 Task: Find a house in Bourg-en-Bresse, France for 12 guests from 10th to 20th August with a price range of ₹10,000 to ₹14,000, including amenities like Wifi, Breakfast, TV, and Gym.
Action: Mouse moved to (463, 182)
Screenshot: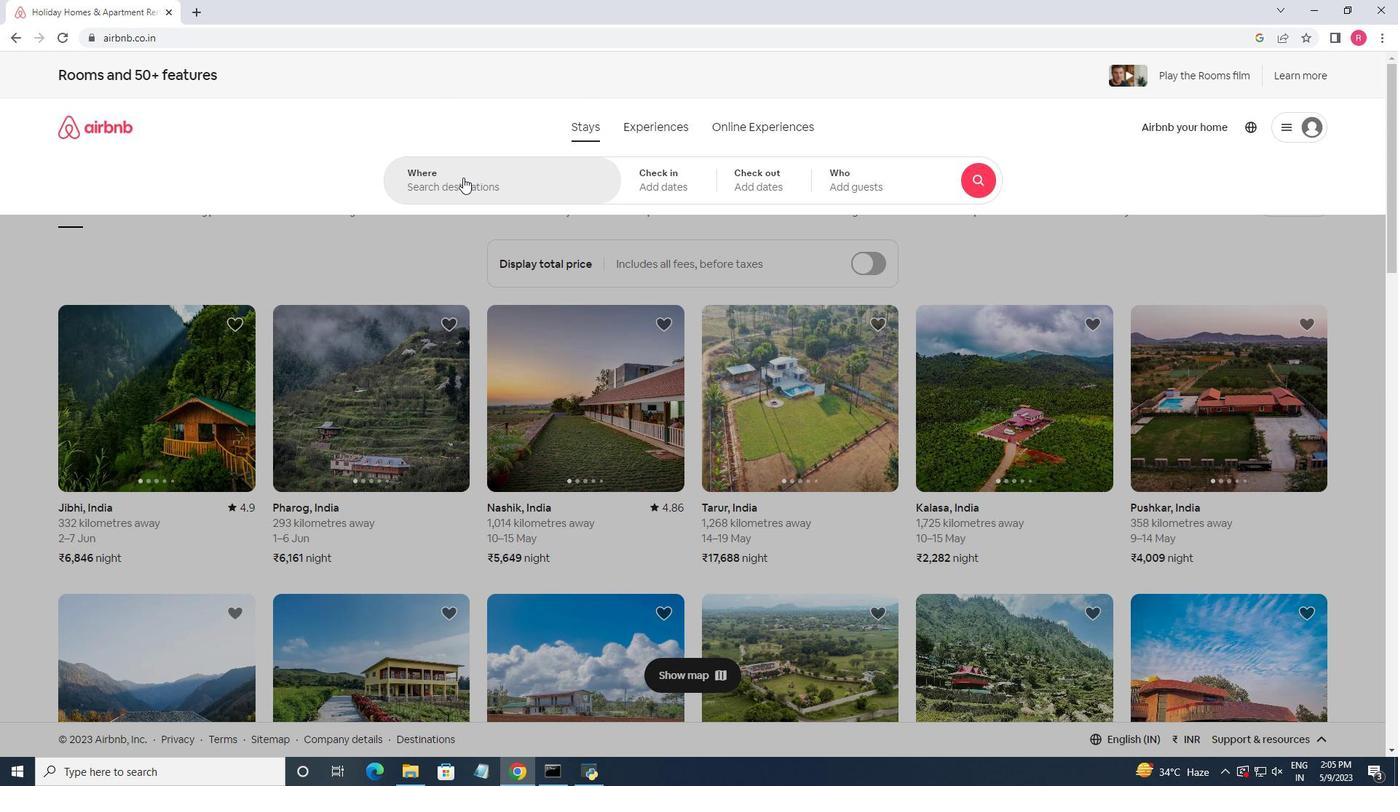 
Action: Mouse pressed left at (463, 182)
Screenshot: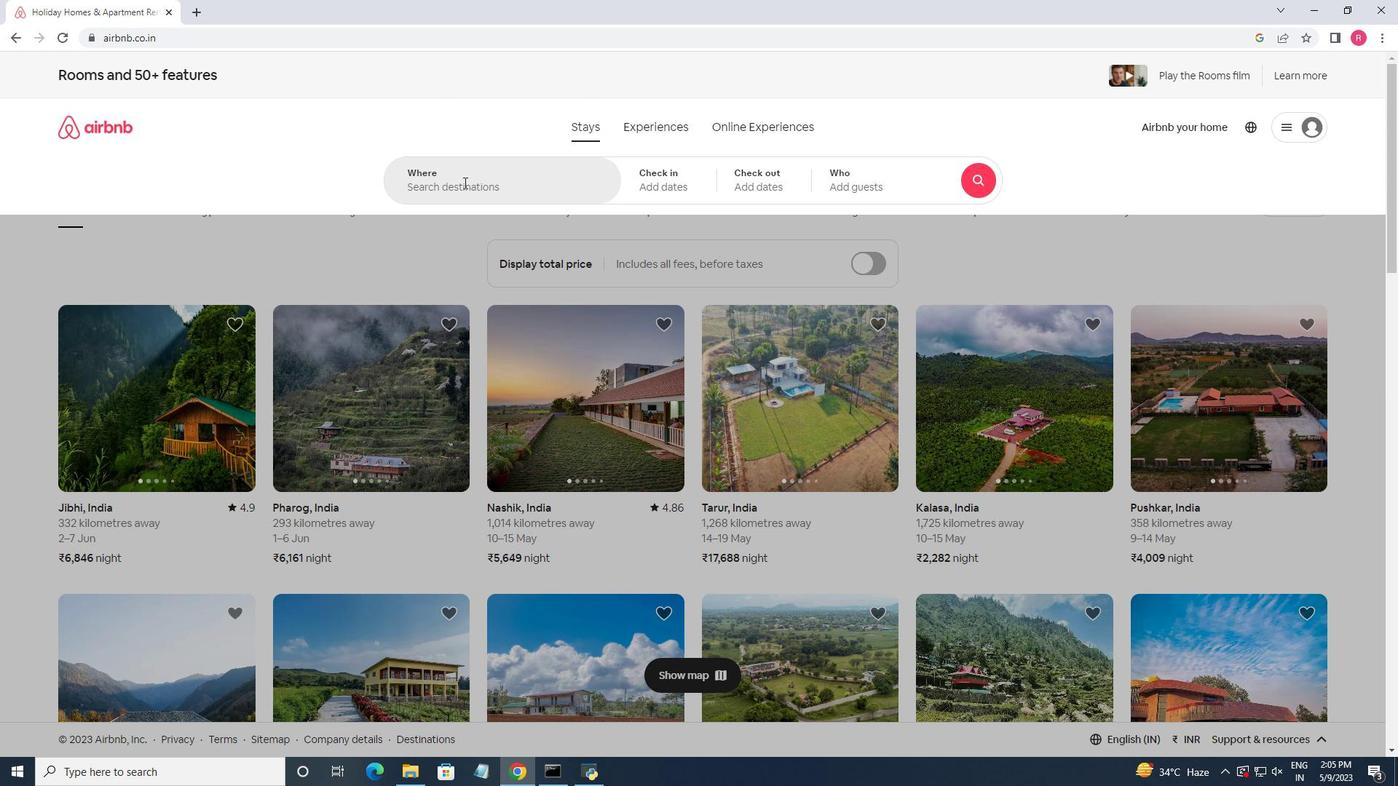 
Action: Key pressed <Key.shift>Bourg-en-<Key.shift>Be<Key.backspace>resse,<Key.space><Key.shift>France
Screenshot: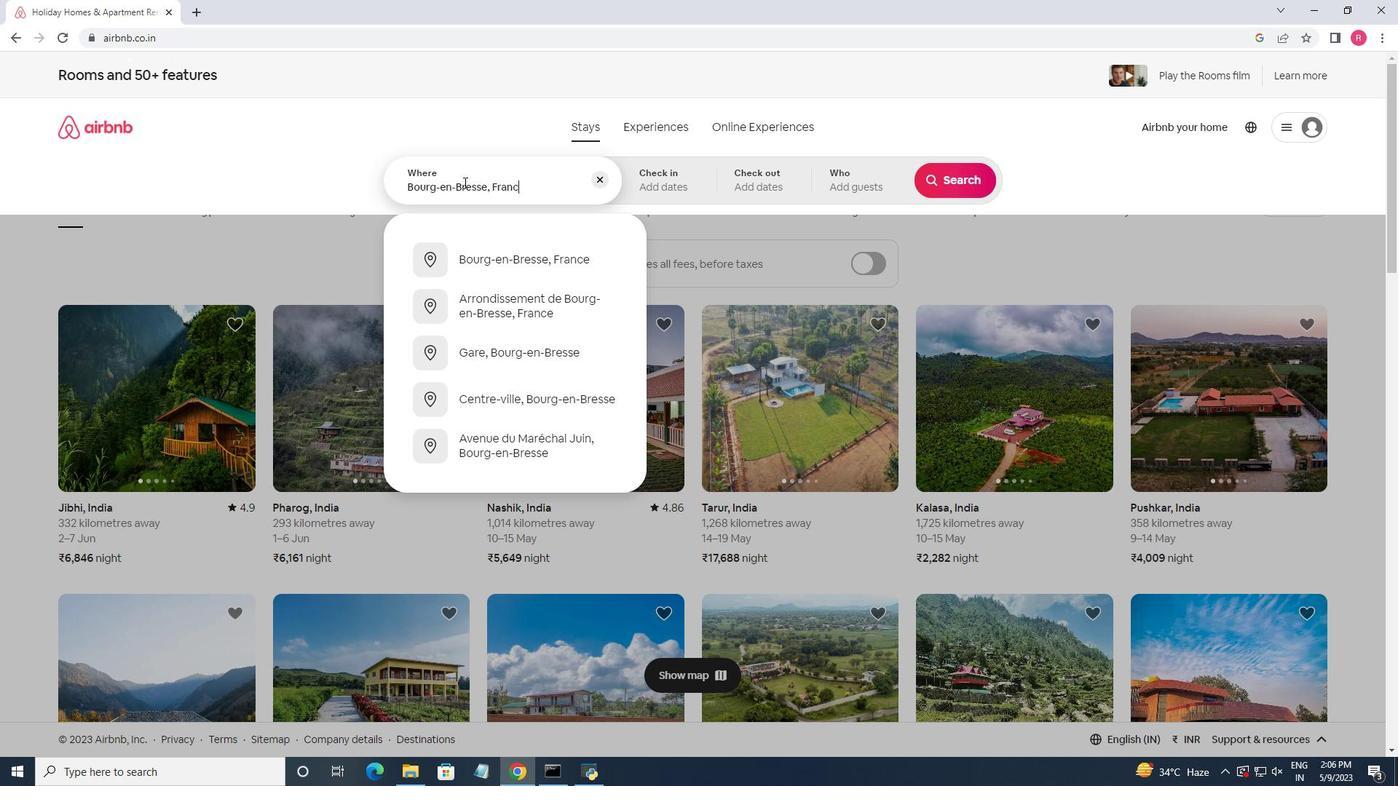 
Action: Mouse moved to (554, 258)
Screenshot: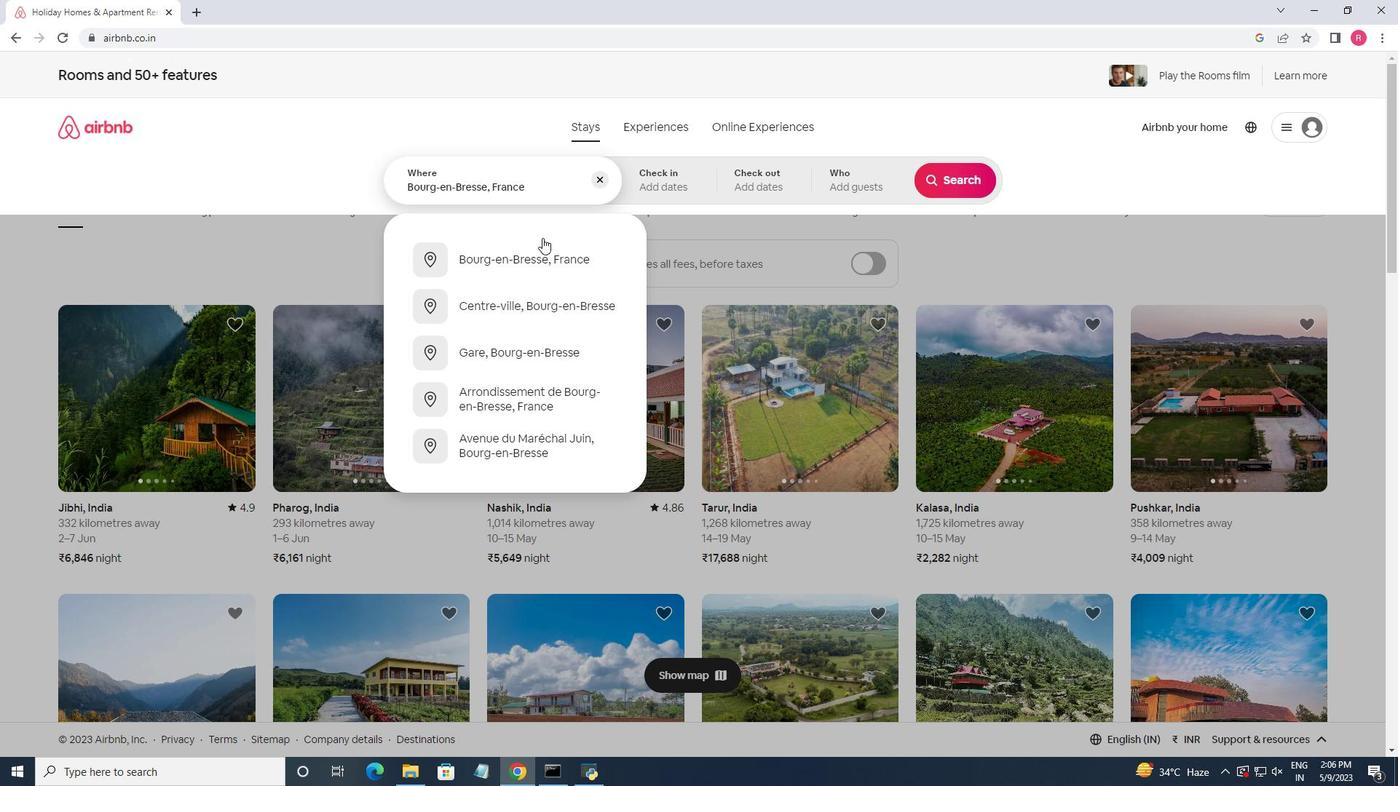
Action: Mouse pressed left at (554, 258)
Screenshot: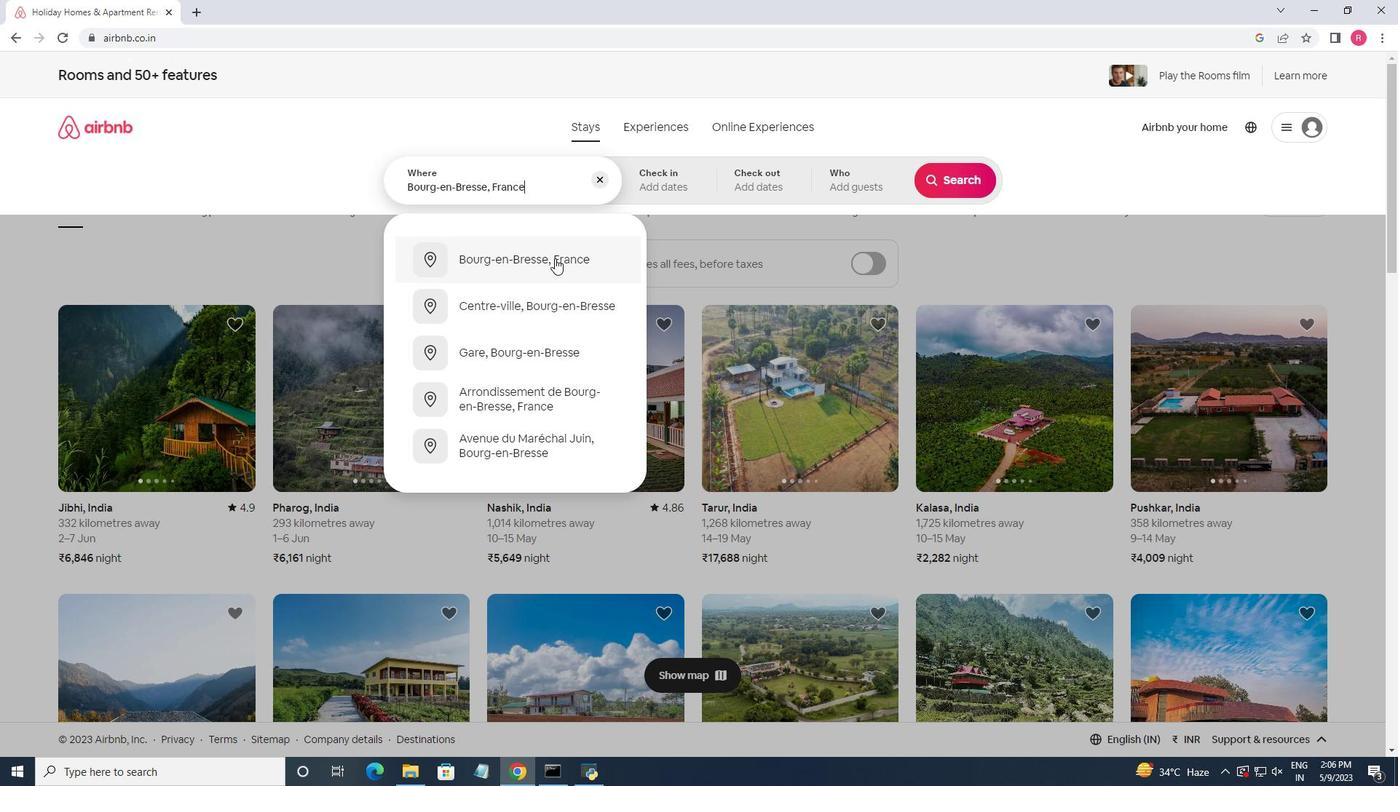 
Action: Mouse moved to (959, 294)
Screenshot: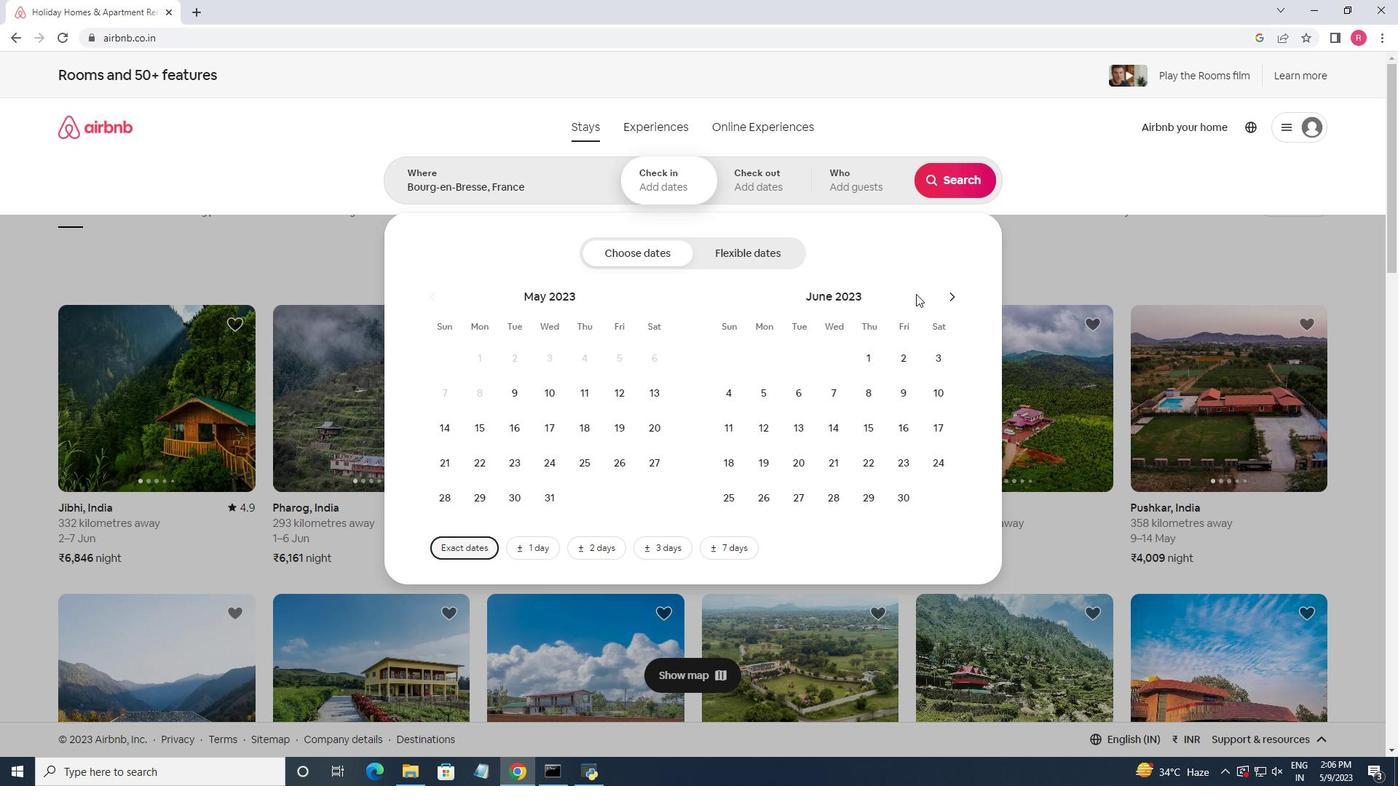 
Action: Mouse pressed left at (959, 294)
Screenshot: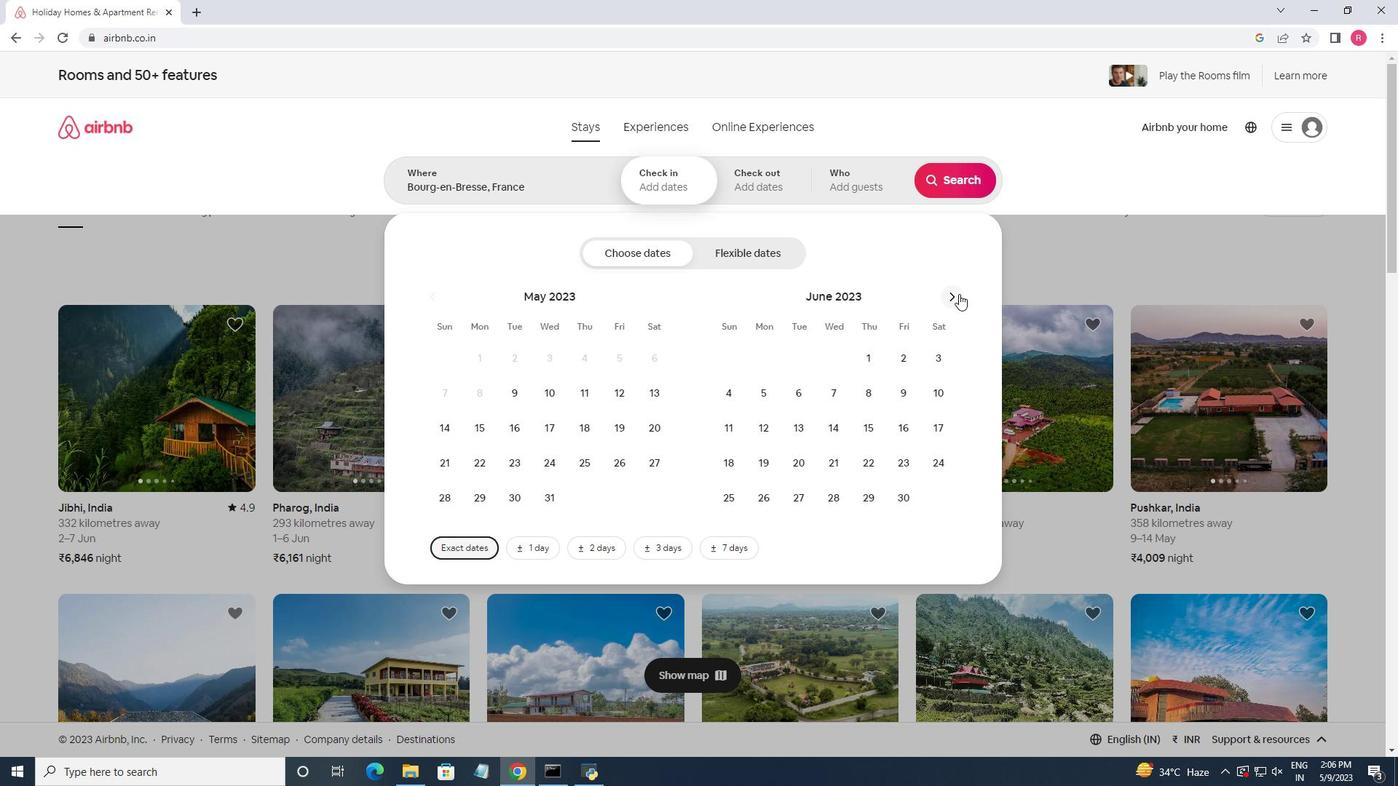
Action: Mouse pressed left at (959, 294)
Screenshot: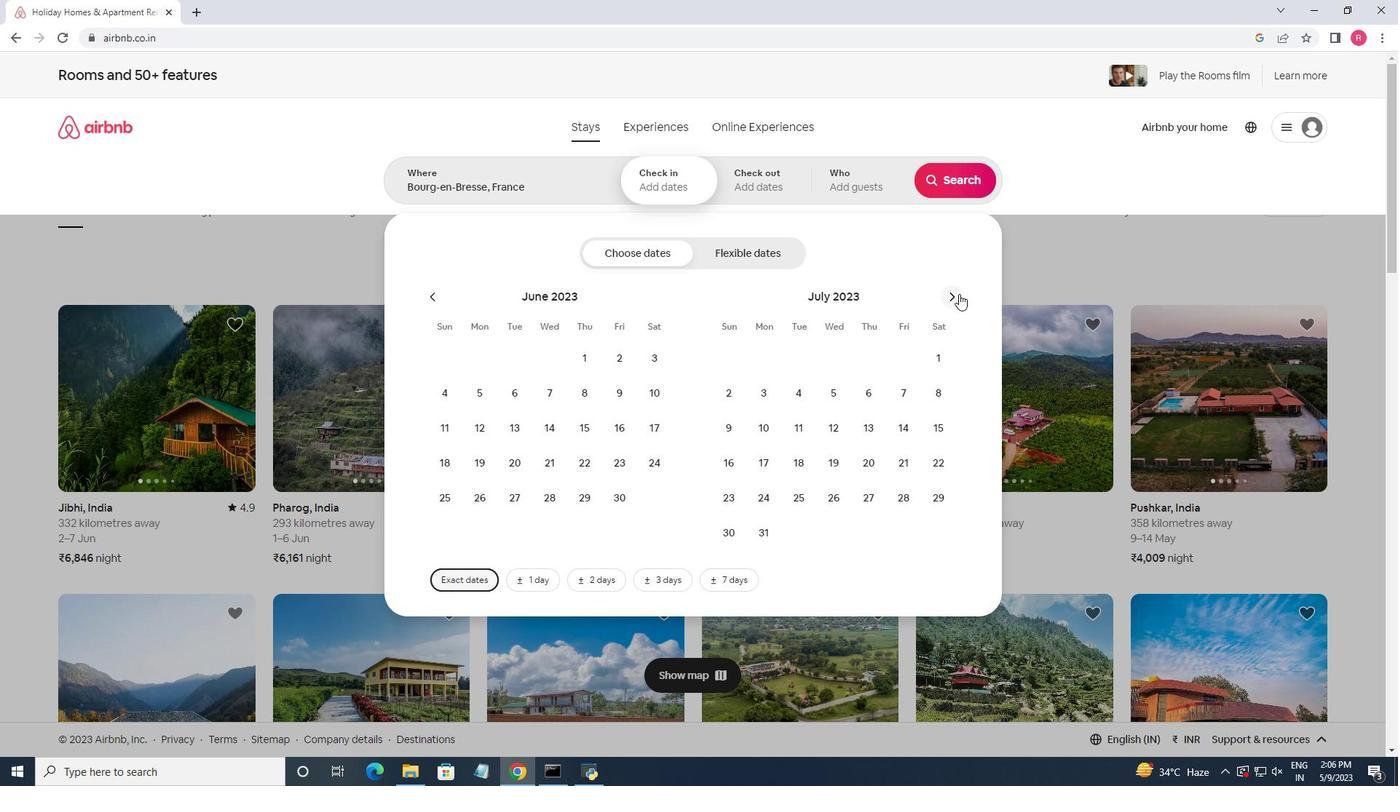 
Action: Mouse moved to (868, 399)
Screenshot: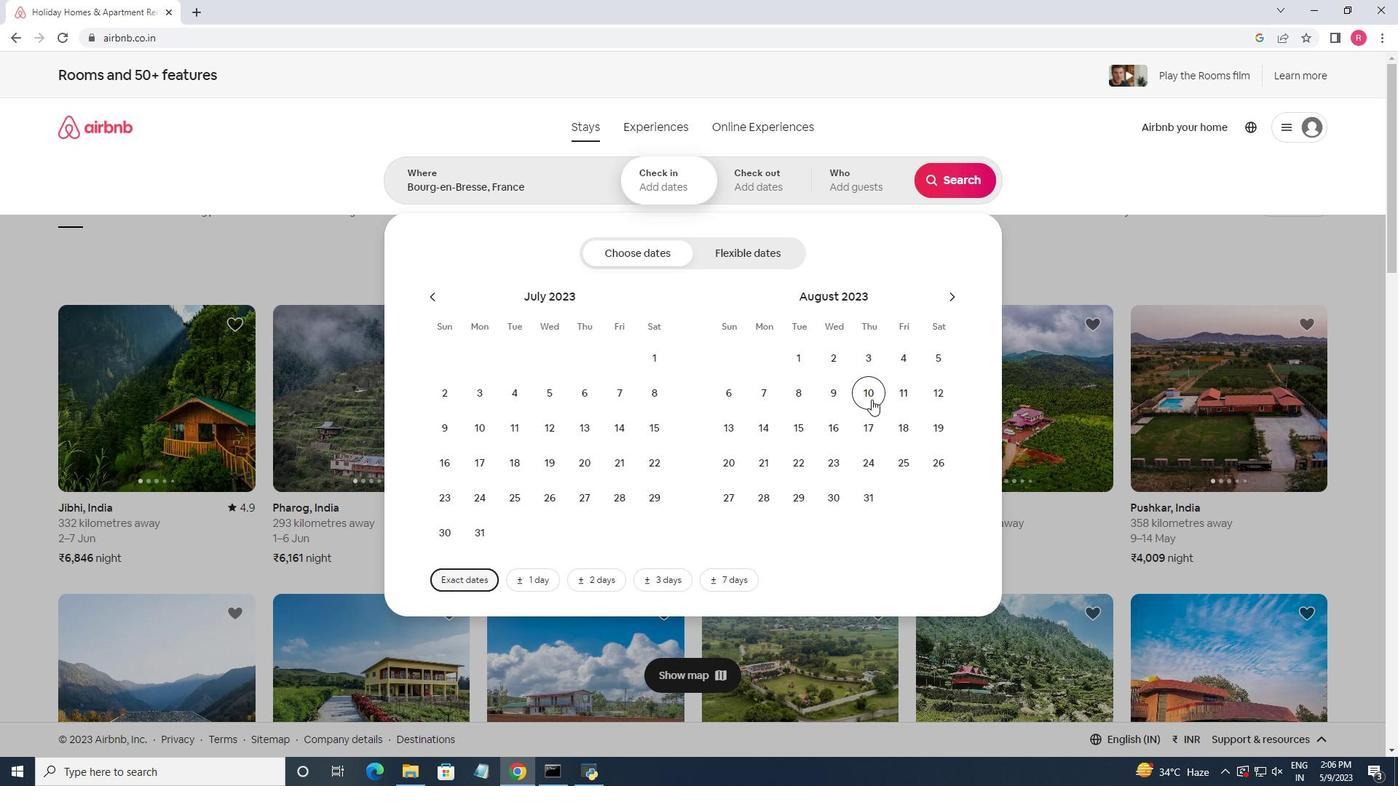 
Action: Mouse pressed left at (868, 399)
Screenshot: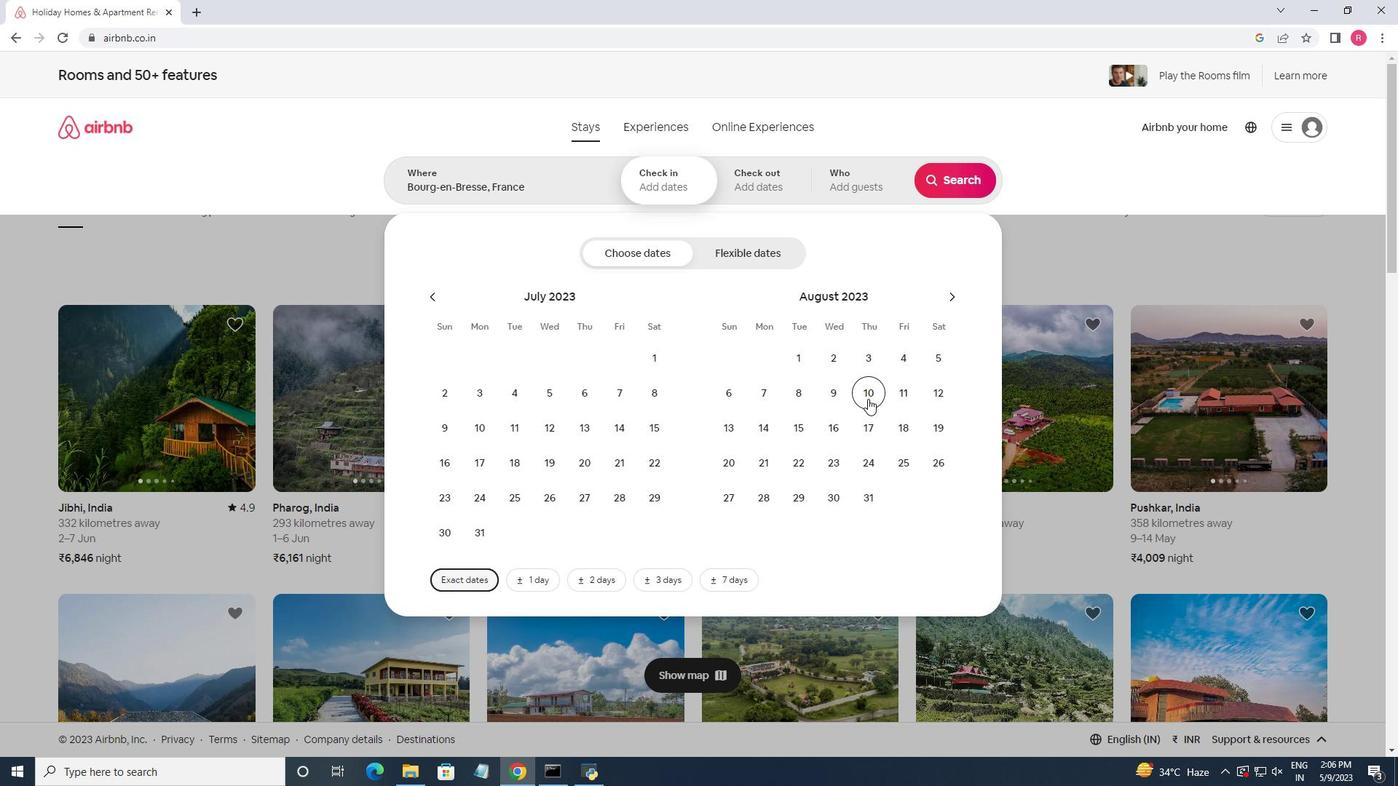 
Action: Mouse moved to (721, 461)
Screenshot: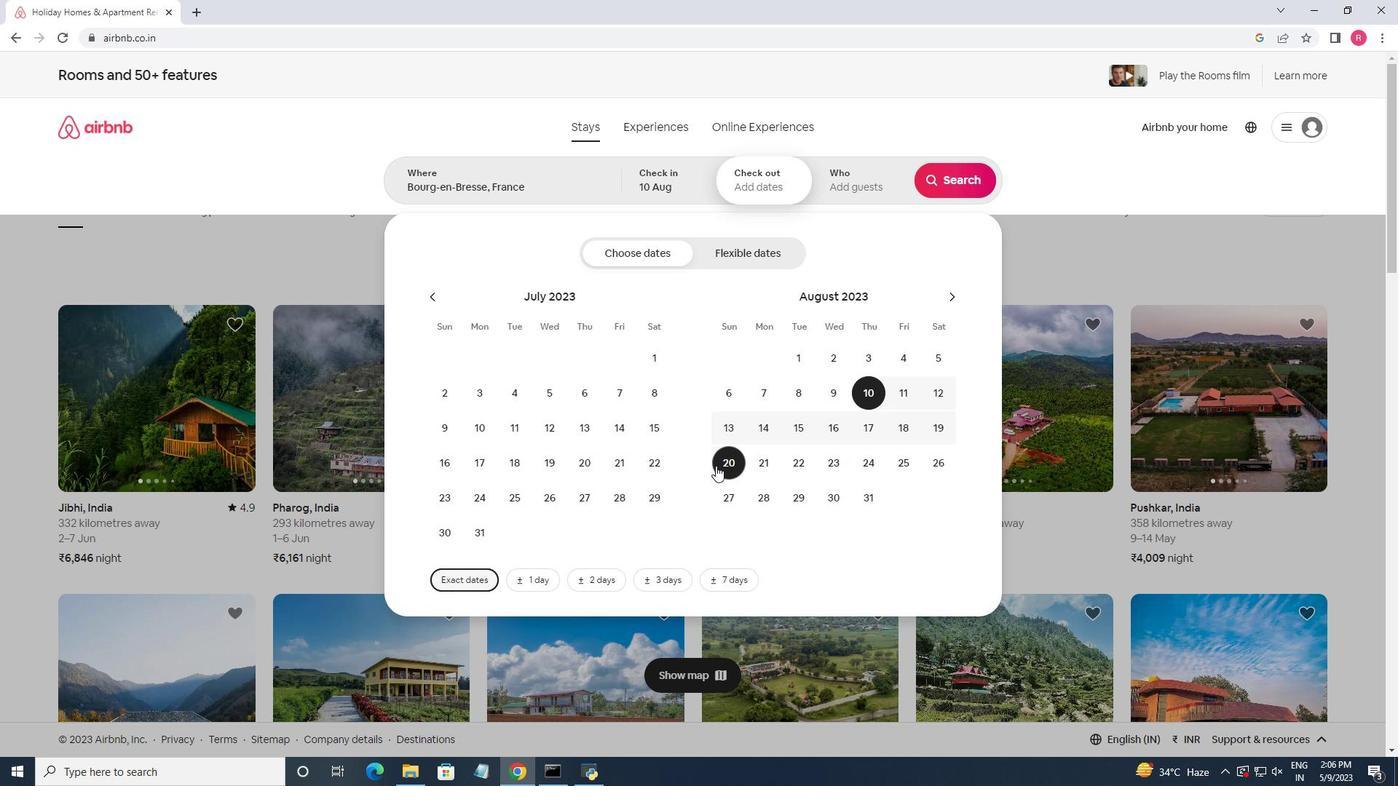
Action: Mouse pressed left at (721, 461)
Screenshot: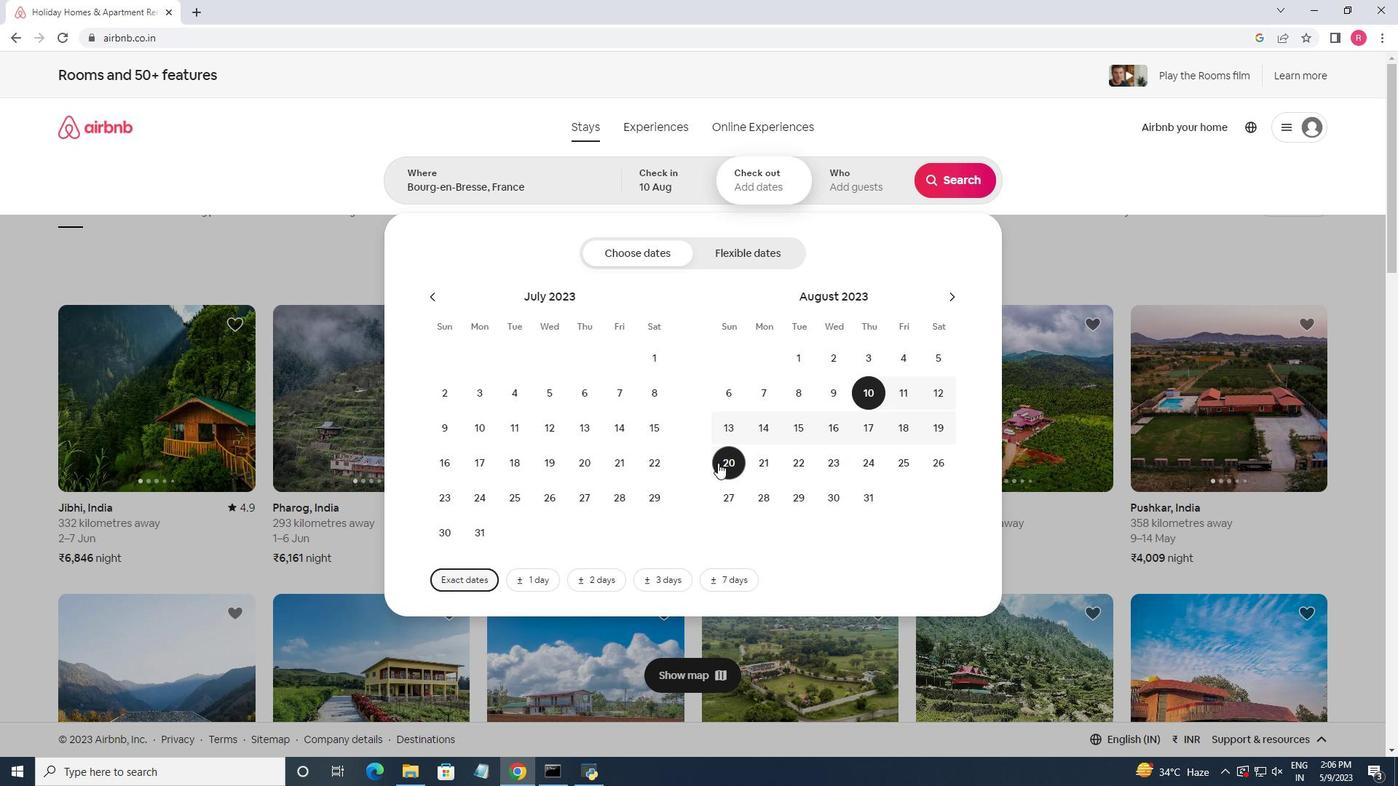 
Action: Mouse moved to (872, 180)
Screenshot: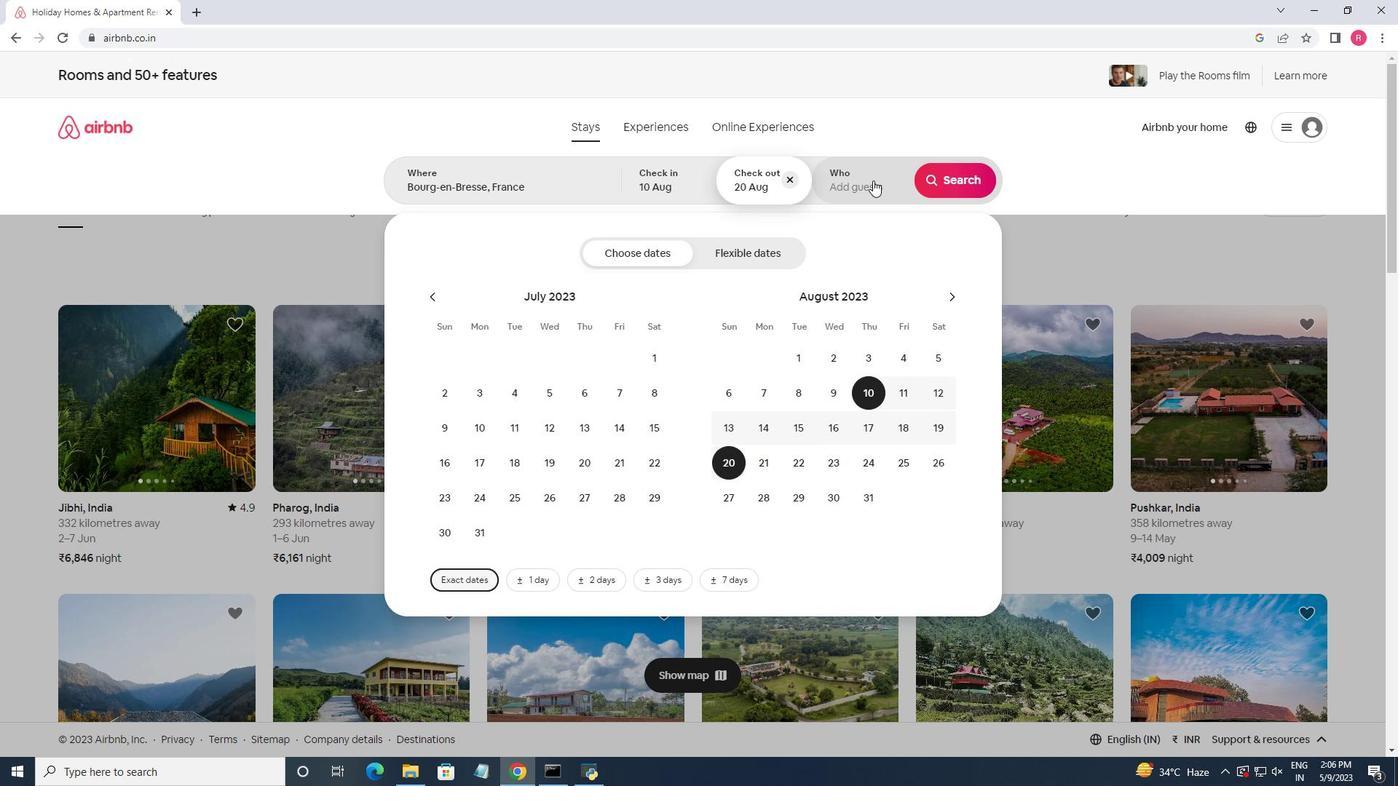 
Action: Mouse pressed left at (872, 180)
Screenshot: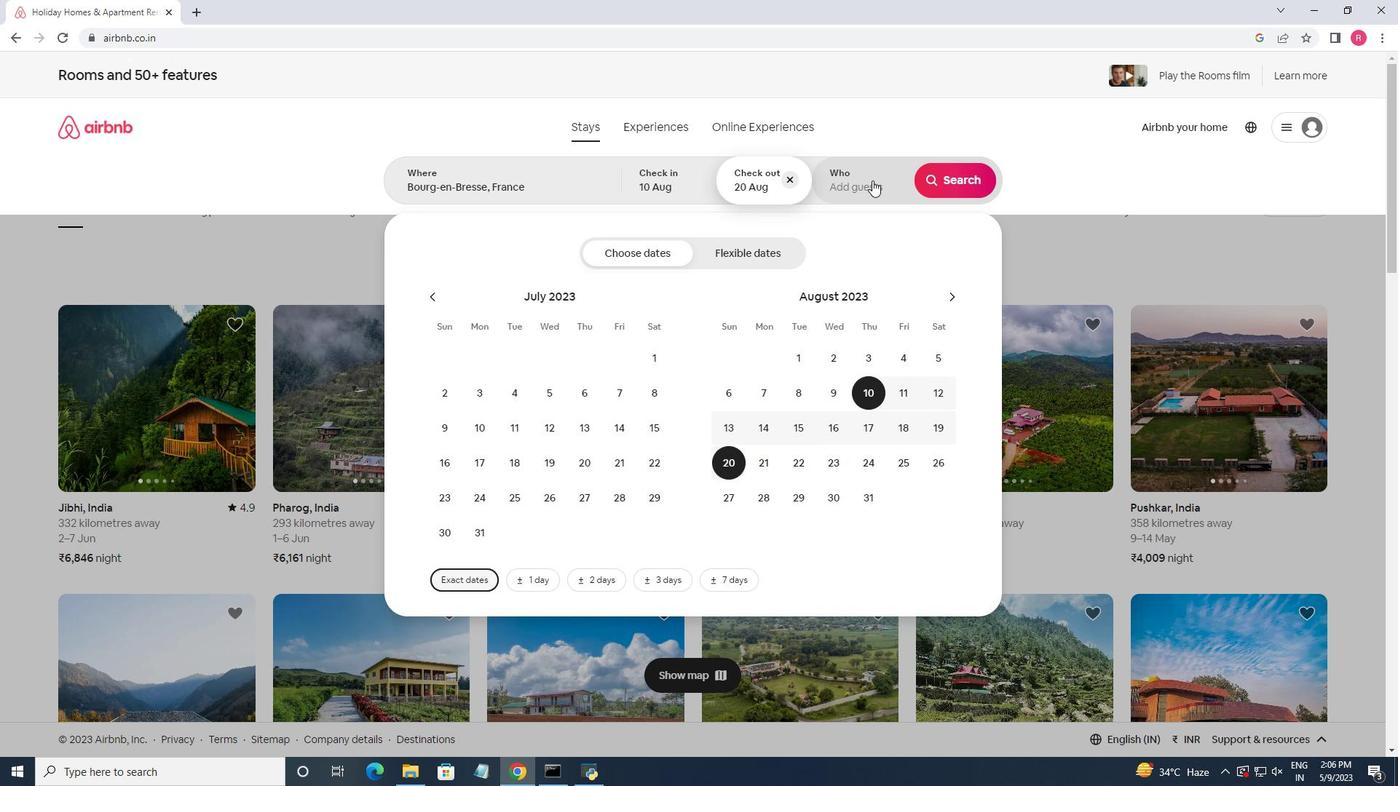 
Action: Mouse moved to (954, 259)
Screenshot: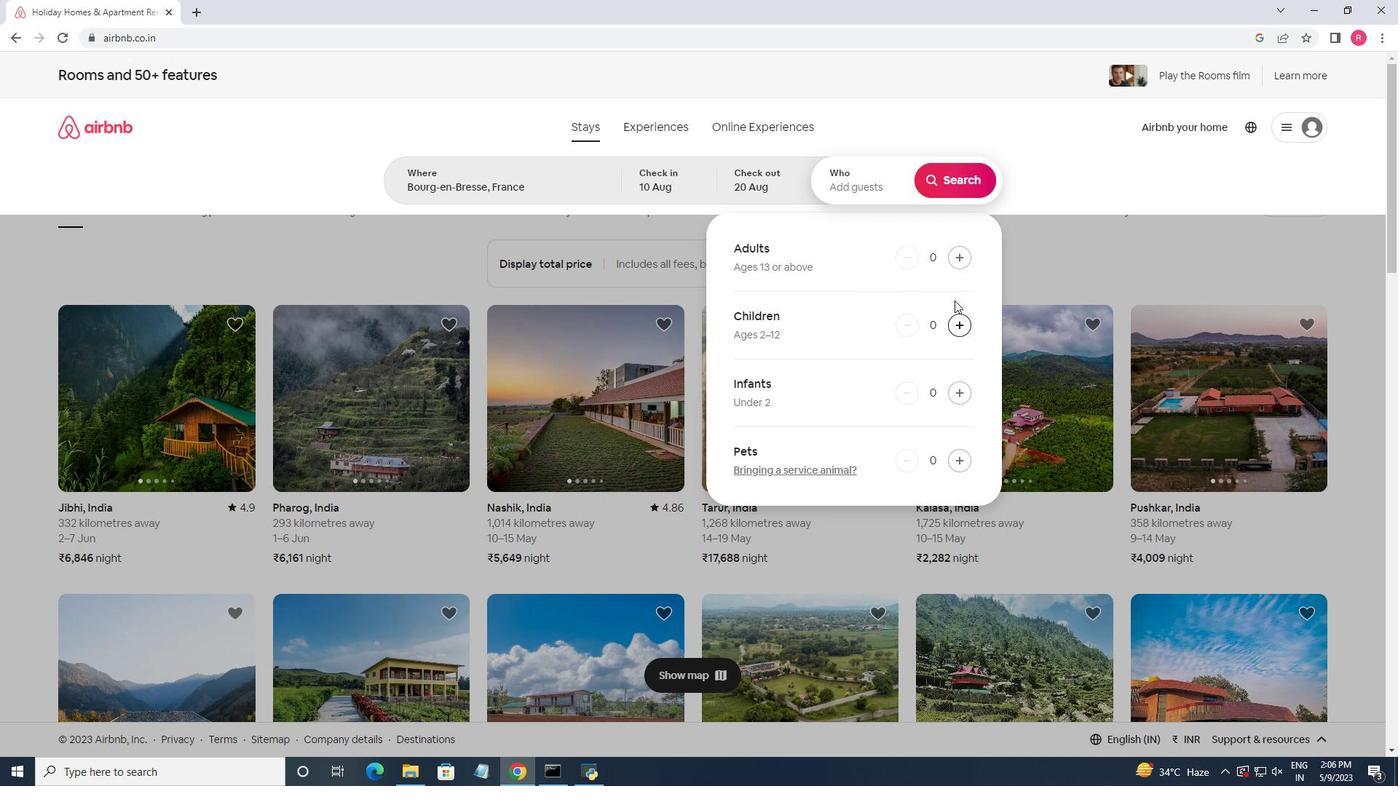 
Action: Mouse pressed left at (954, 259)
Screenshot: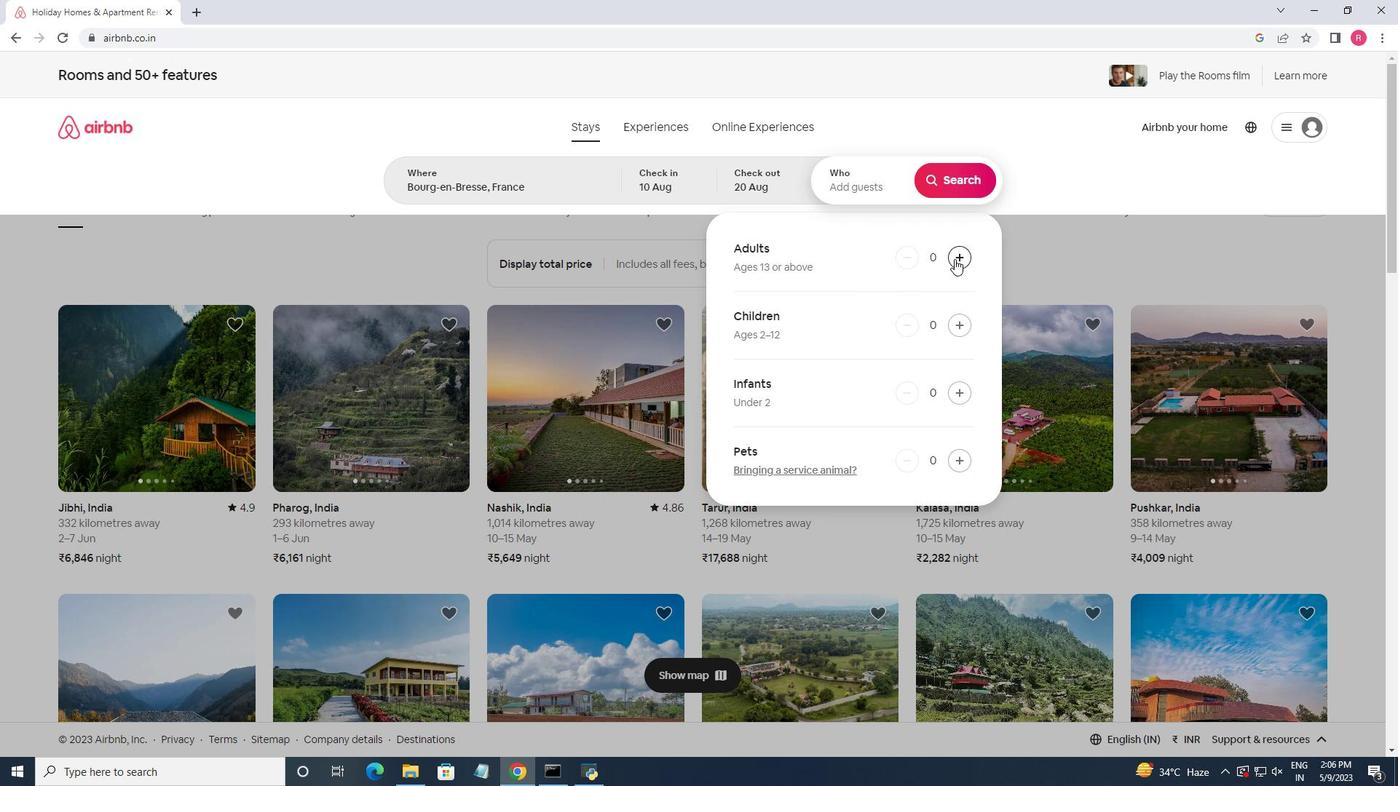 
Action: Mouse pressed left at (954, 259)
Screenshot: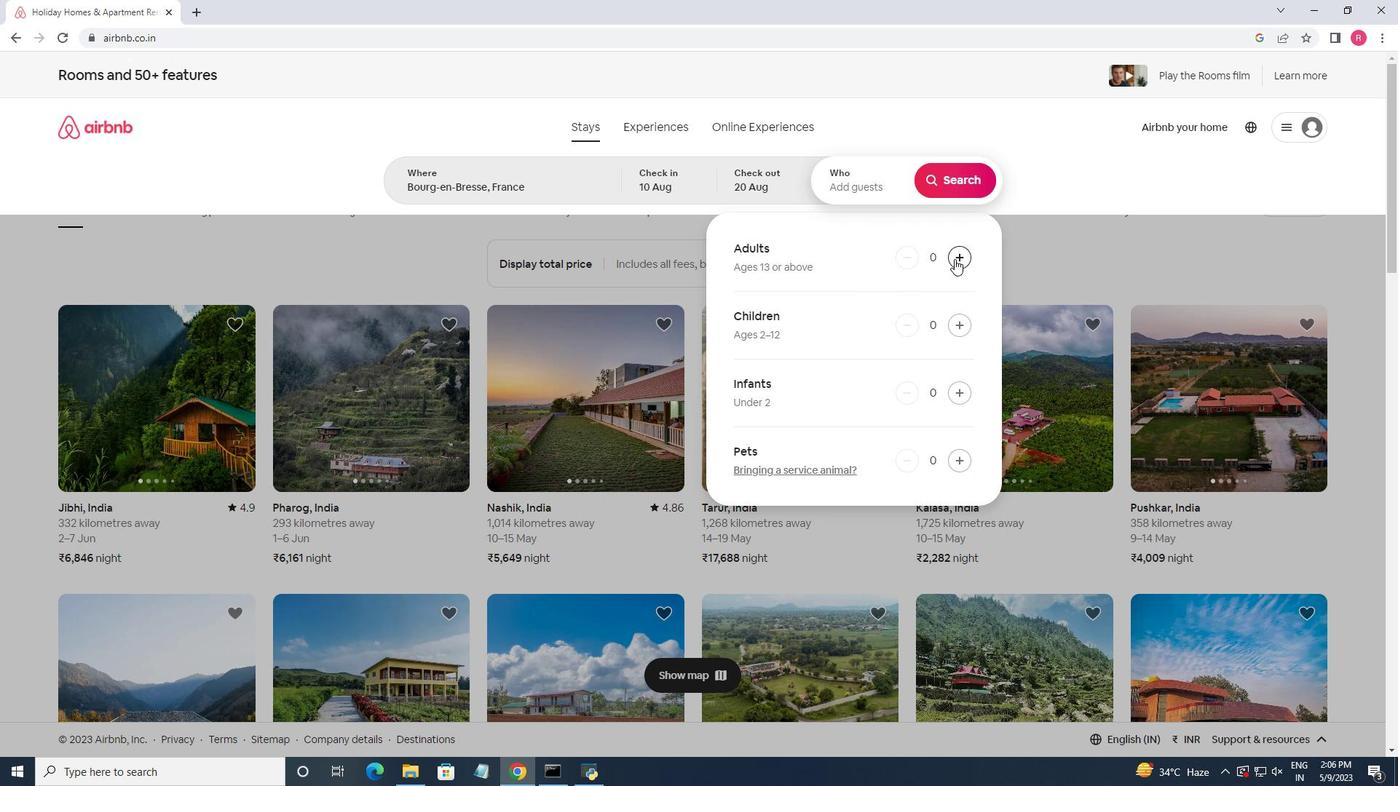 
Action: Mouse pressed left at (954, 259)
Screenshot: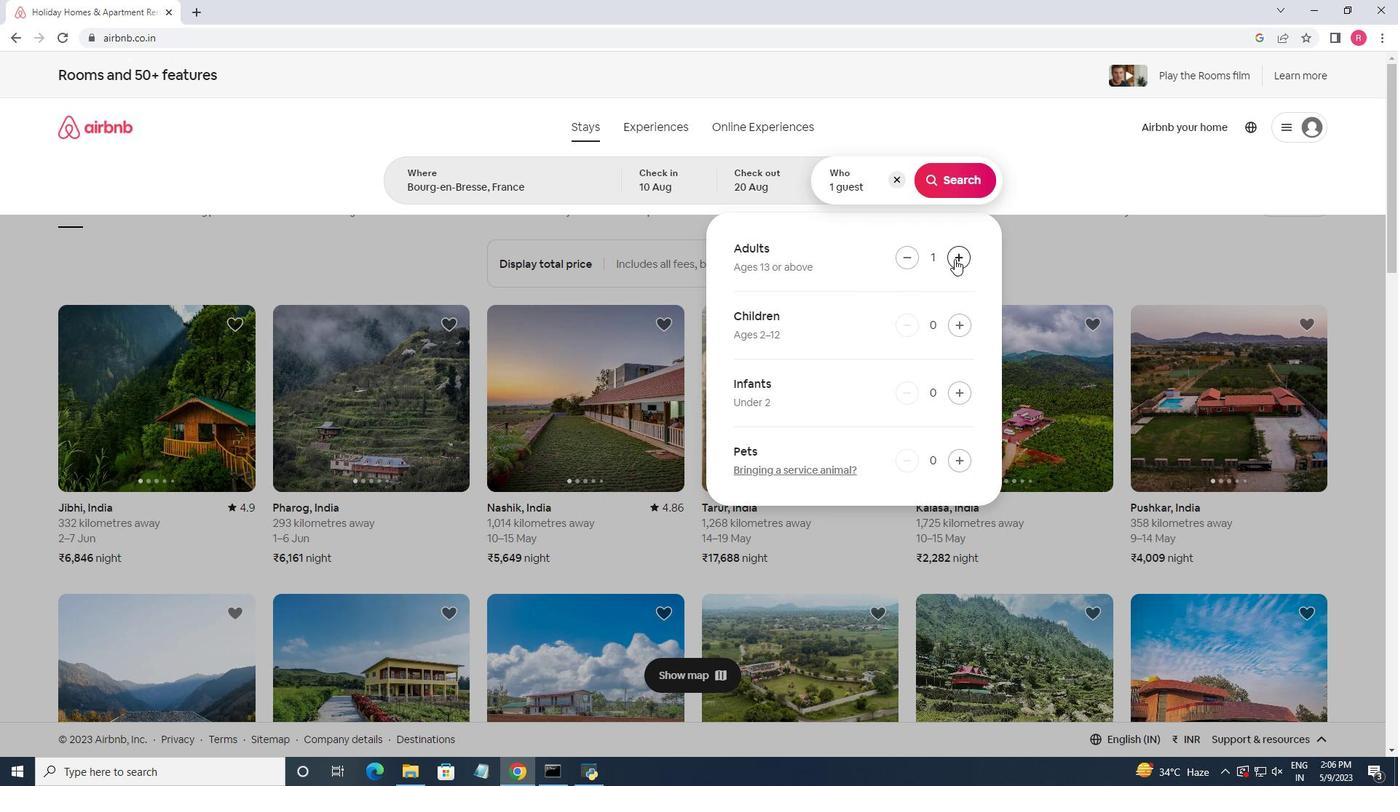 
Action: Mouse pressed left at (954, 259)
Screenshot: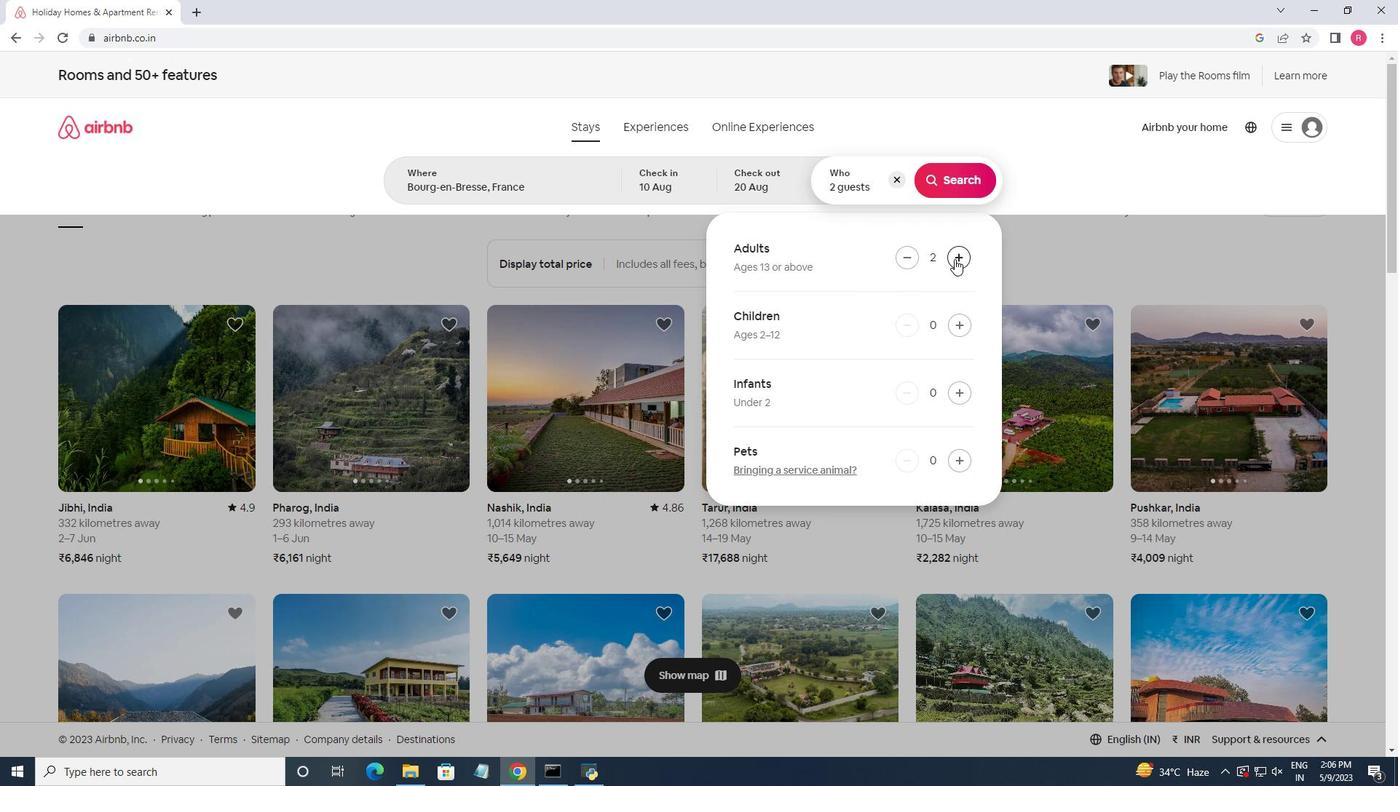 
Action: Mouse pressed left at (954, 259)
Screenshot: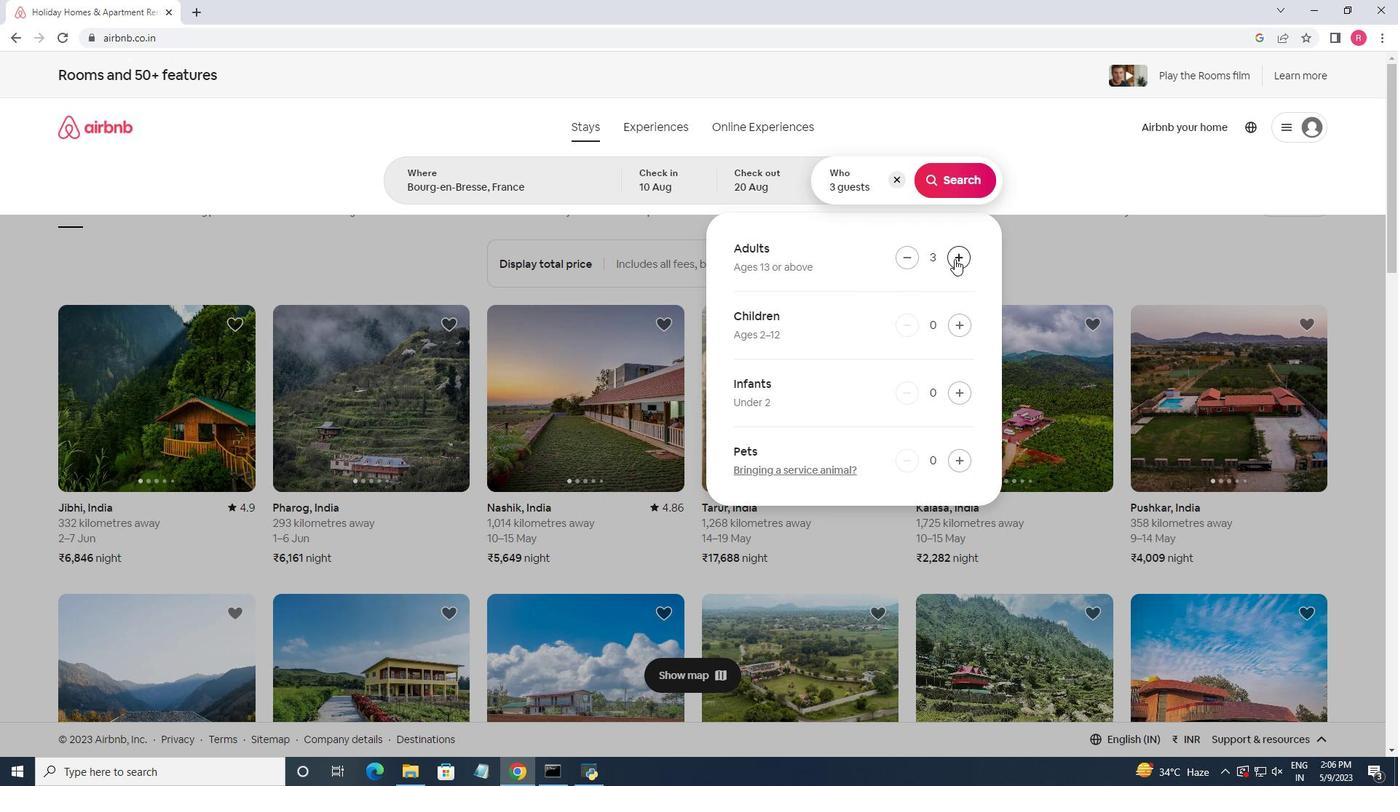 
Action: Mouse pressed left at (954, 259)
Screenshot: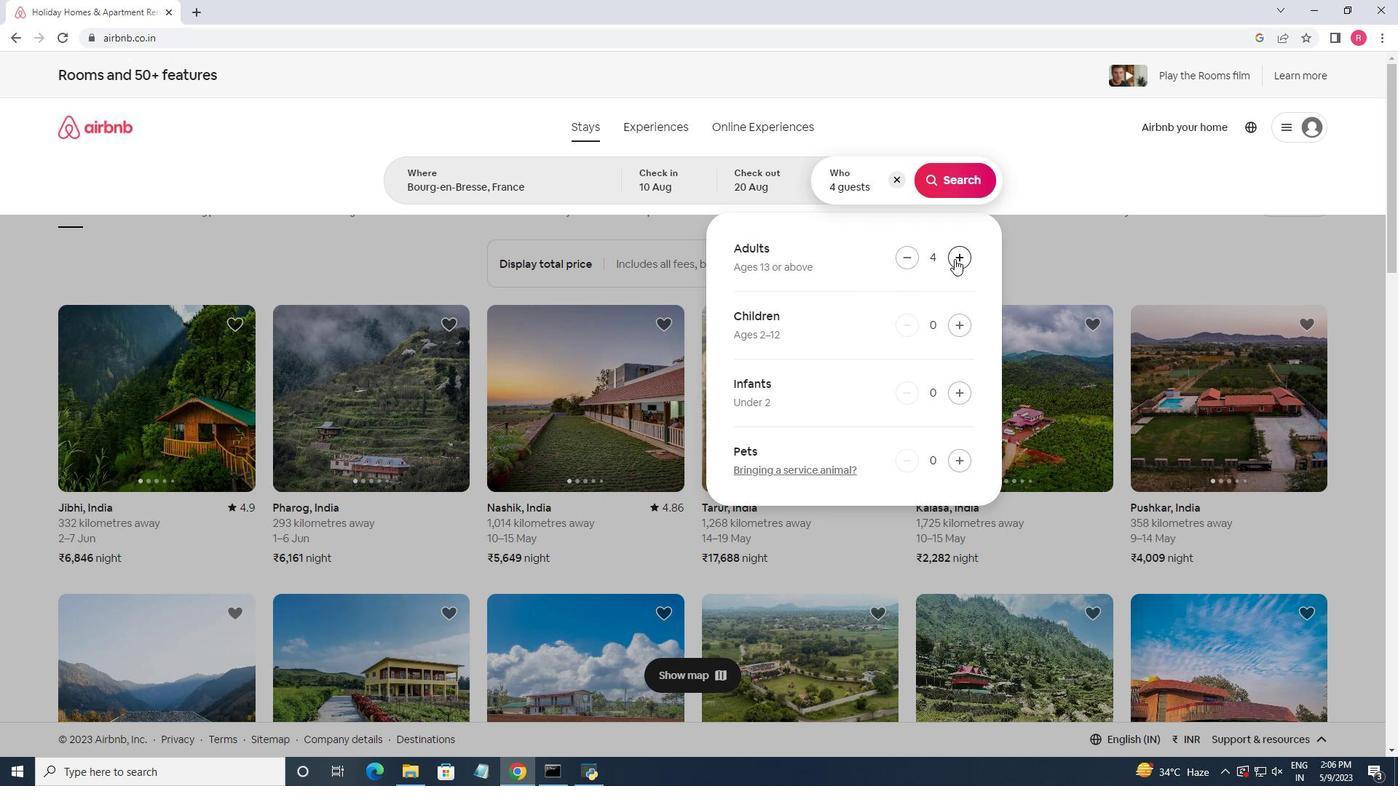 
Action: Mouse pressed left at (954, 259)
Screenshot: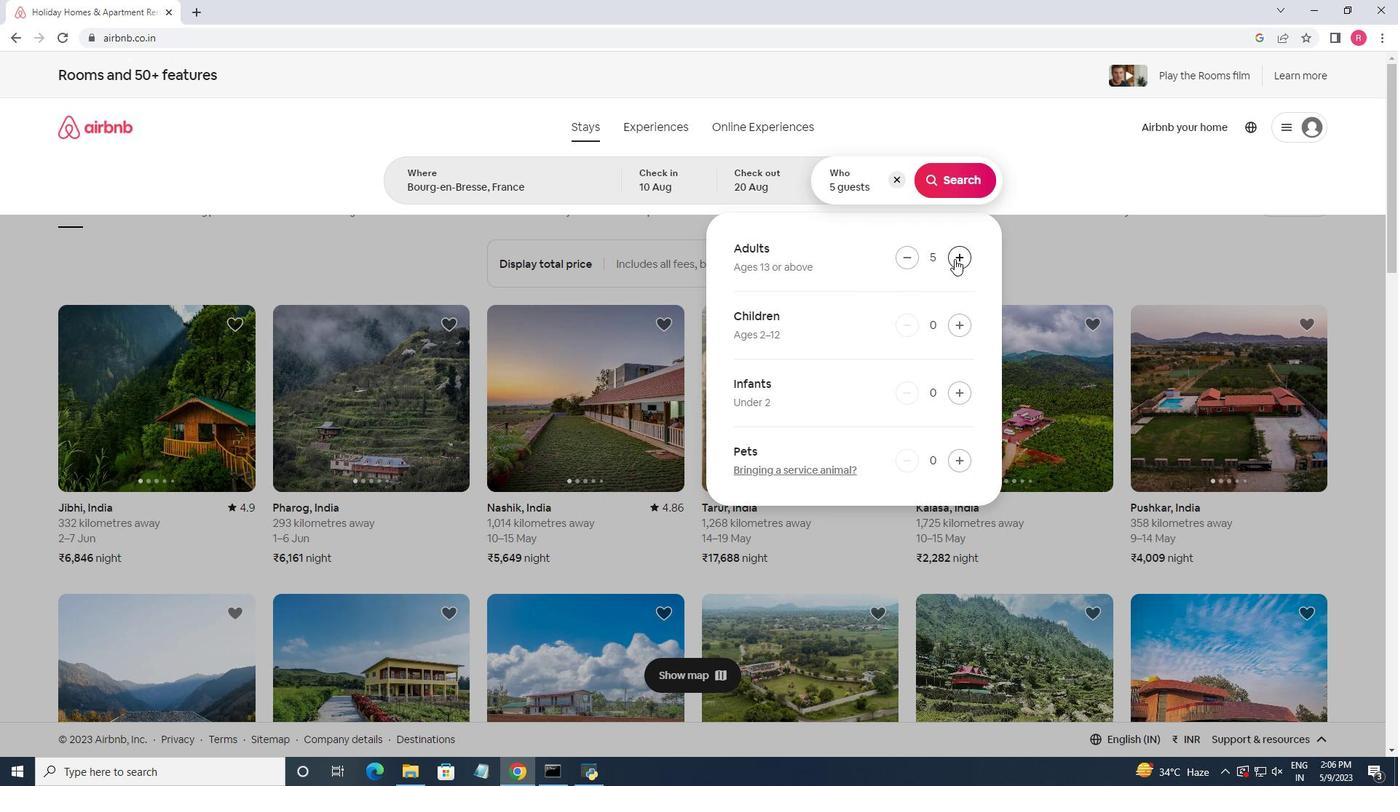 
Action: Mouse pressed left at (954, 259)
Screenshot: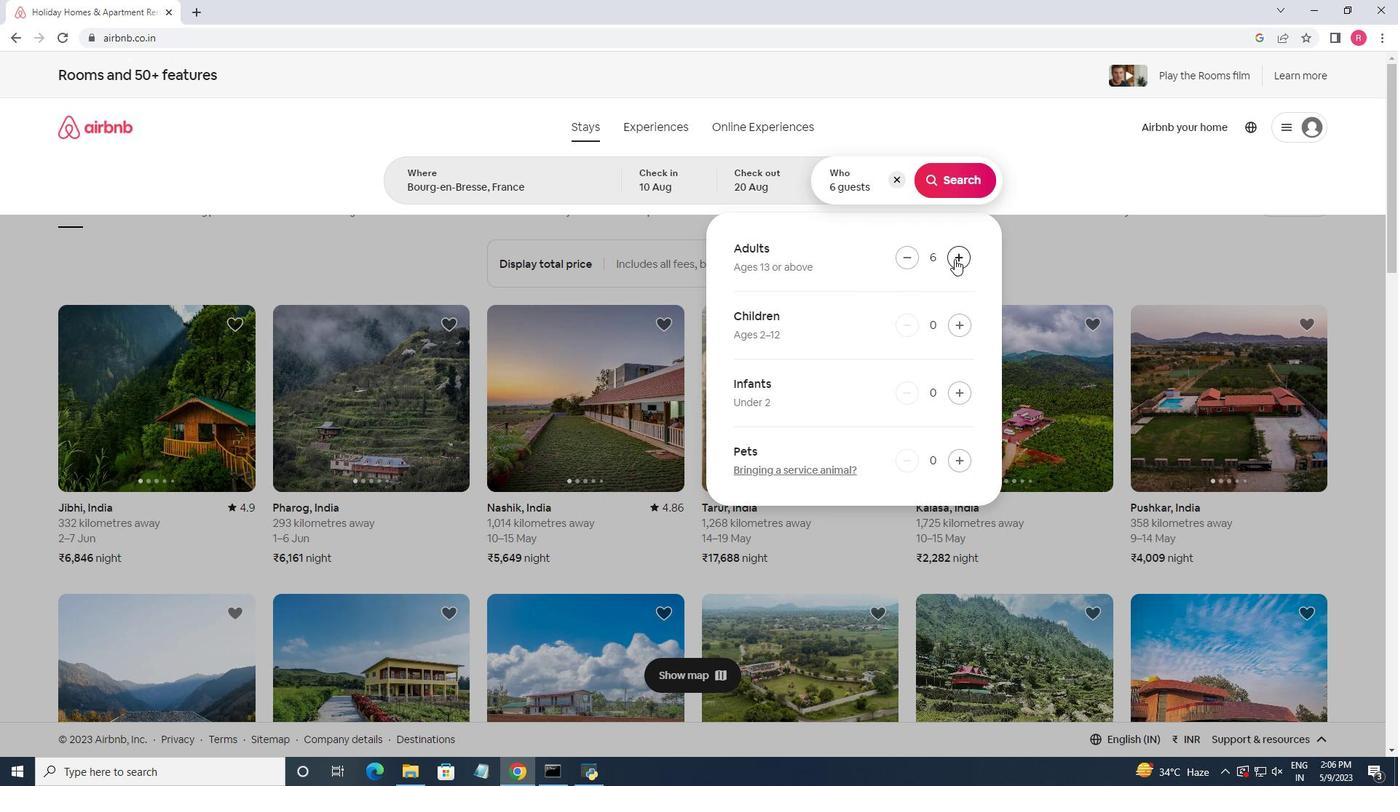 
Action: Mouse pressed left at (954, 259)
Screenshot: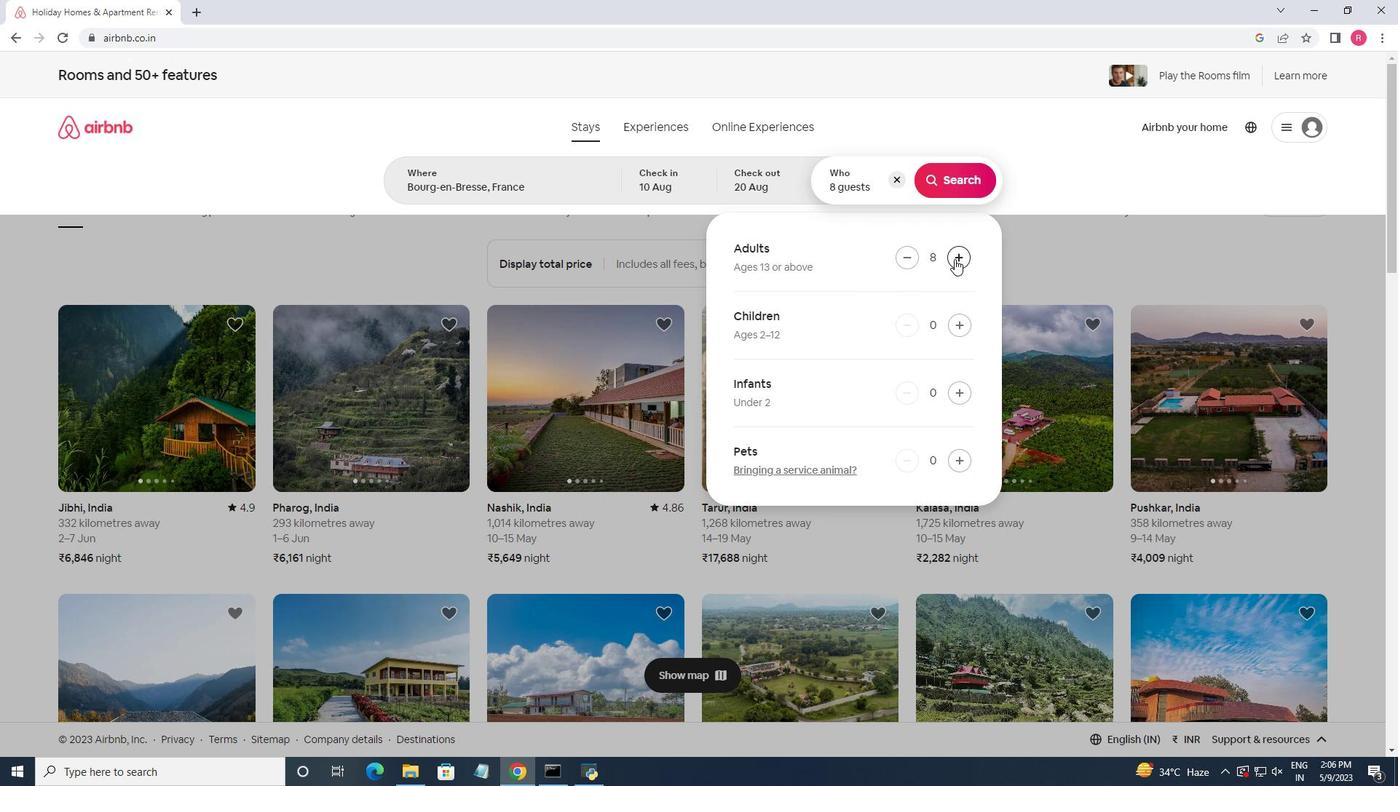 
Action: Mouse pressed left at (954, 259)
Screenshot: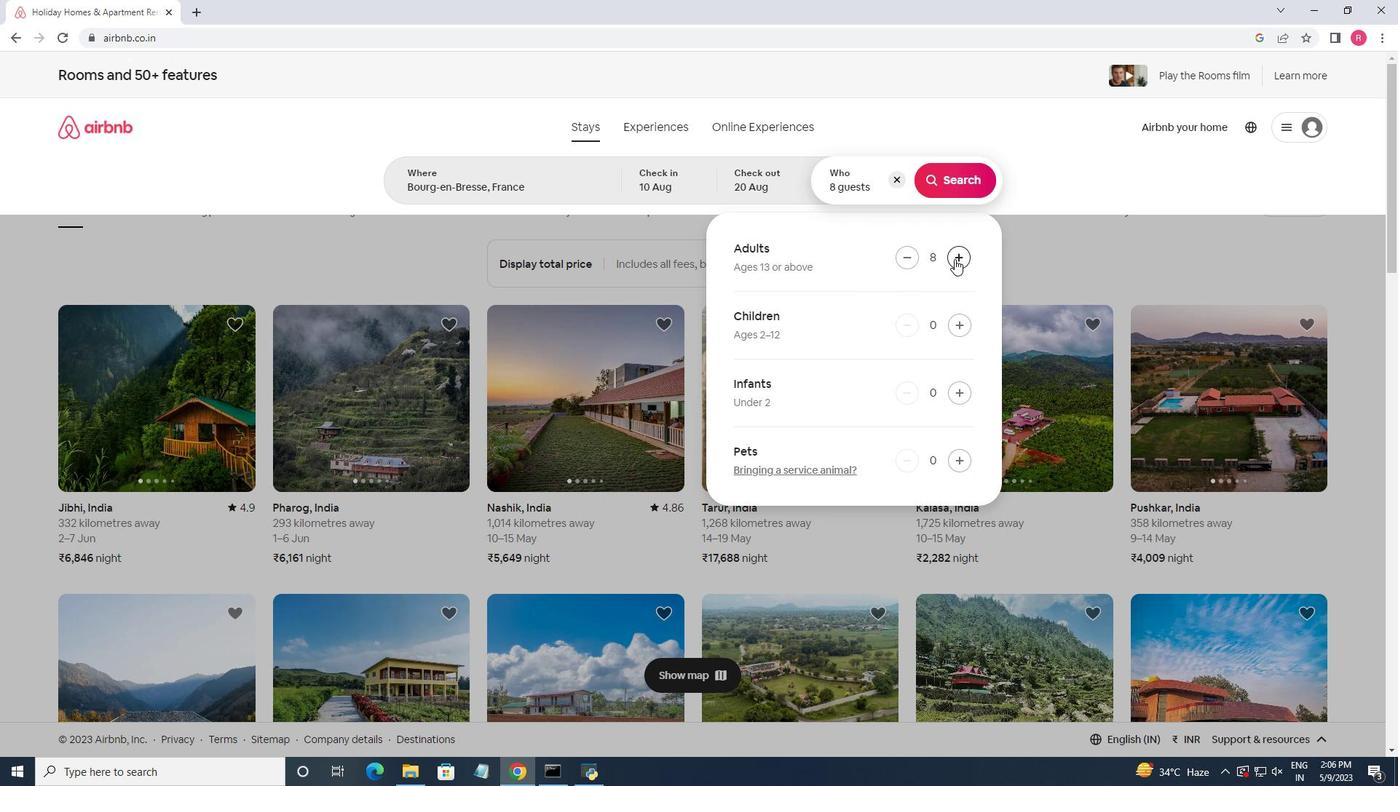 
Action: Mouse pressed left at (954, 259)
Screenshot: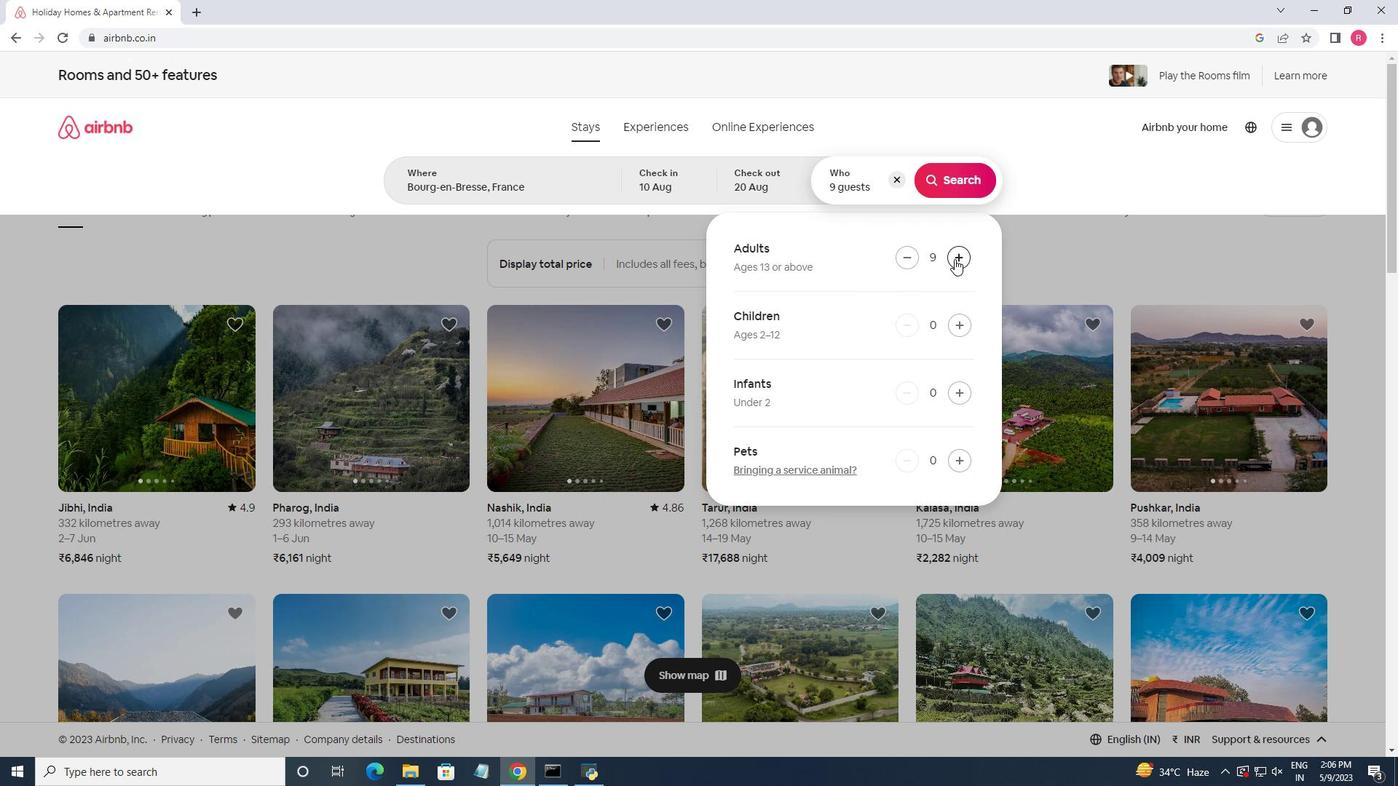
Action: Mouse pressed left at (954, 259)
Screenshot: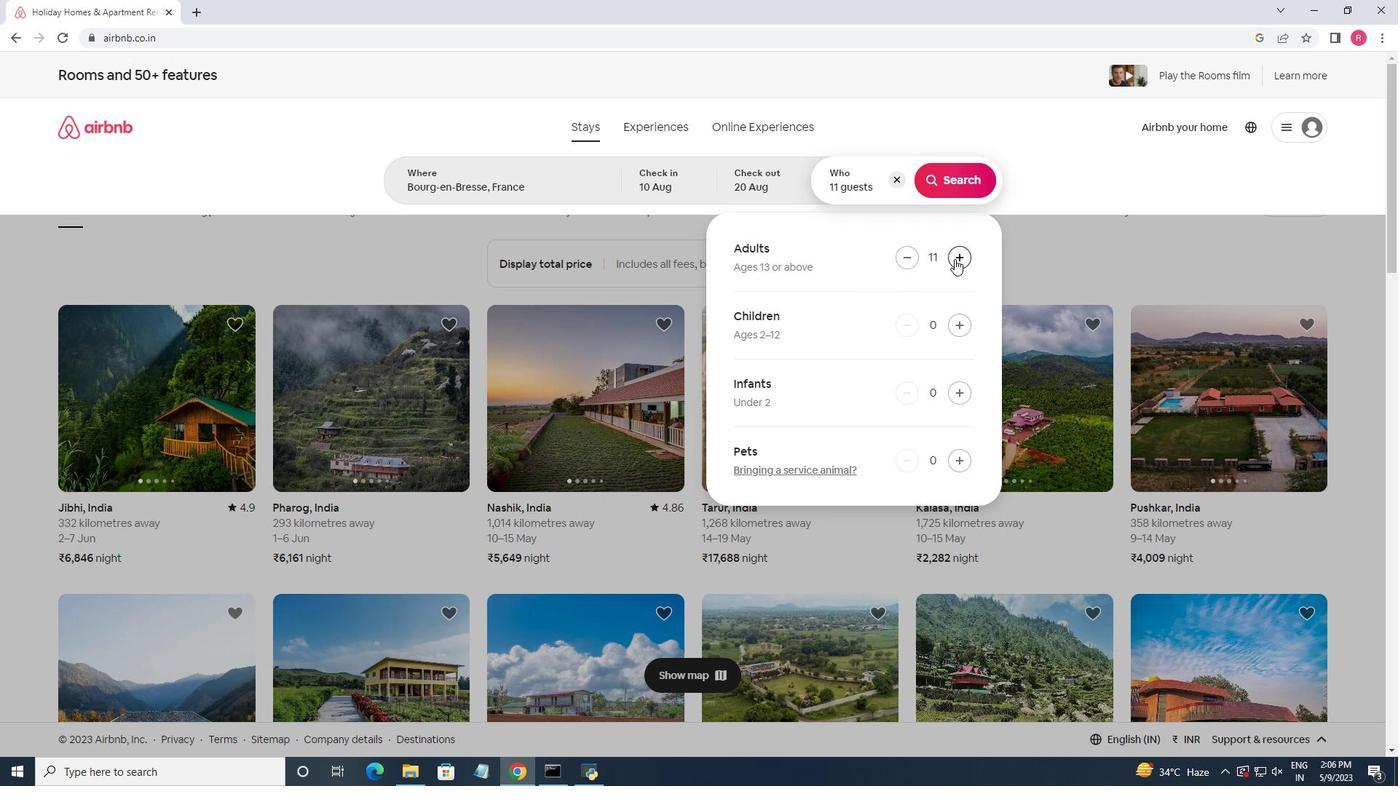 
Action: Mouse moved to (944, 176)
Screenshot: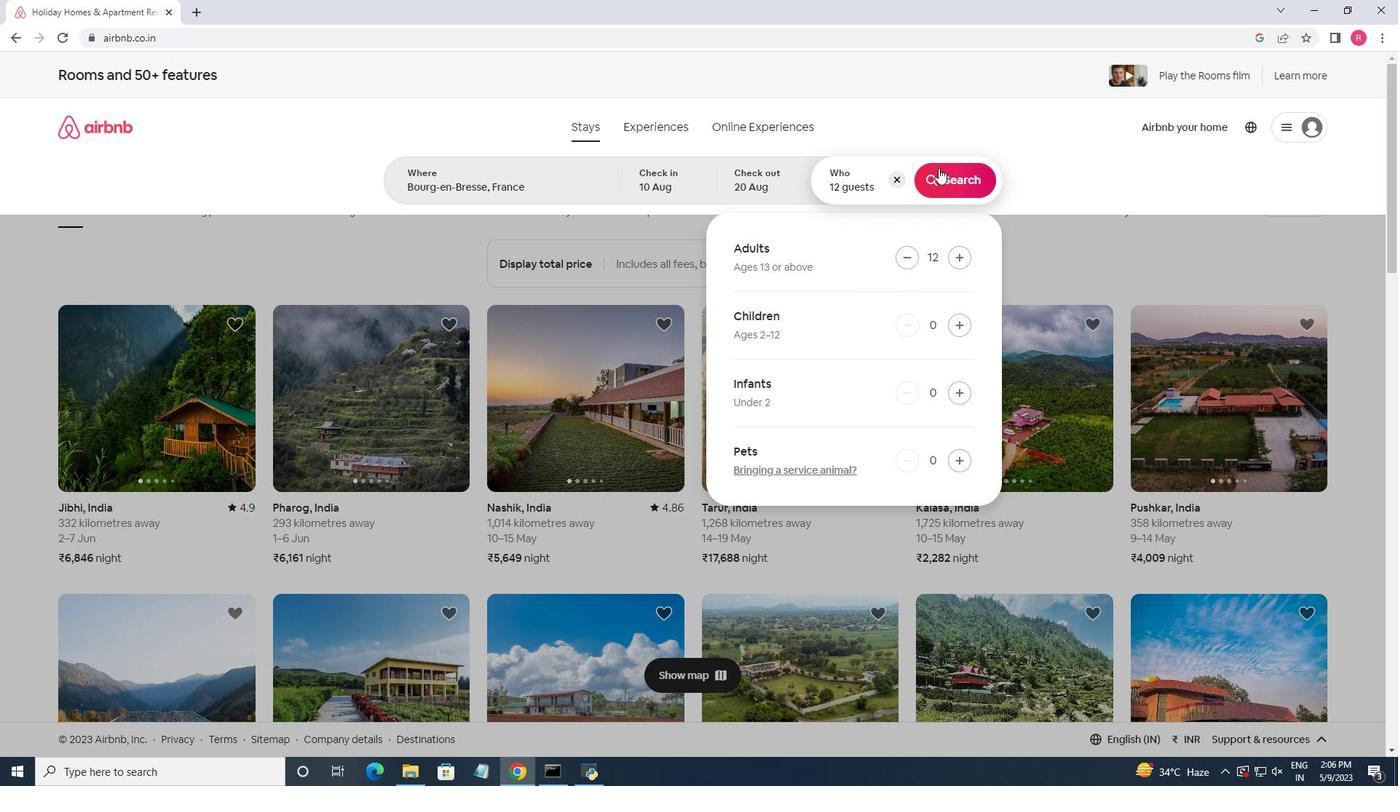 
Action: Mouse pressed left at (944, 176)
Screenshot: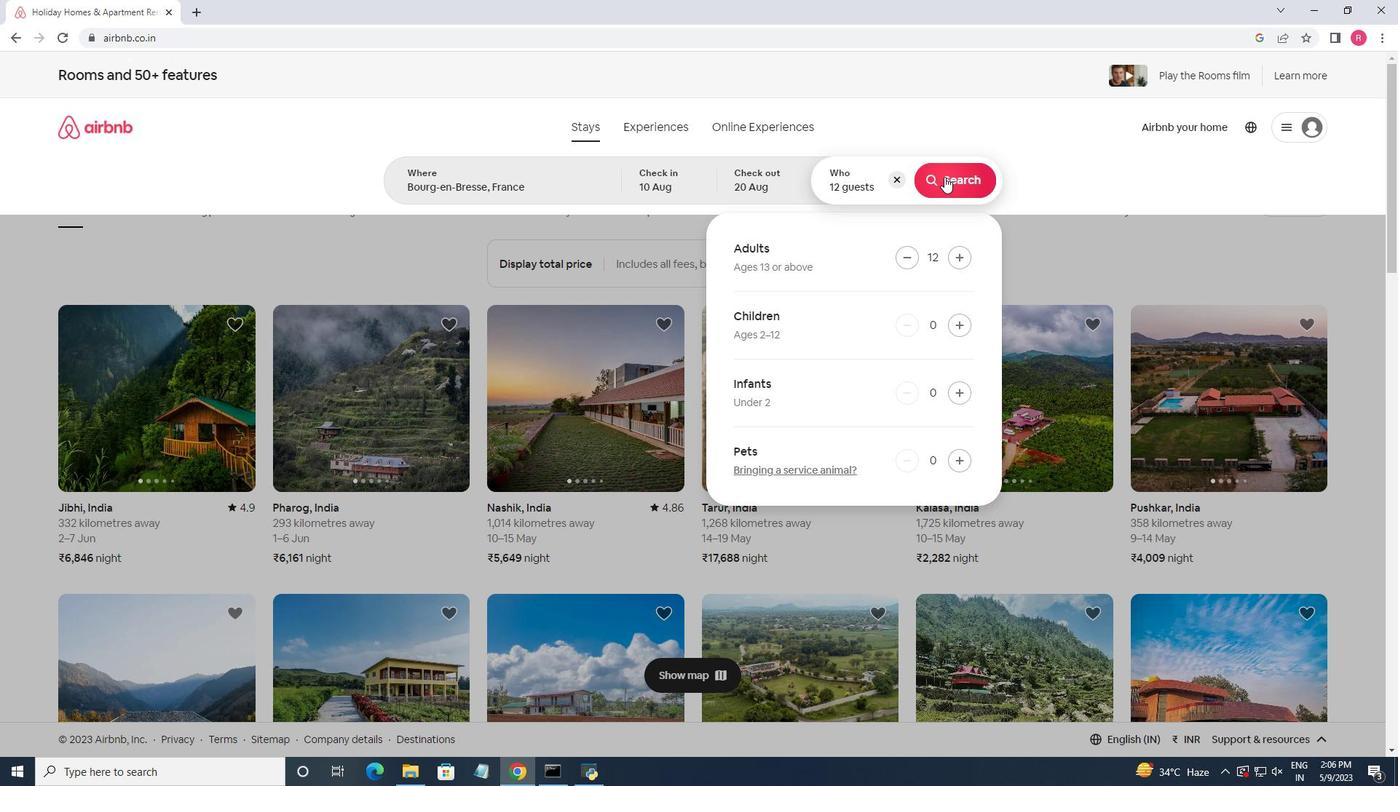 
Action: Mouse moved to (1318, 136)
Screenshot: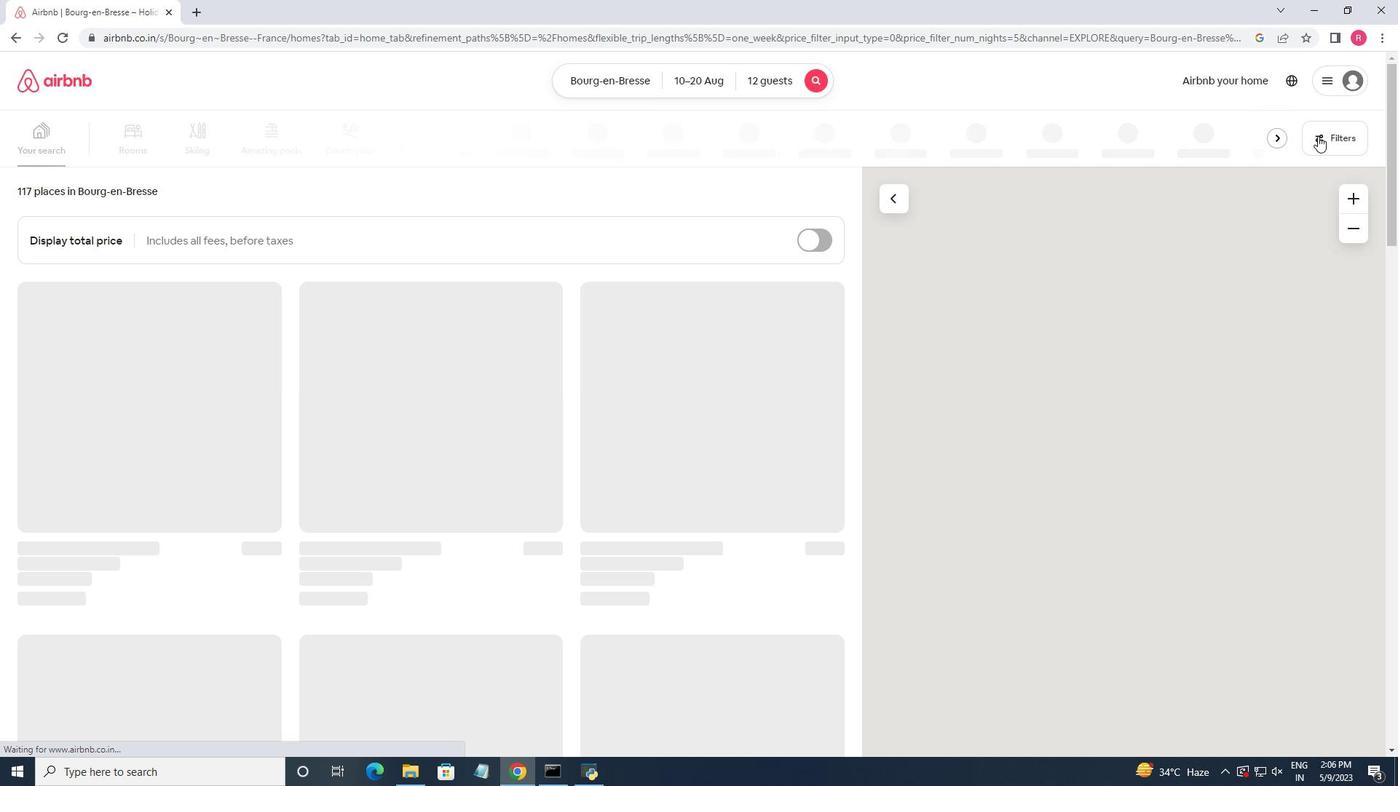 
Action: Mouse pressed left at (1318, 136)
Screenshot: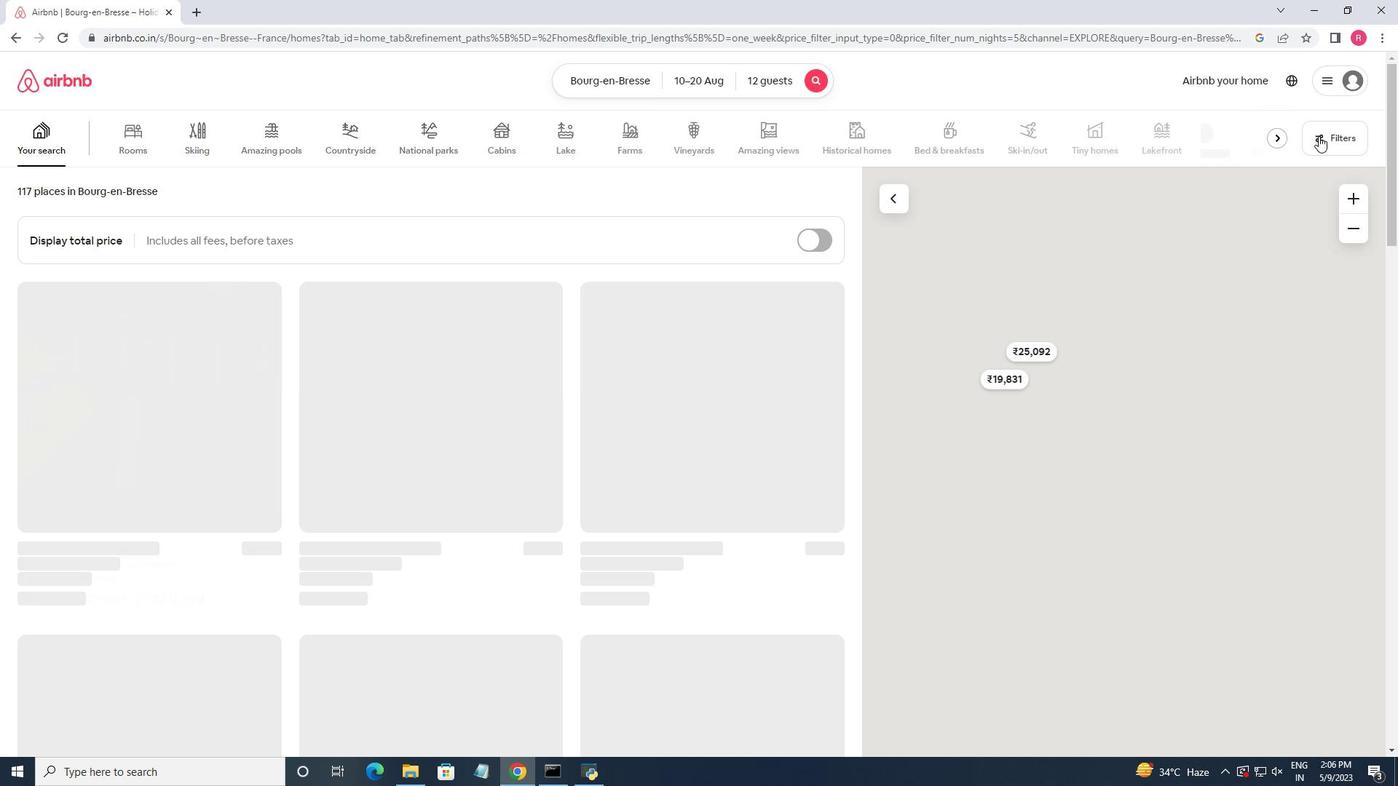 
Action: Mouse moved to (538, 497)
Screenshot: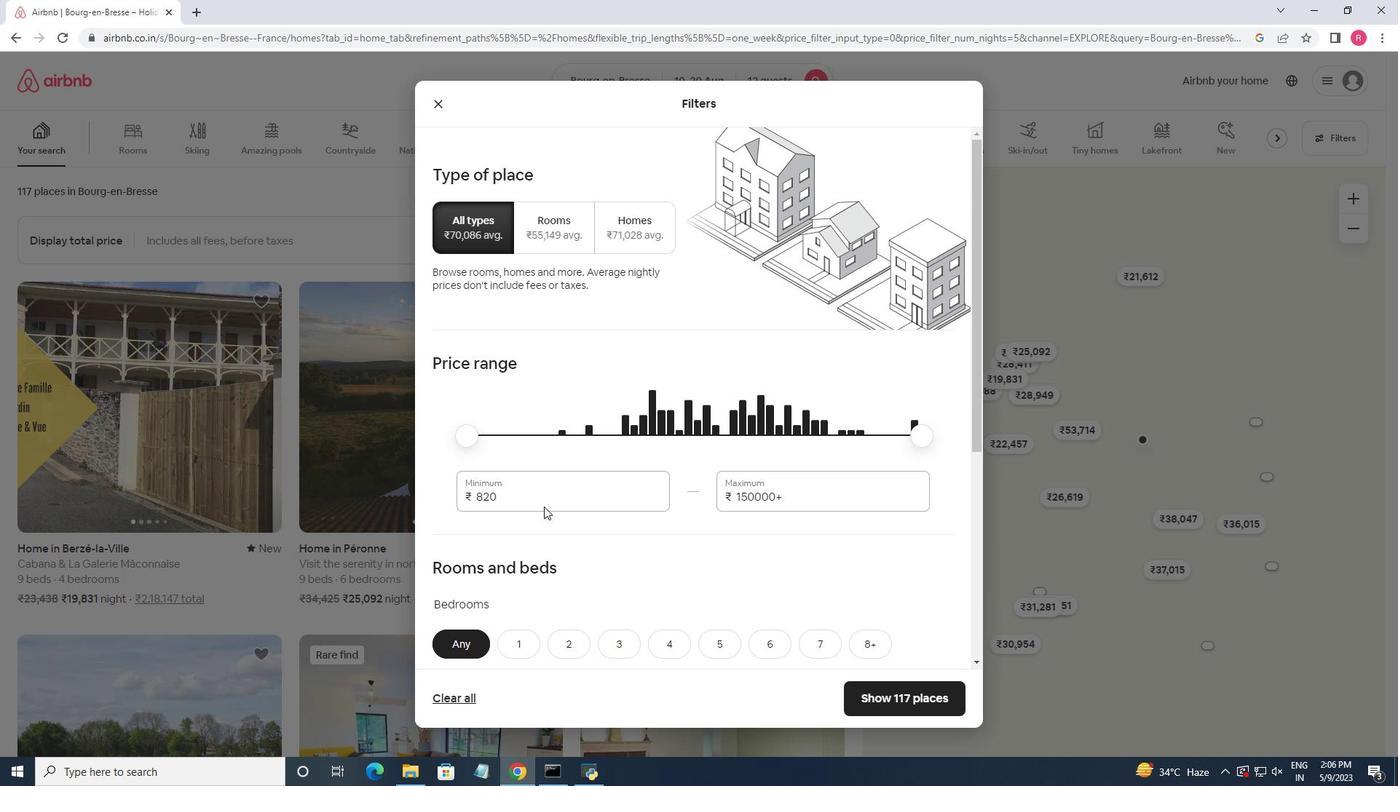 
Action: Mouse pressed left at (538, 497)
Screenshot: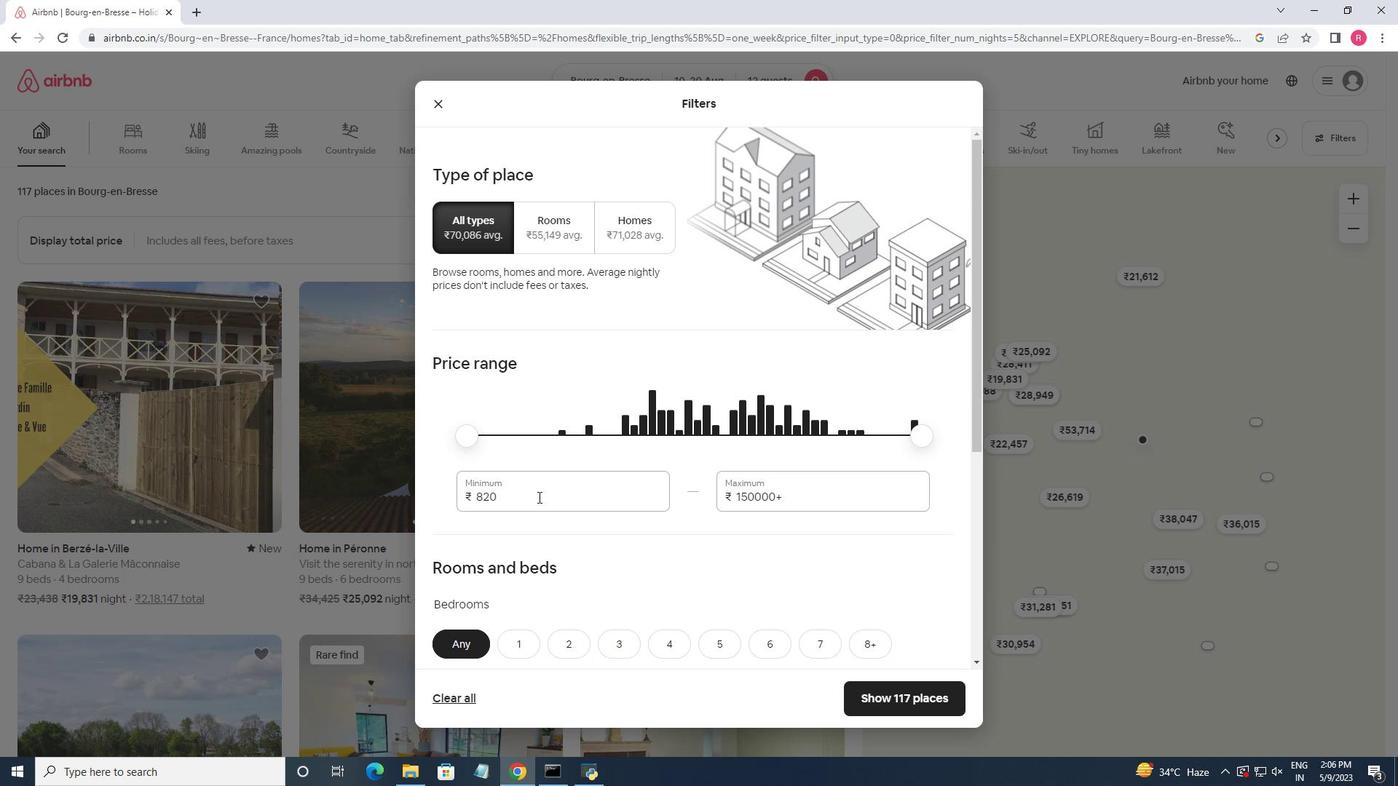 
Action: Mouse pressed left at (538, 497)
Screenshot: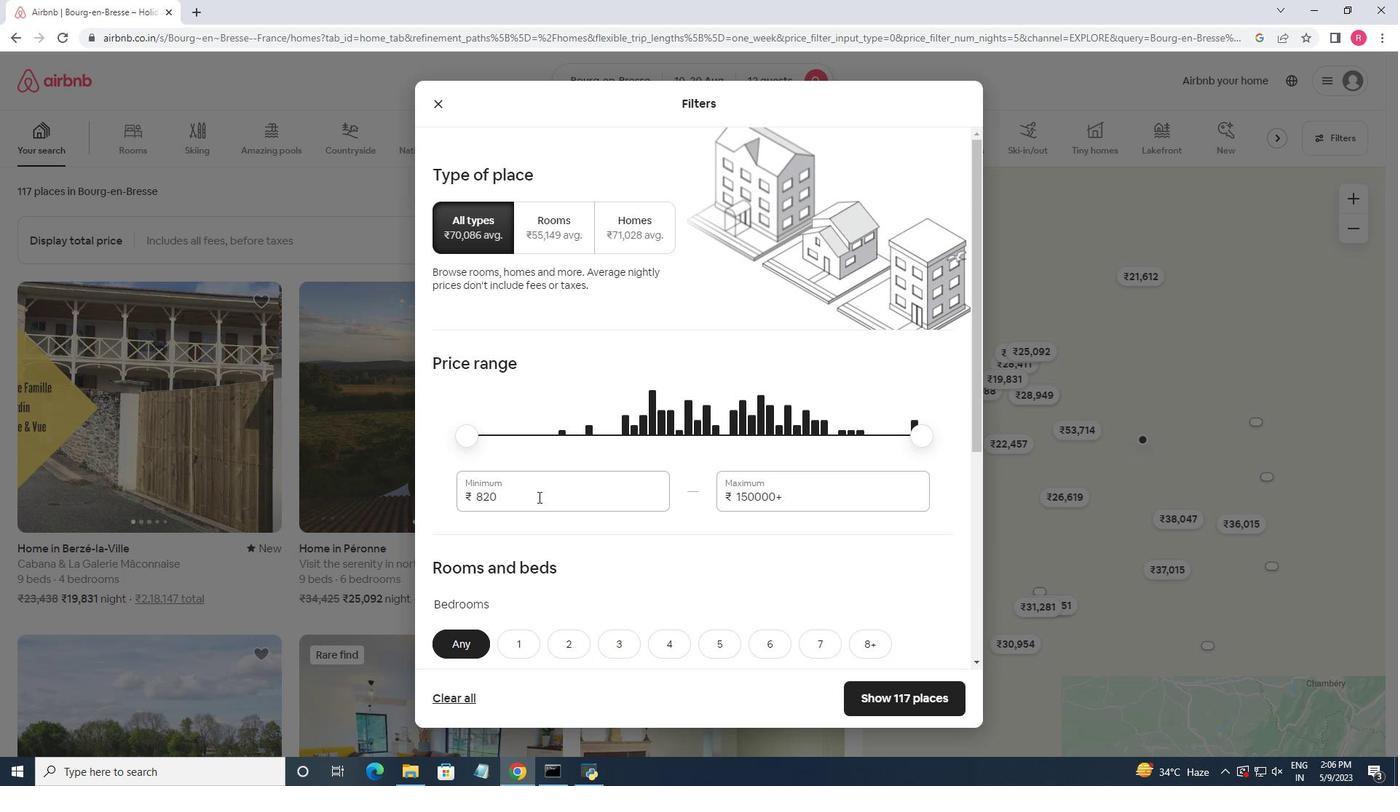 
Action: Key pressed <Key.backspace>10000<Key.tab>14000
Screenshot: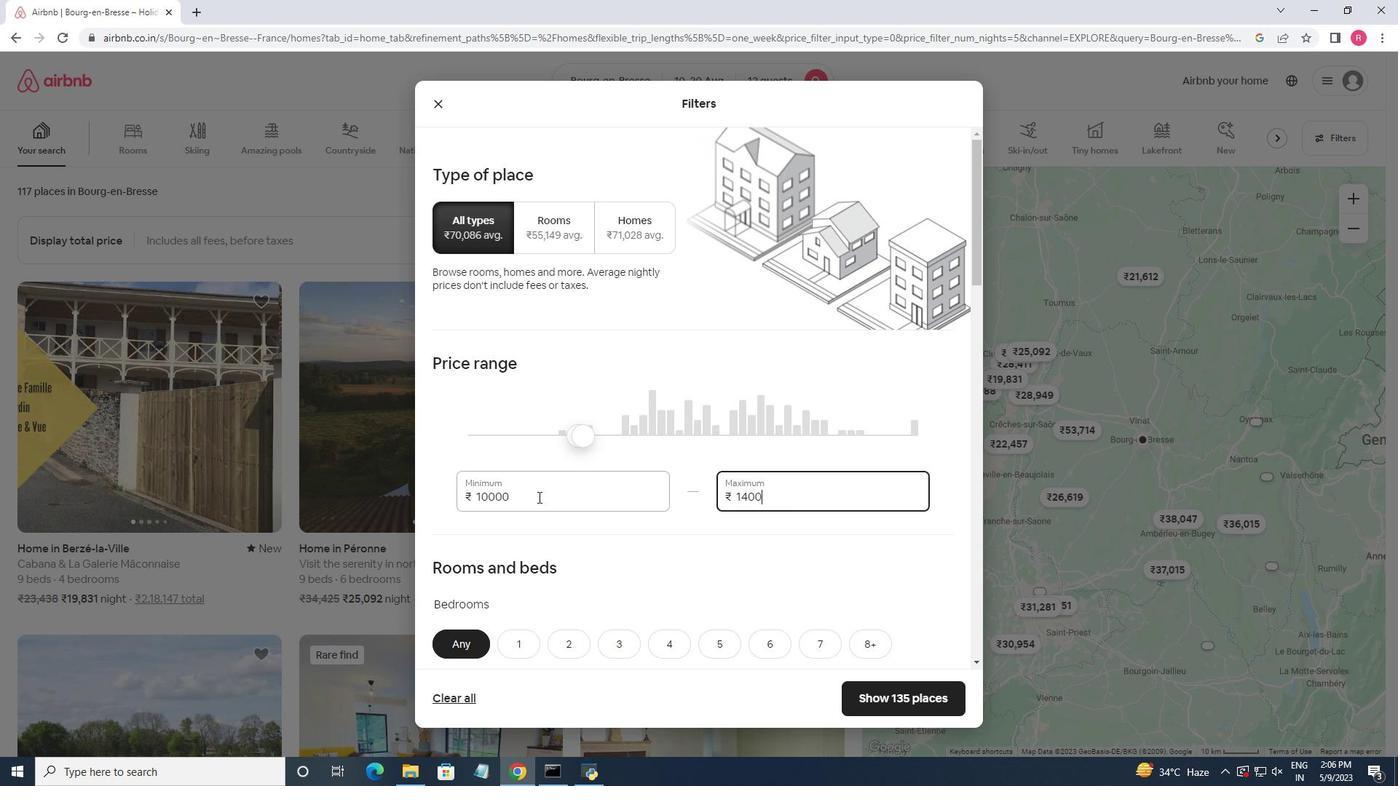 
Action: Mouse moved to (629, 519)
Screenshot: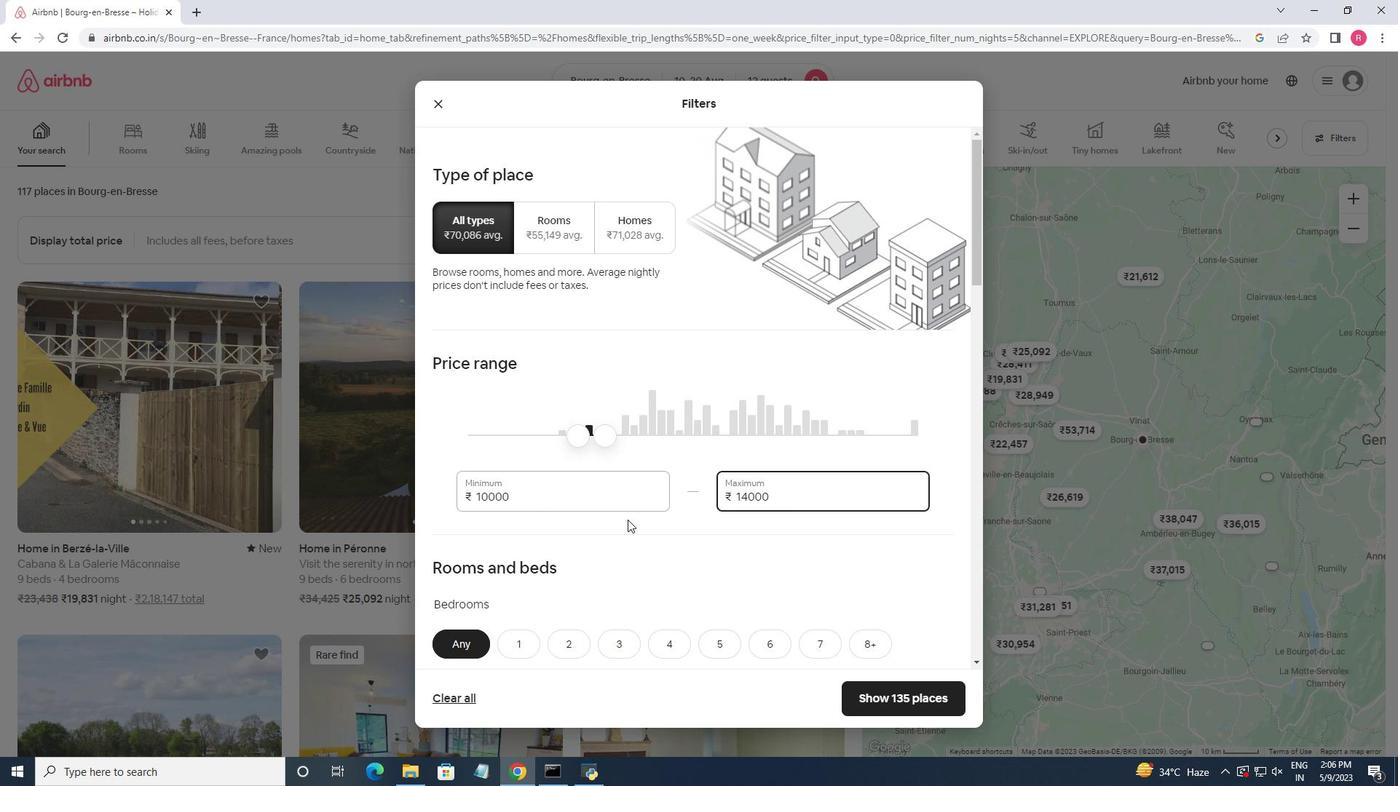 
Action: Mouse scrolled (629, 519) with delta (0, 0)
Screenshot: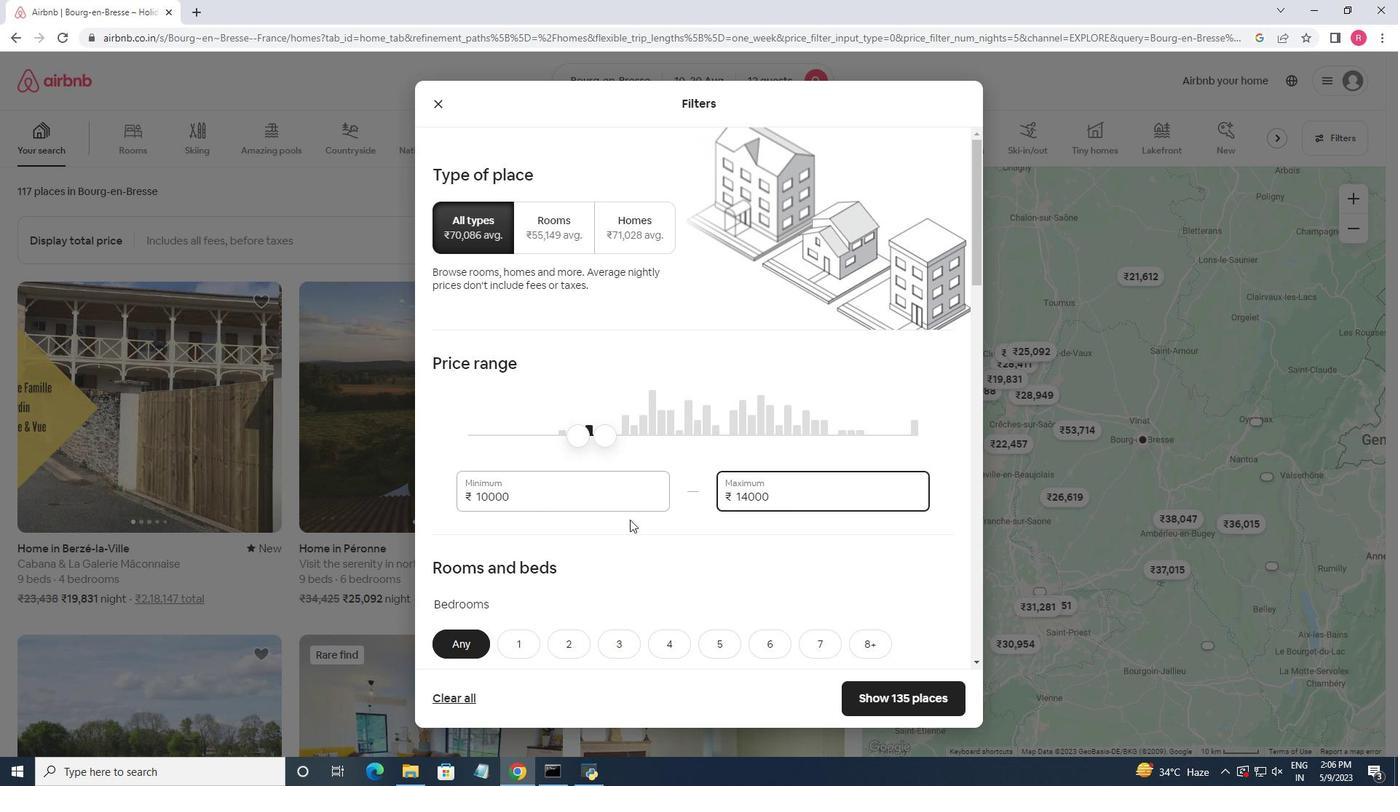 
Action: Mouse scrolled (629, 519) with delta (0, 0)
Screenshot: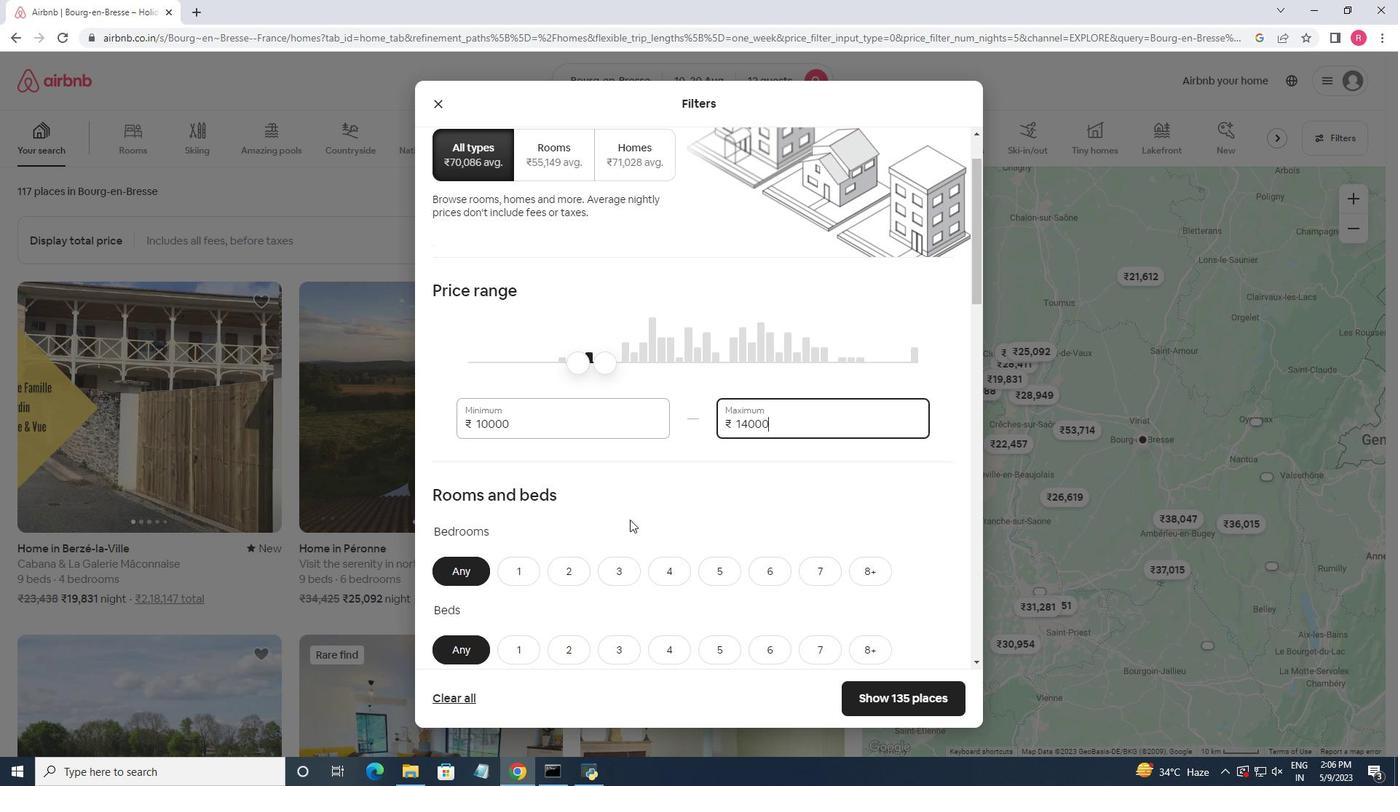 
Action: Mouse moved to (785, 503)
Screenshot: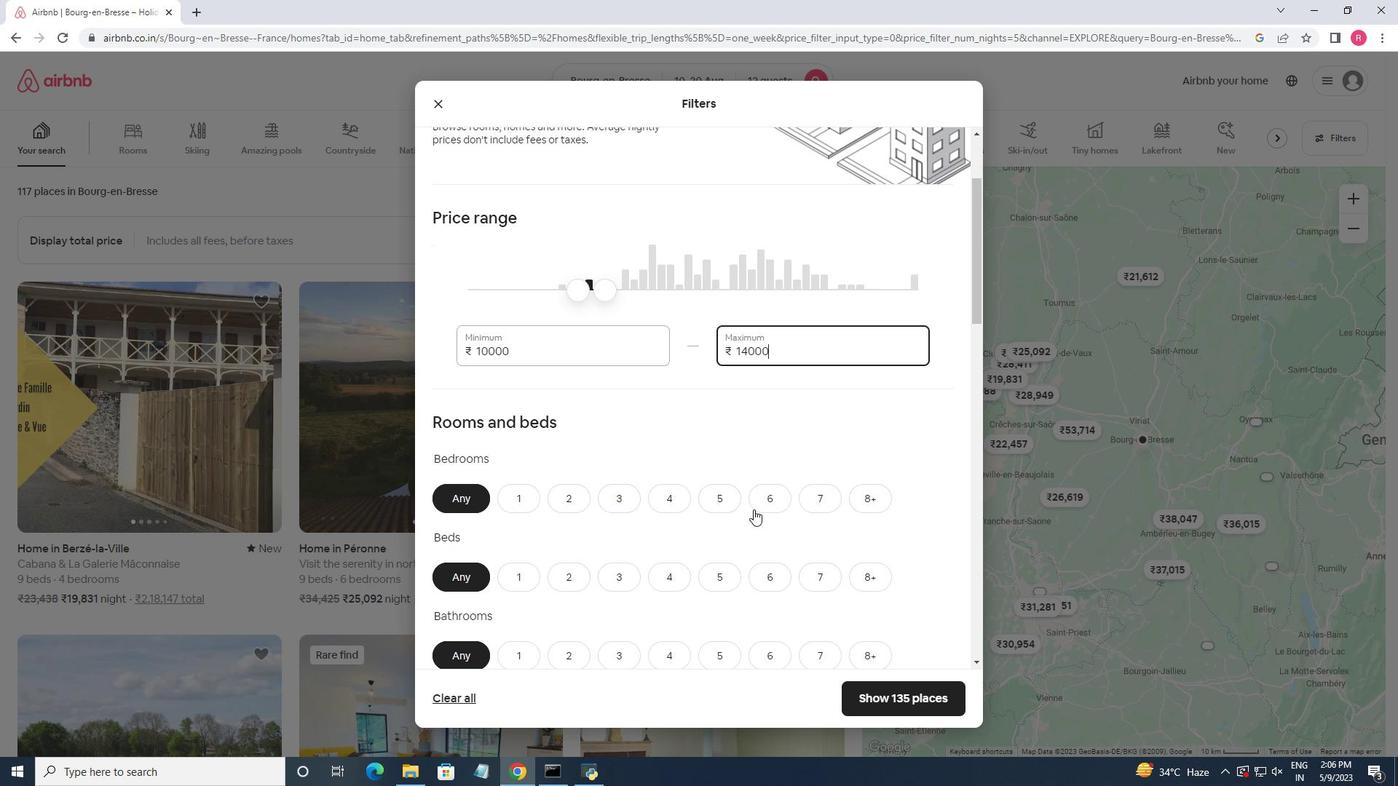 
Action: Mouse pressed left at (785, 503)
Screenshot: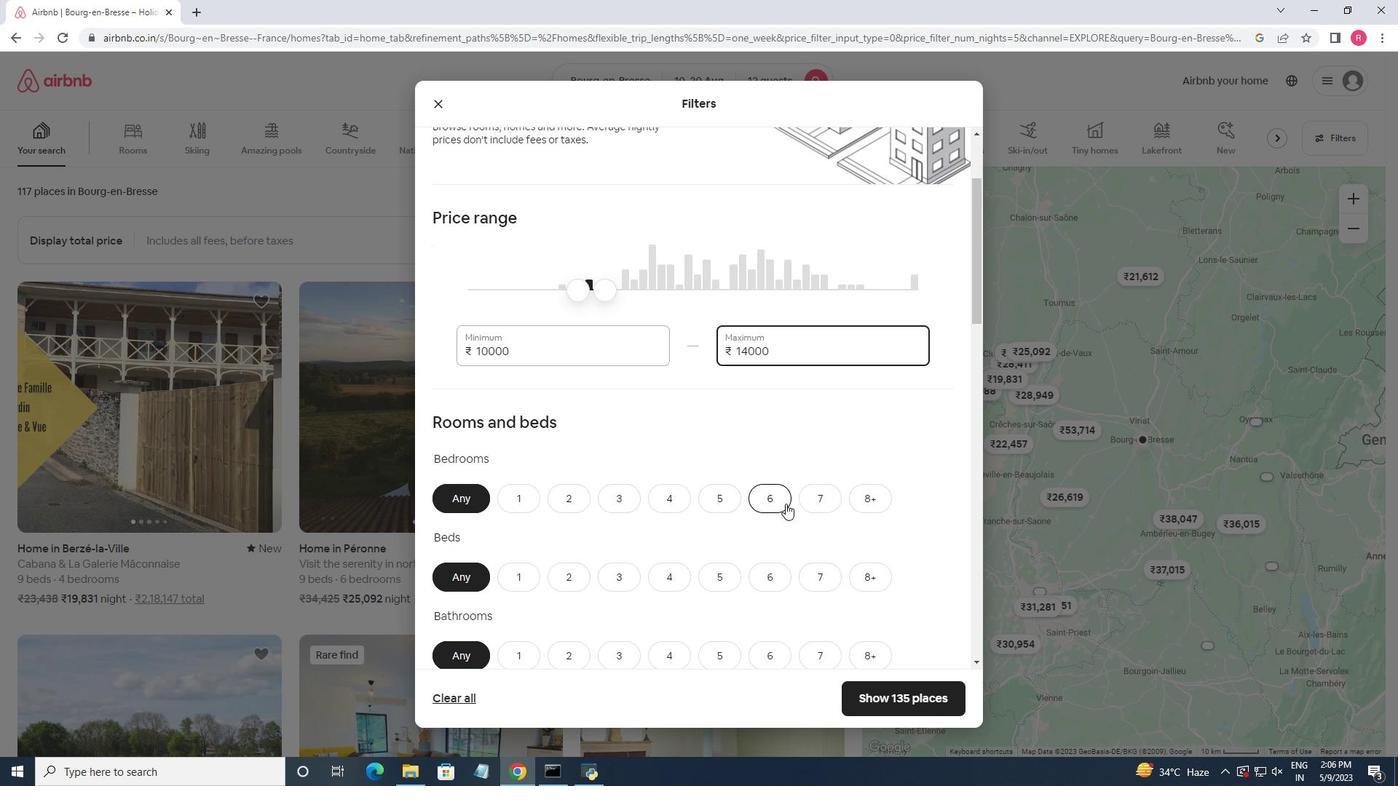 
Action: Mouse moved to (873, 579)
Screenshot: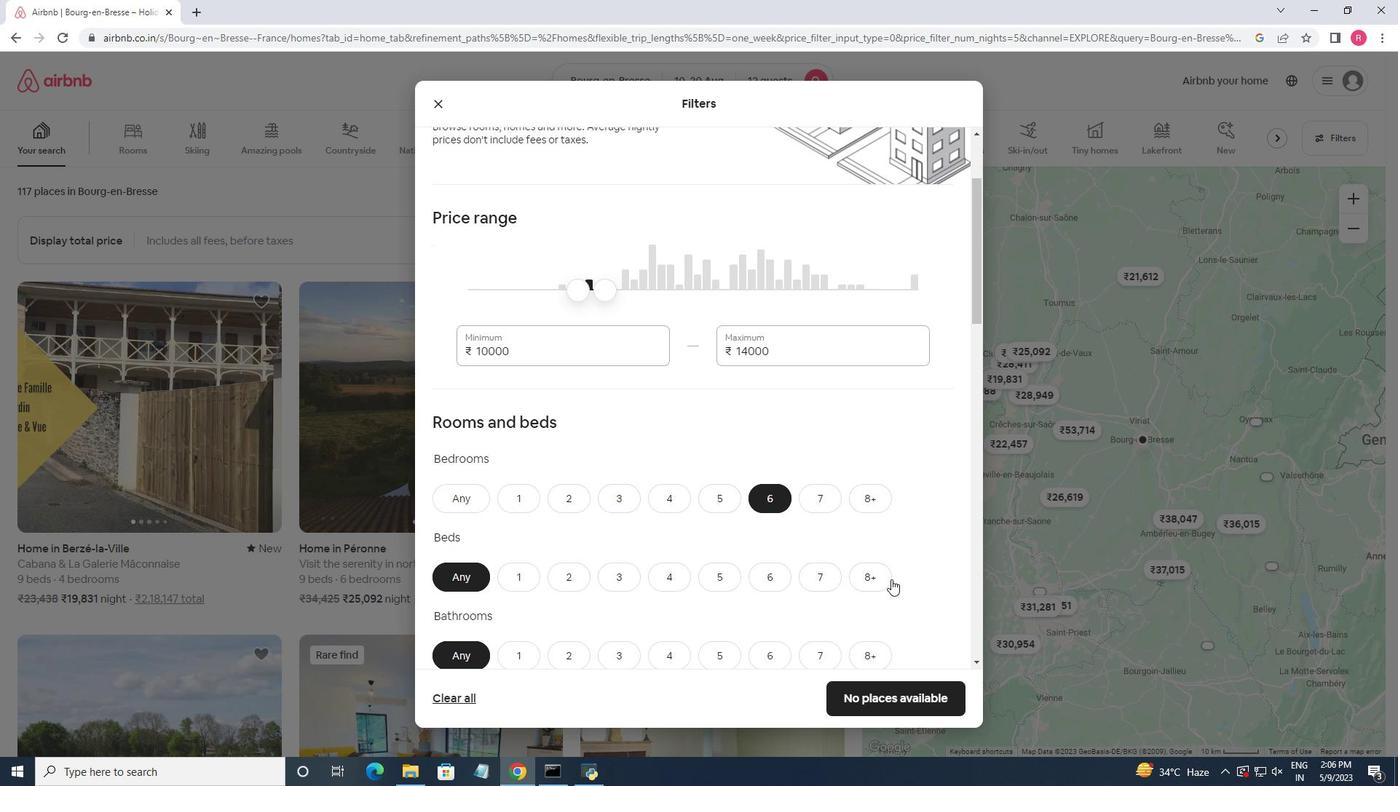 
Action: Mouse pressed left at (873, 579)
Screenshot: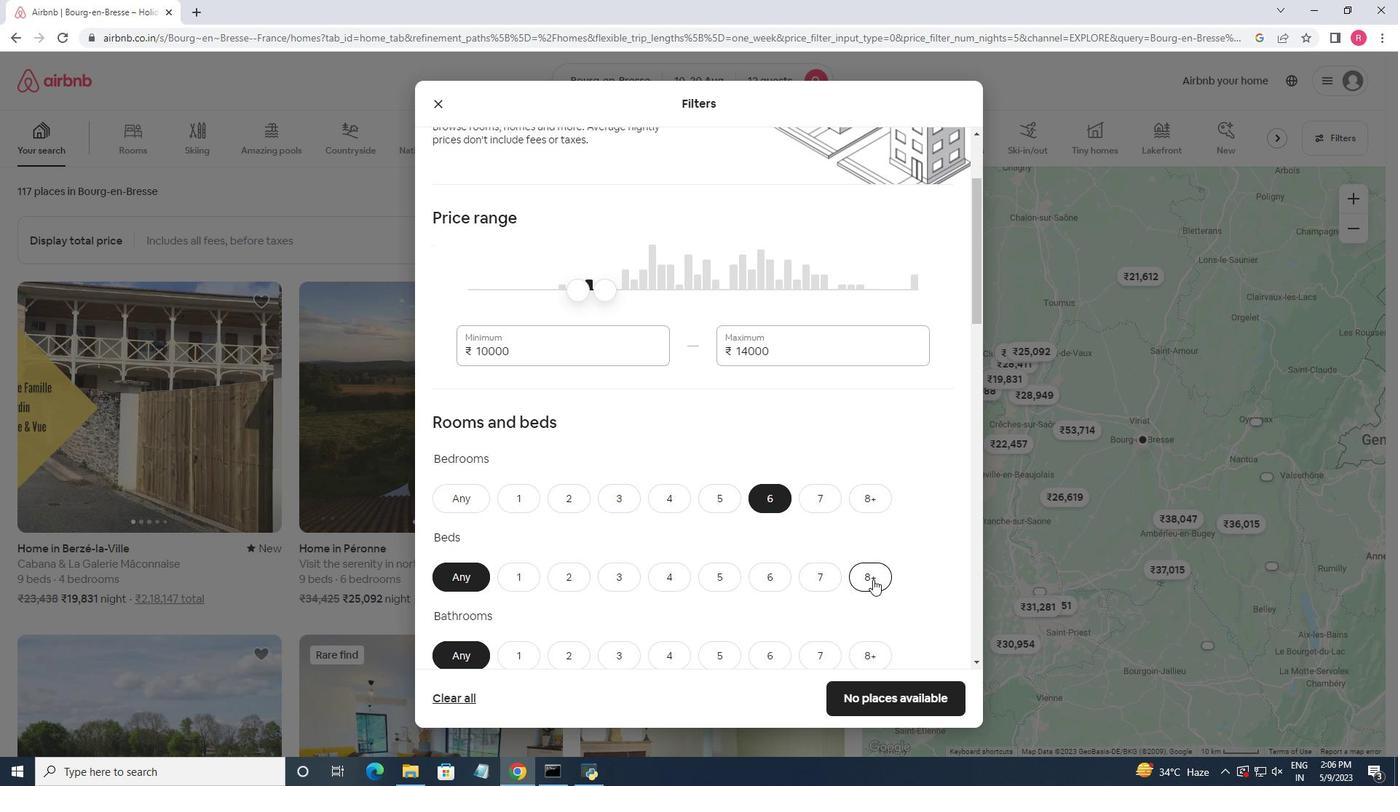 
Action: Mouse moved to (804, 563)
Screenshot: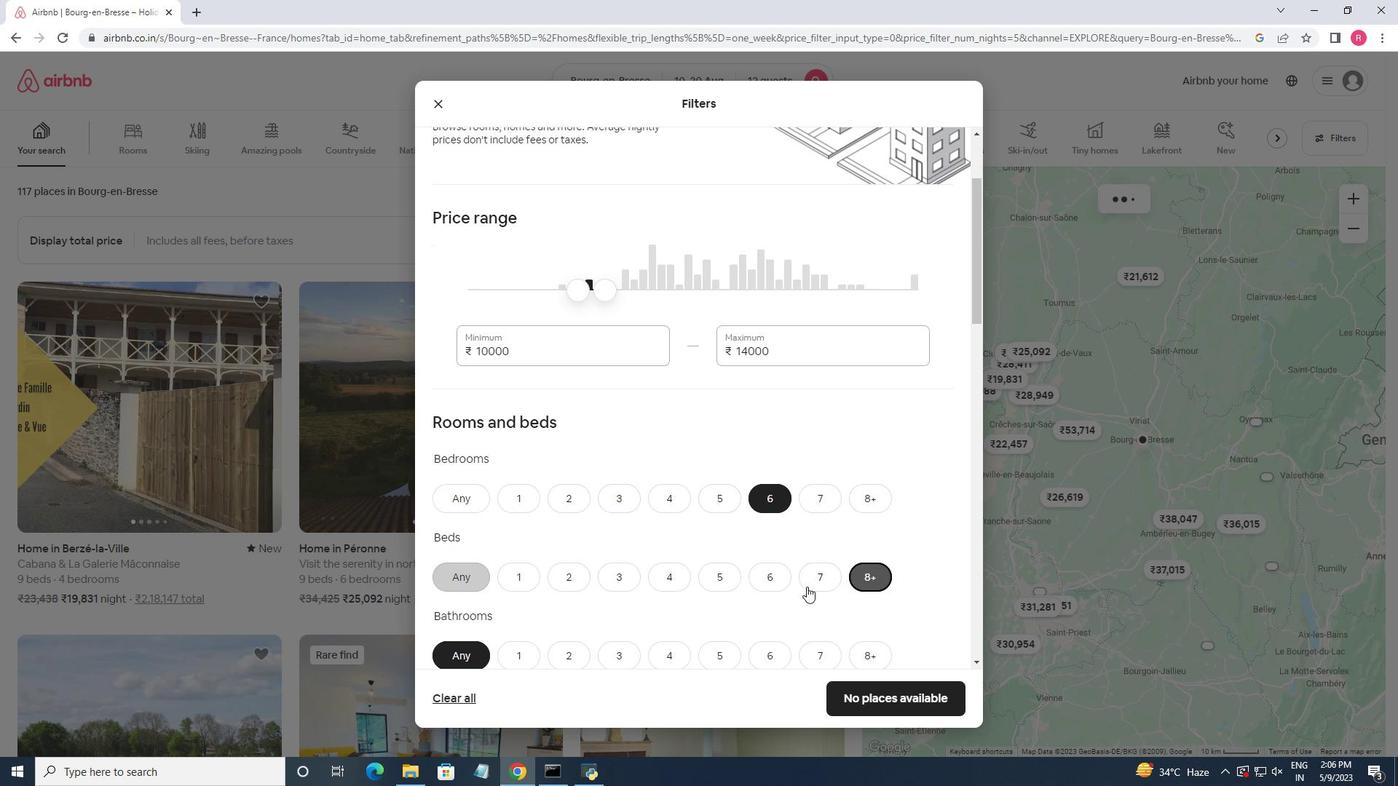 
Action: Mouse scrolled (804, 562) with delta (0, 0)
Screenshot: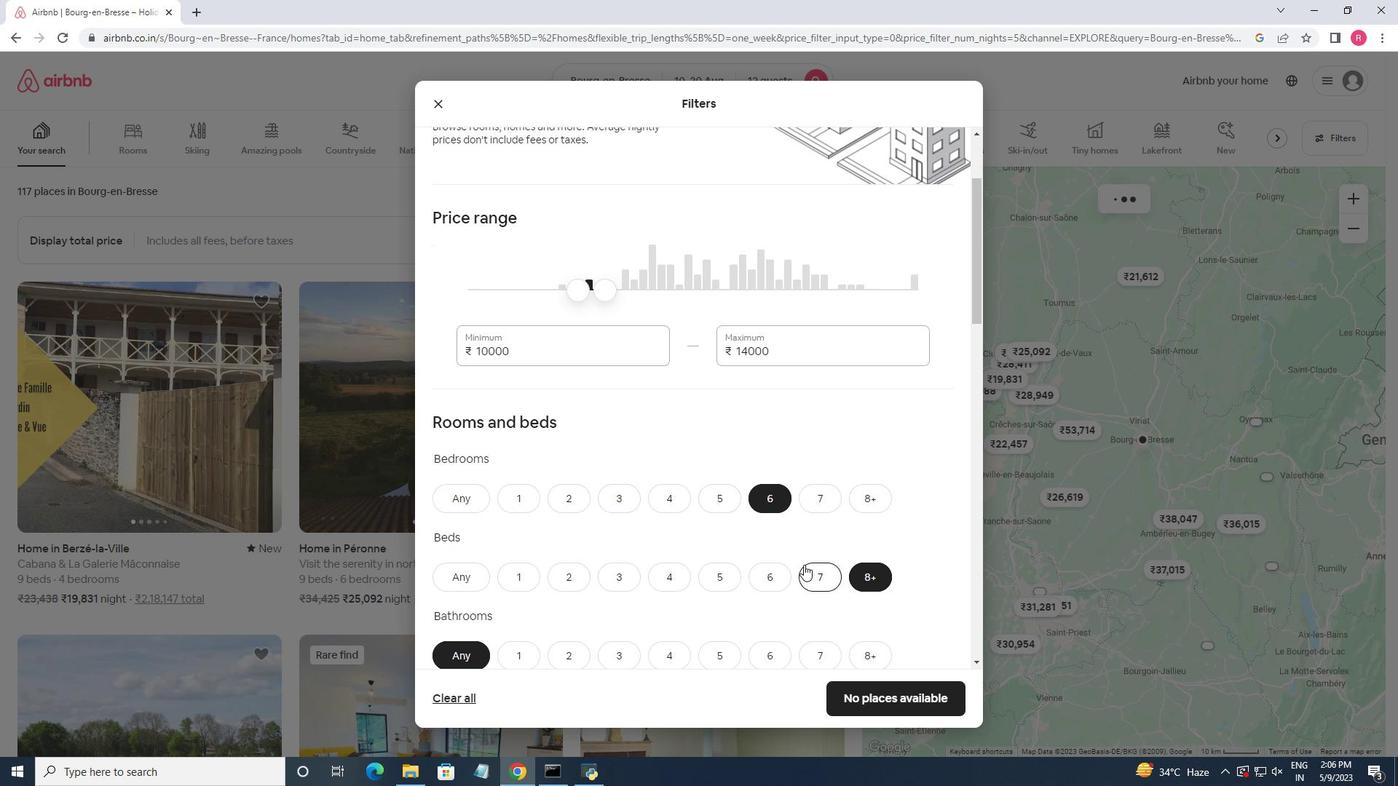 
Action: Mouse scrolled (804, 562) with delta (0, 0)
Screenshot: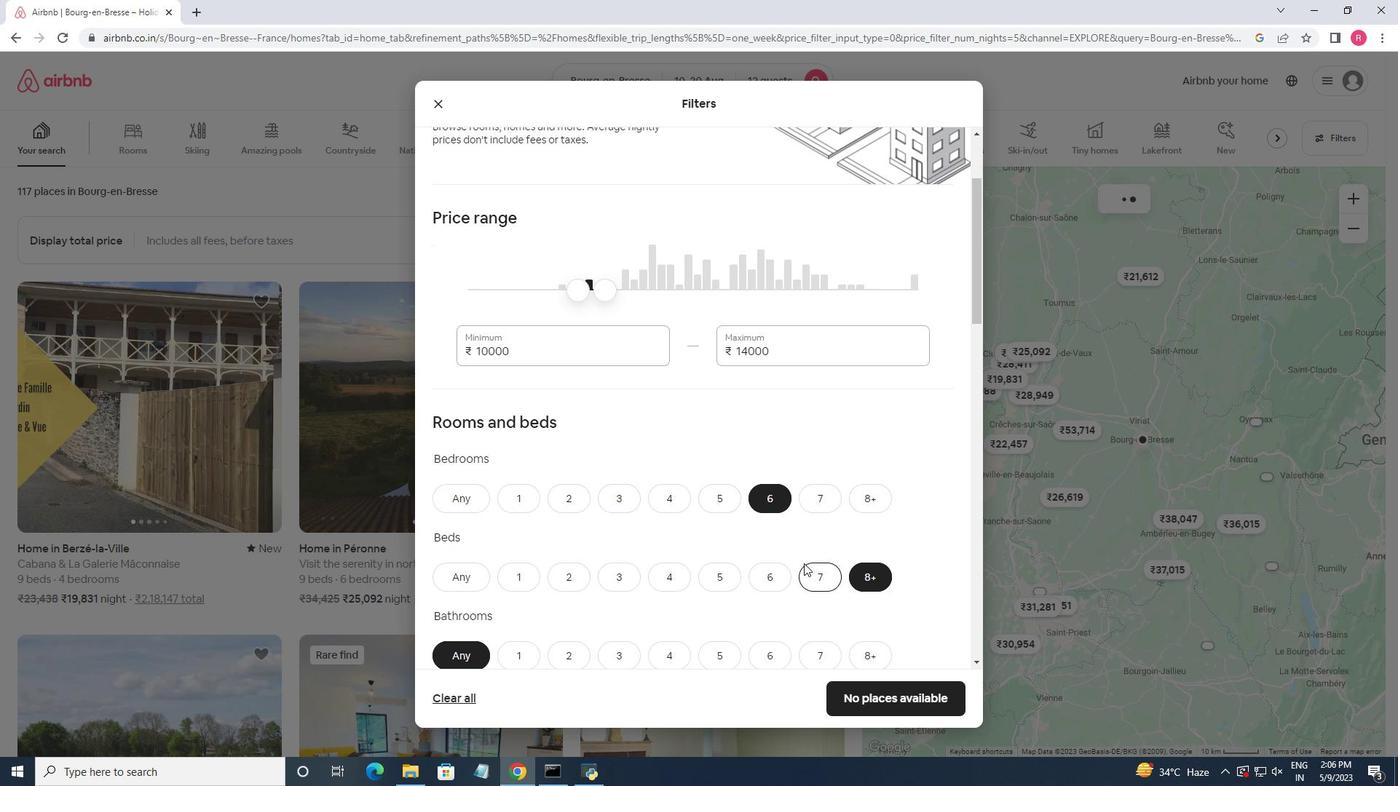 
Action: Mouse moved to (769, 511)
Screenshot: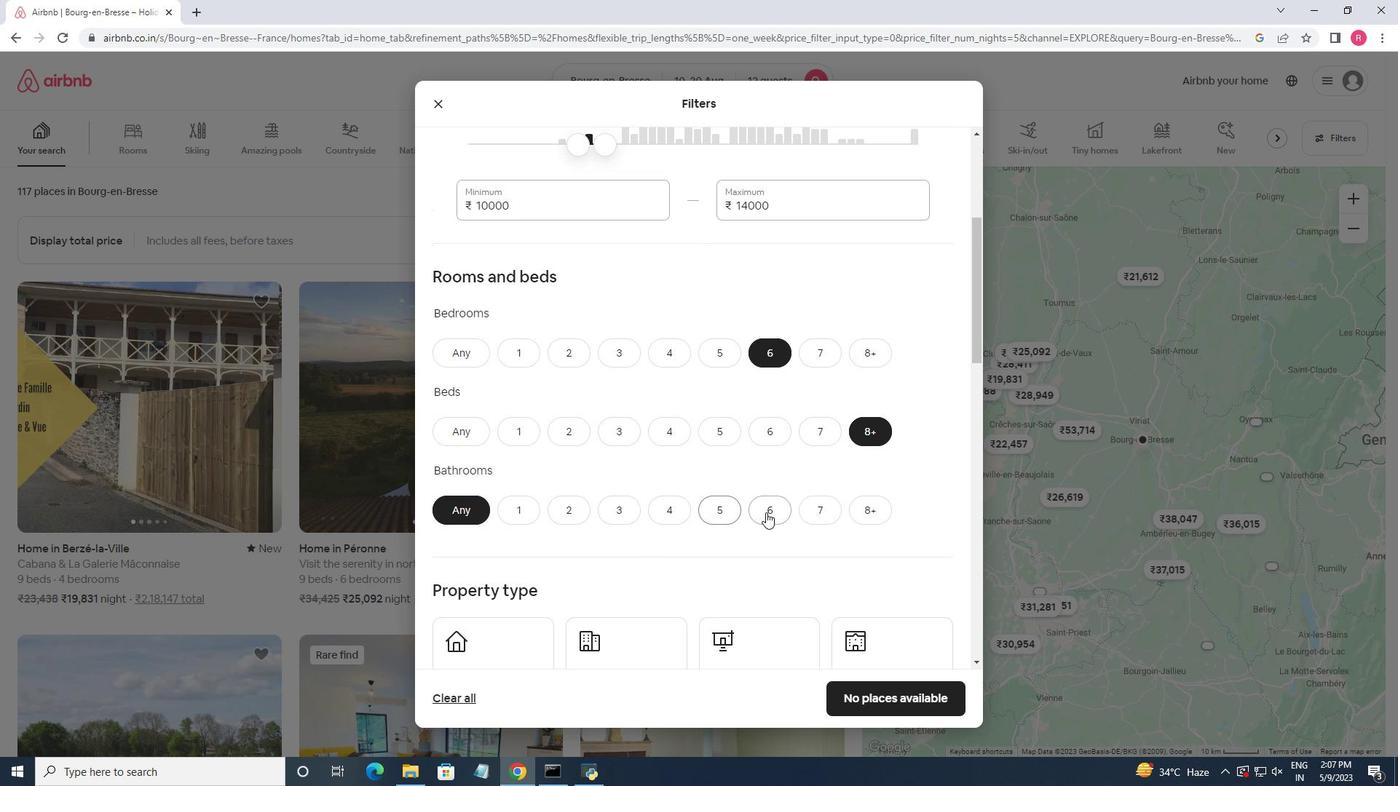 
Action: Mouse pressed left at (769, 511)
Screenshot: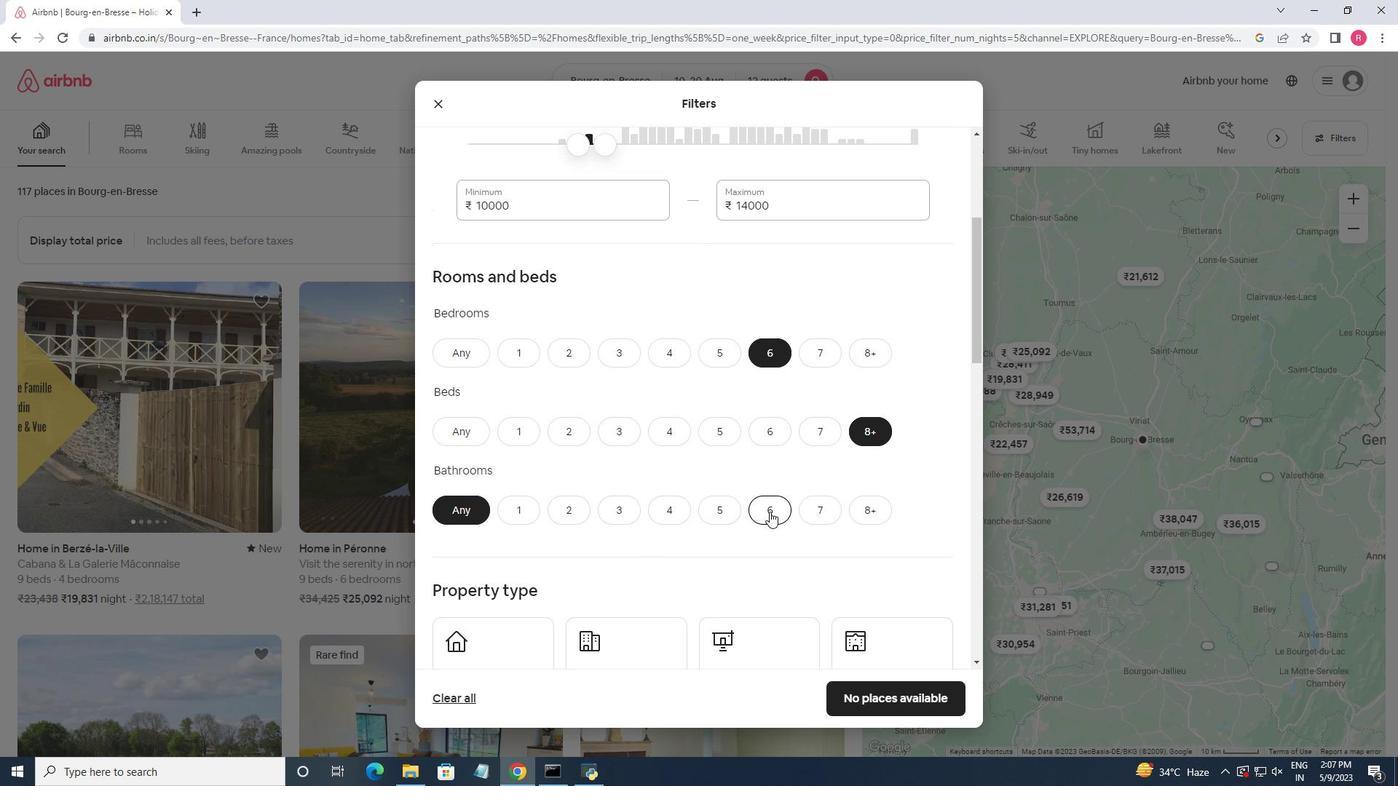 
Action: Mouse moved to (740, 451)
Screenshot: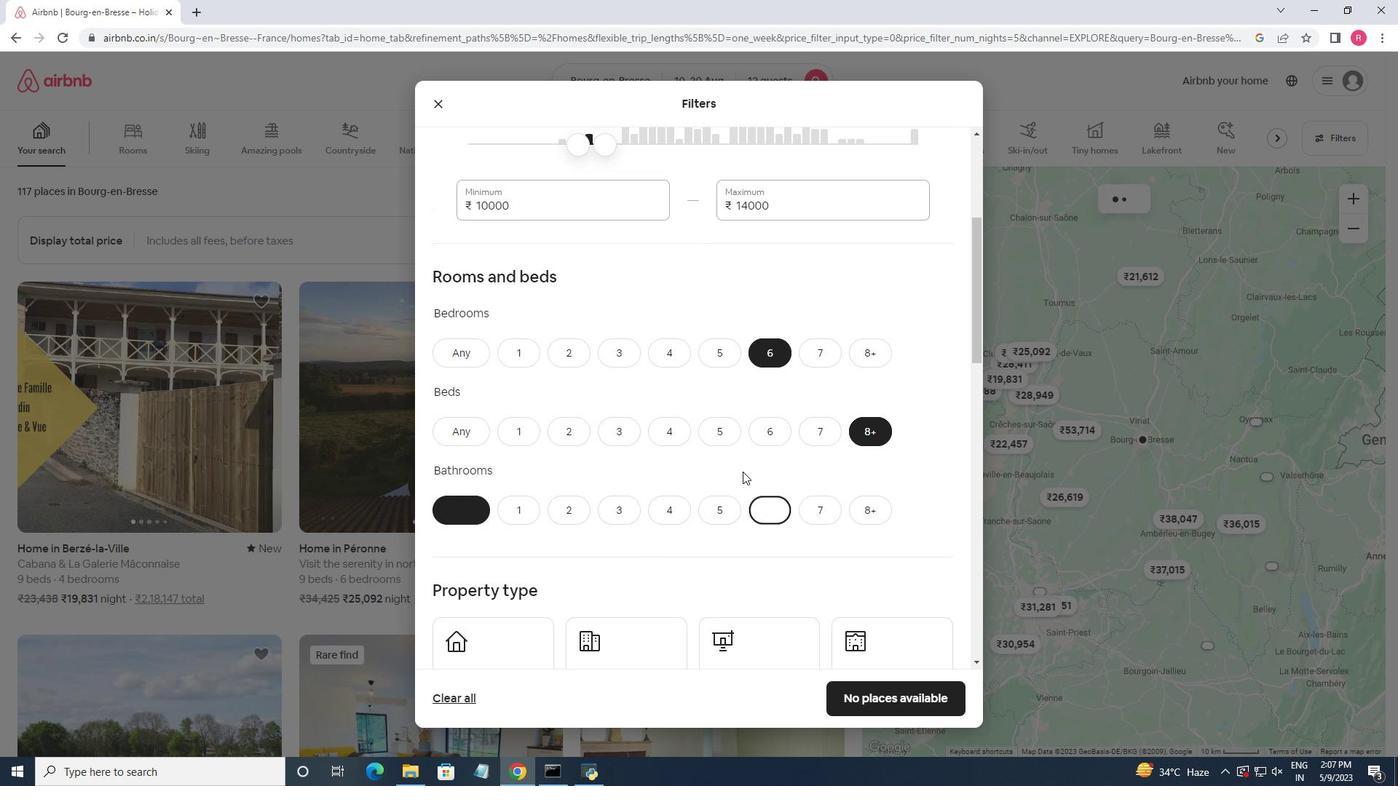 
Action: Mouse scrolled (740, 450) with delta (0, 0)
Screenshot: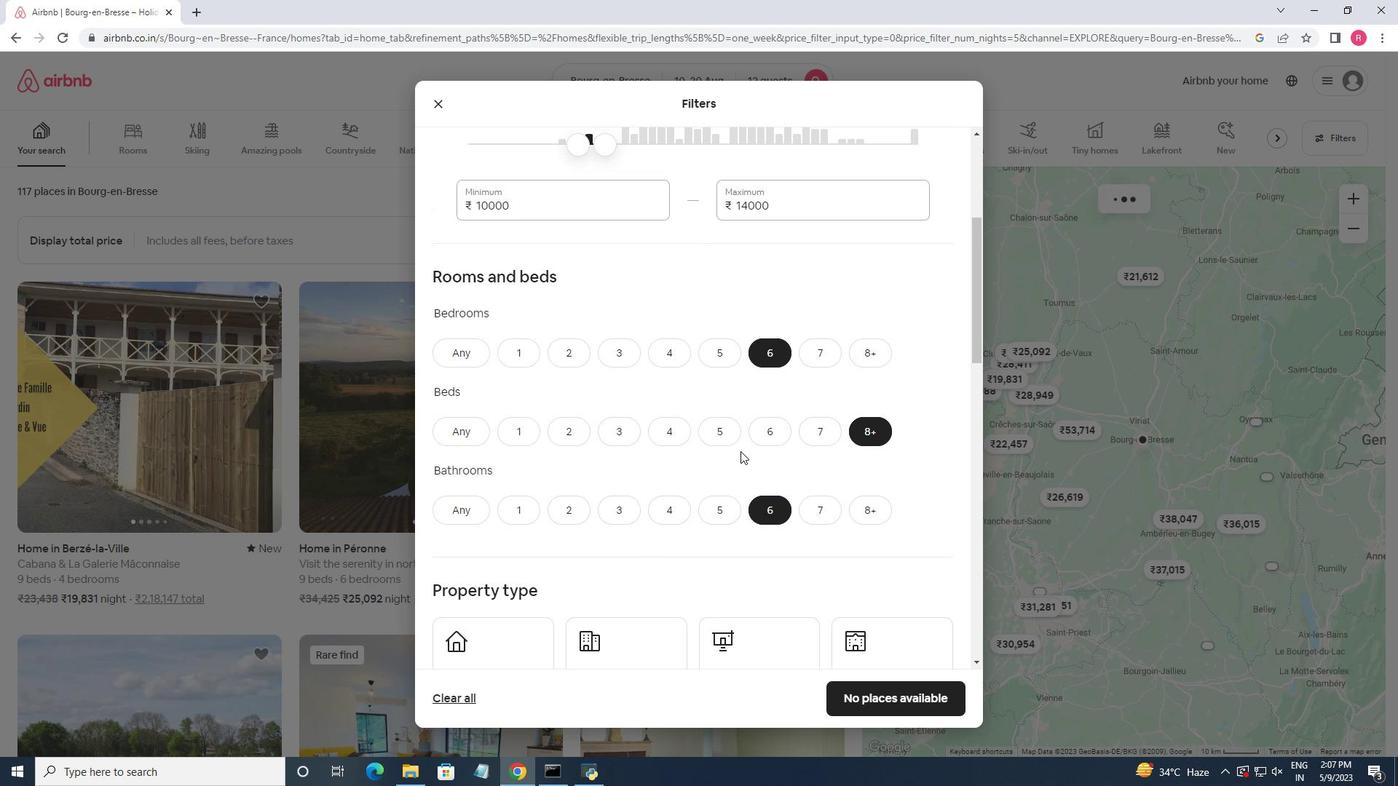 
Action: Mouse scrolled (740, 450) with delta (0, 0)
Screenshot: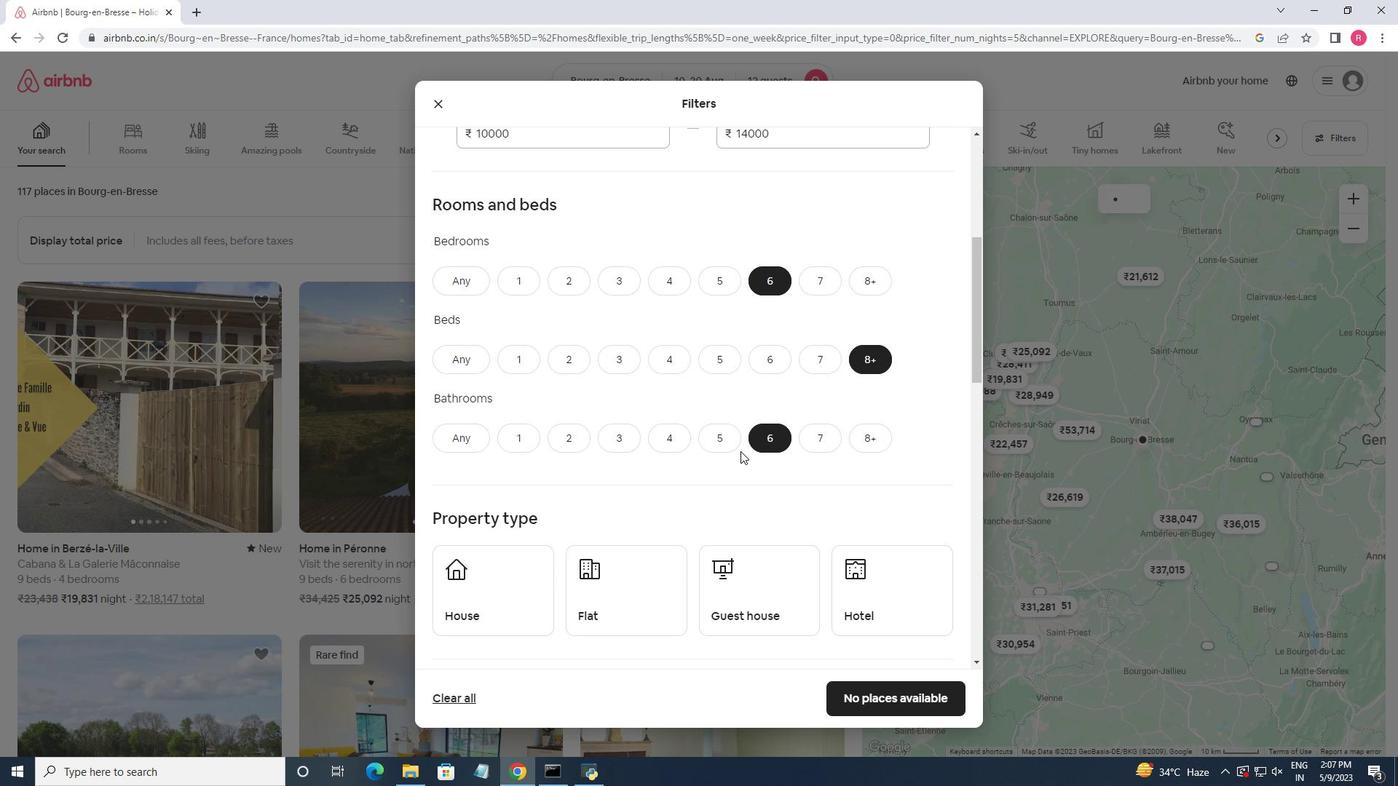 
Action: Mouse scrolled (740, 450) with delta (0, 0)
Screenshot: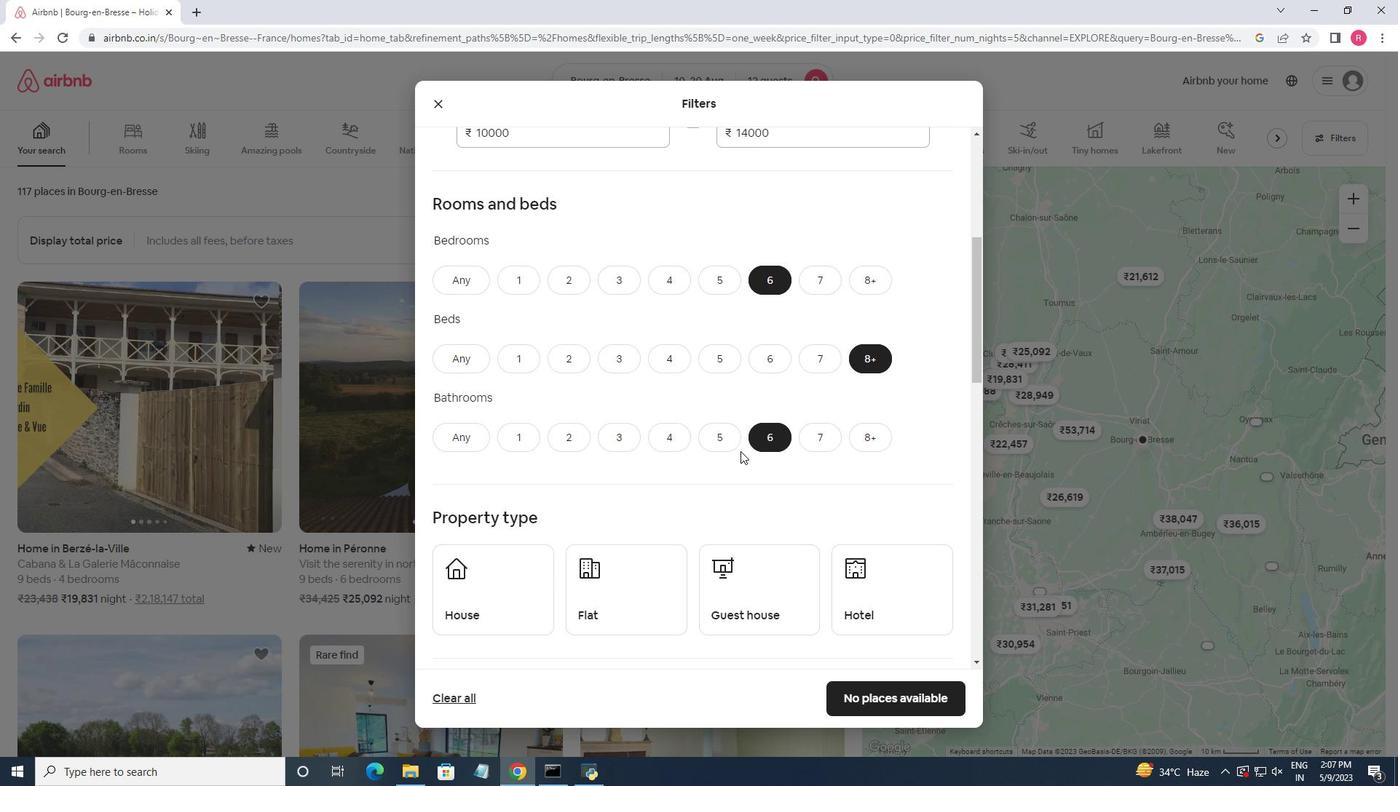 
Action: Mouse moved to (523, 434)
Screenshot: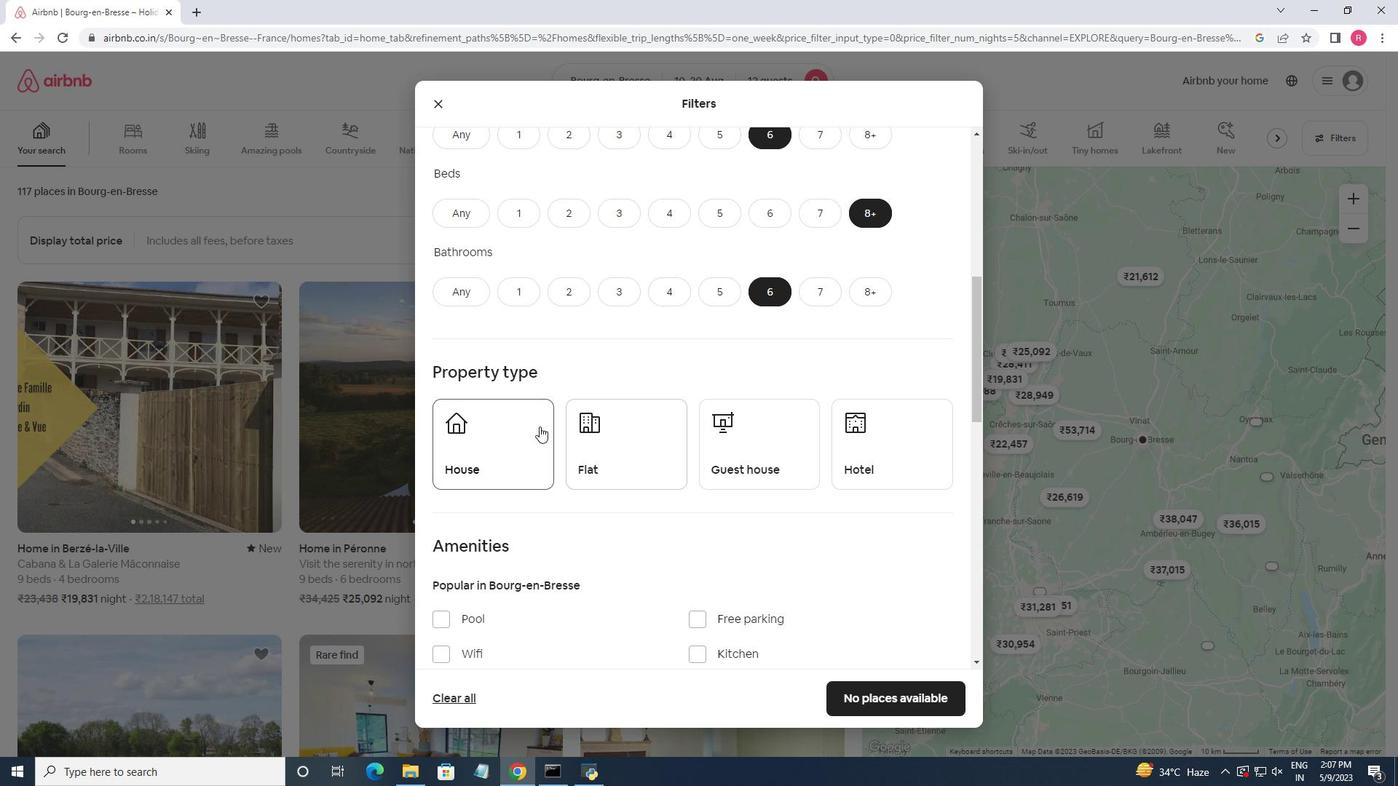 
Action: Mouse pressed left at (523, 434)
Screenshot: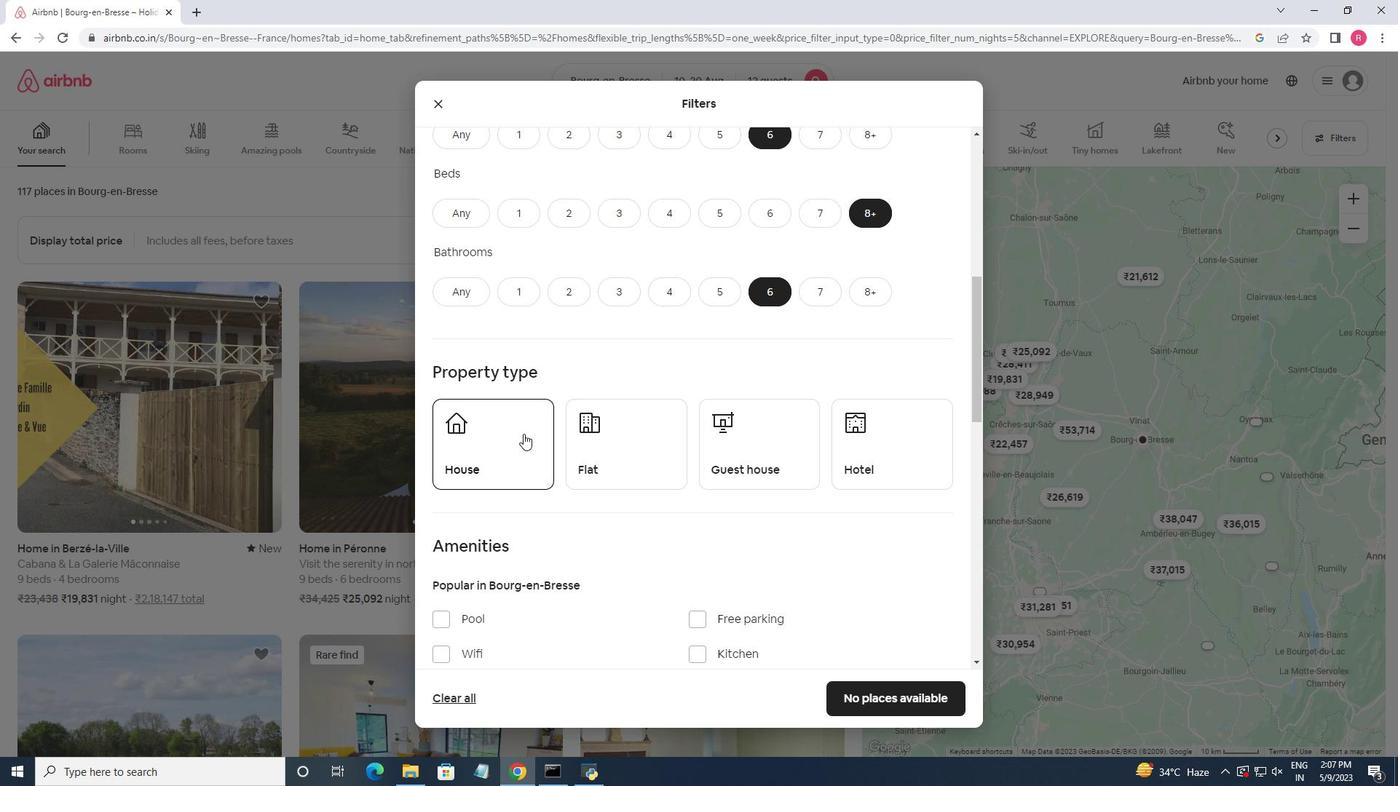
Action: Mouse moved to (605, 447)
Screenshot: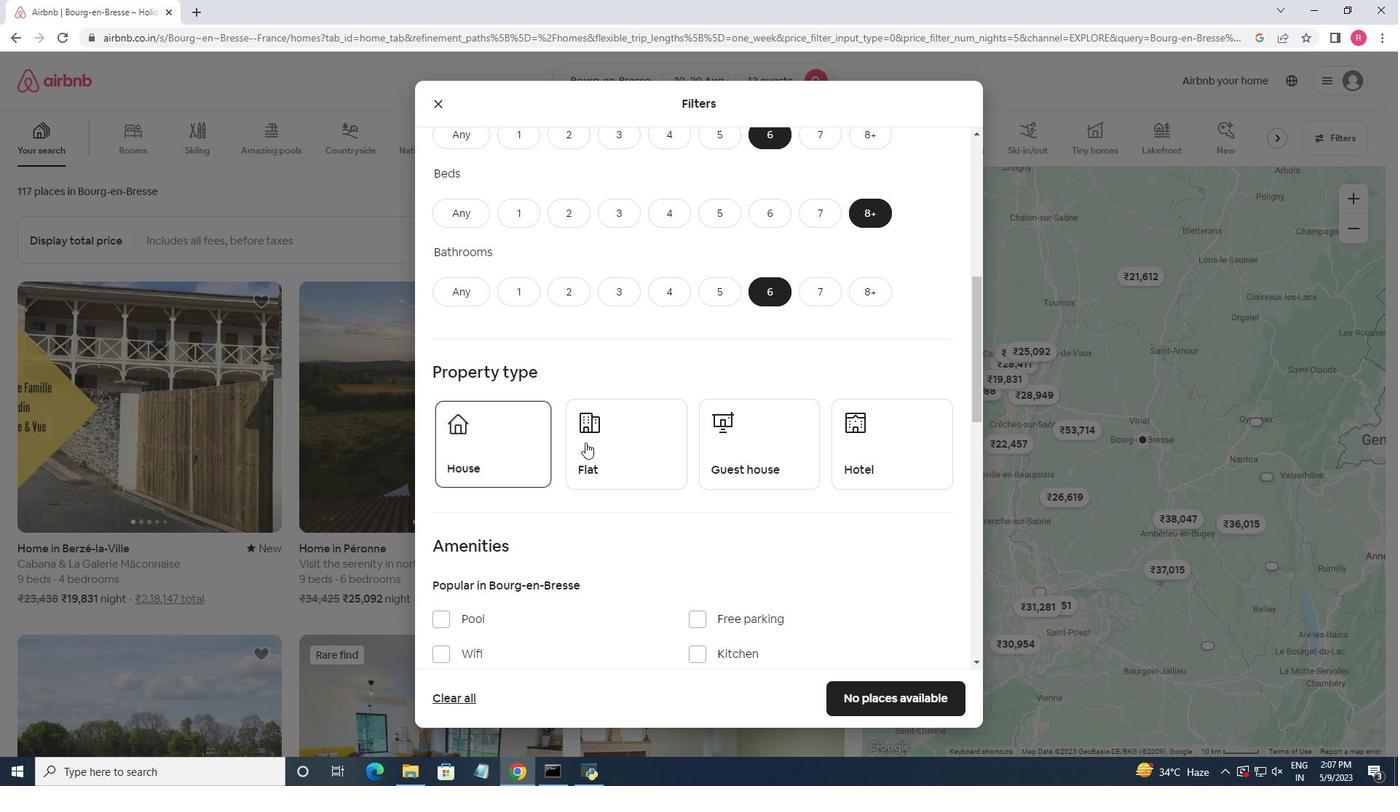
Action: Mouse pressed left at (605, 447)
Screenshot: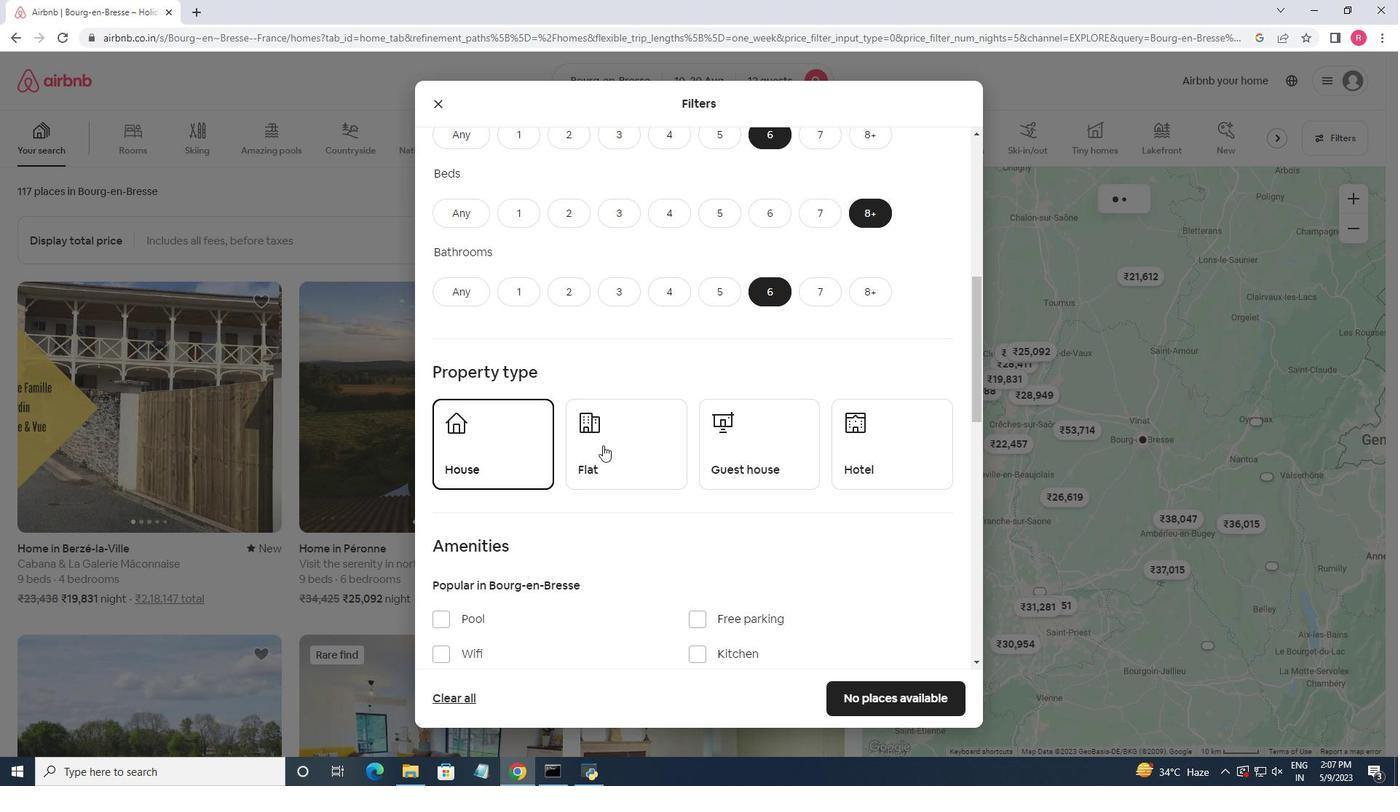 
Action: Mouse moved to (777, 449)
Screenshot: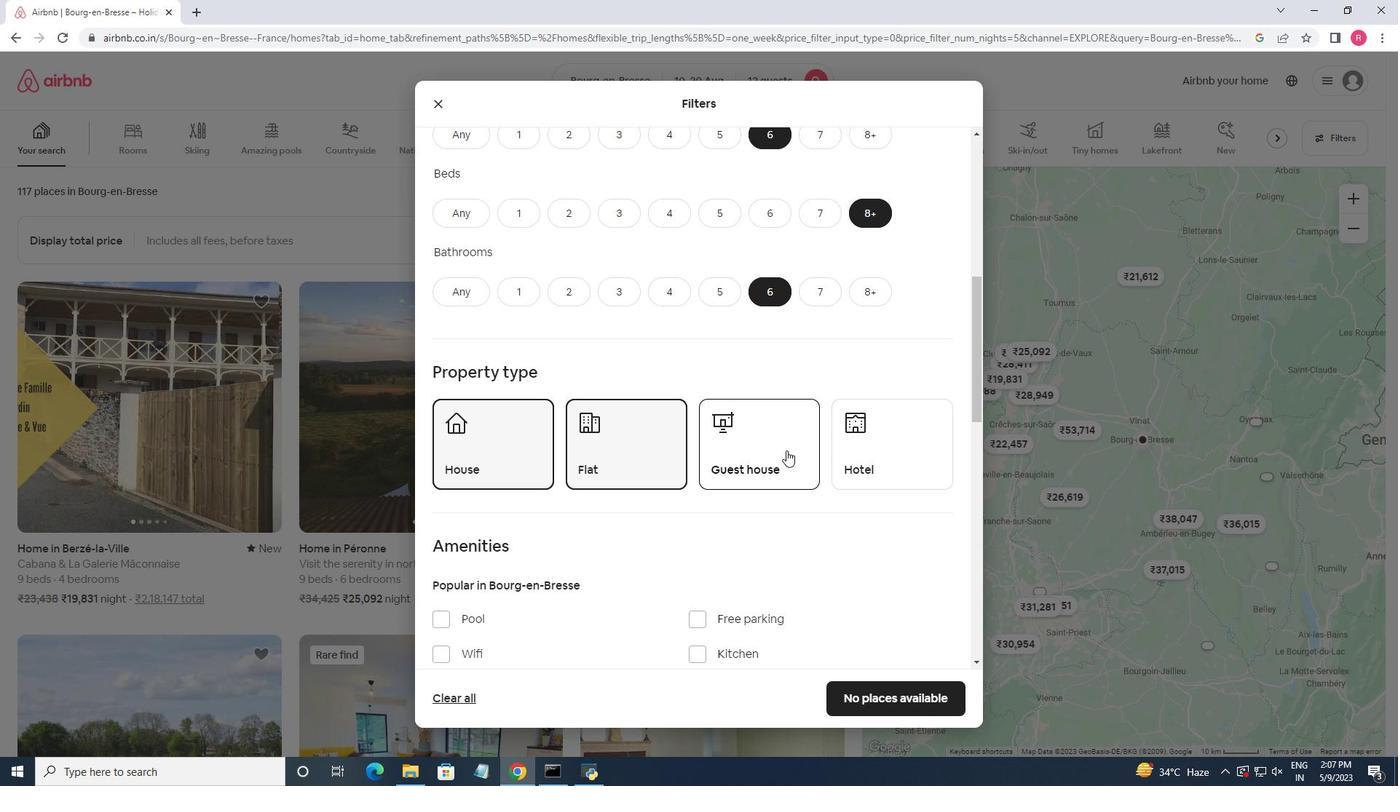 
Action: Mouse pressed left at (777, 449)
Screenshot: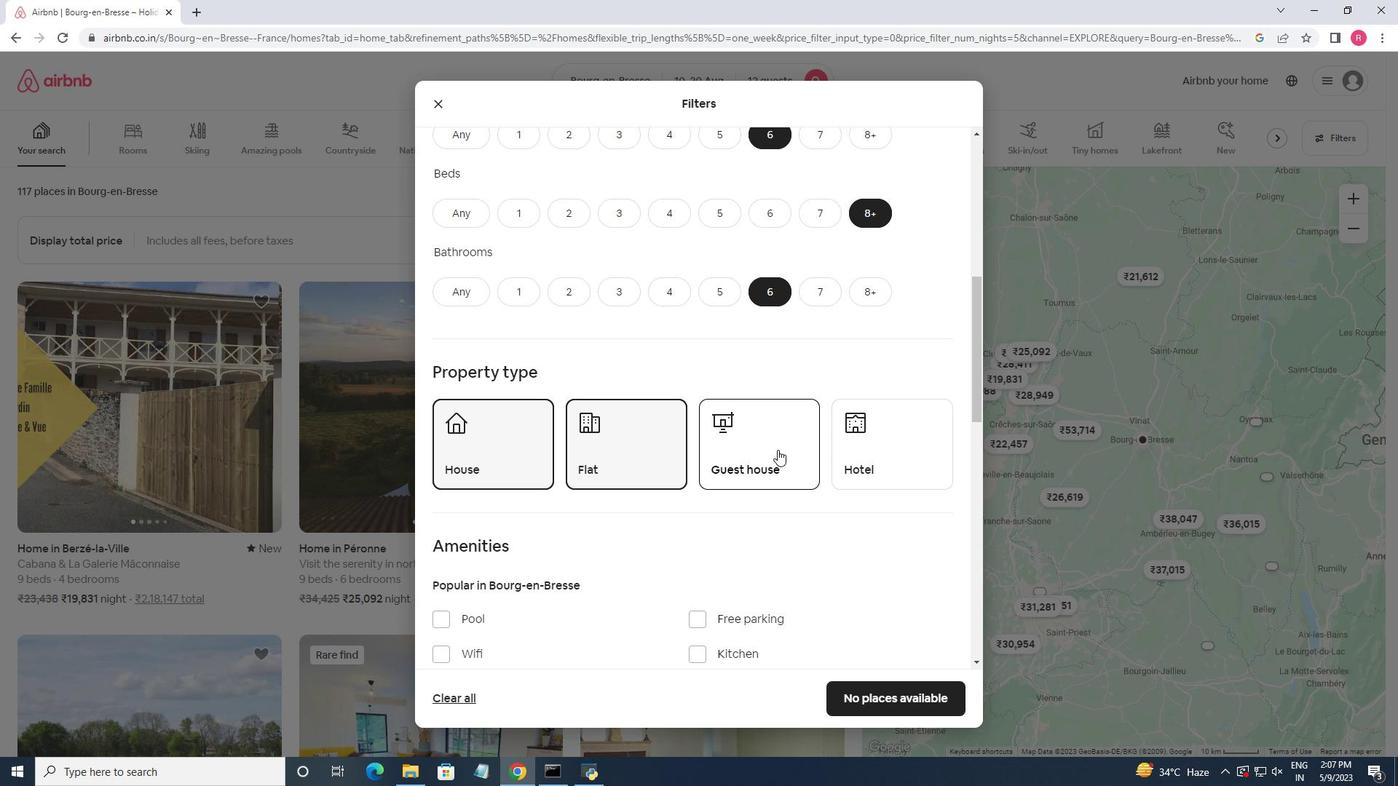 
Action: Mouse moved to (750, 380)
Screenshot: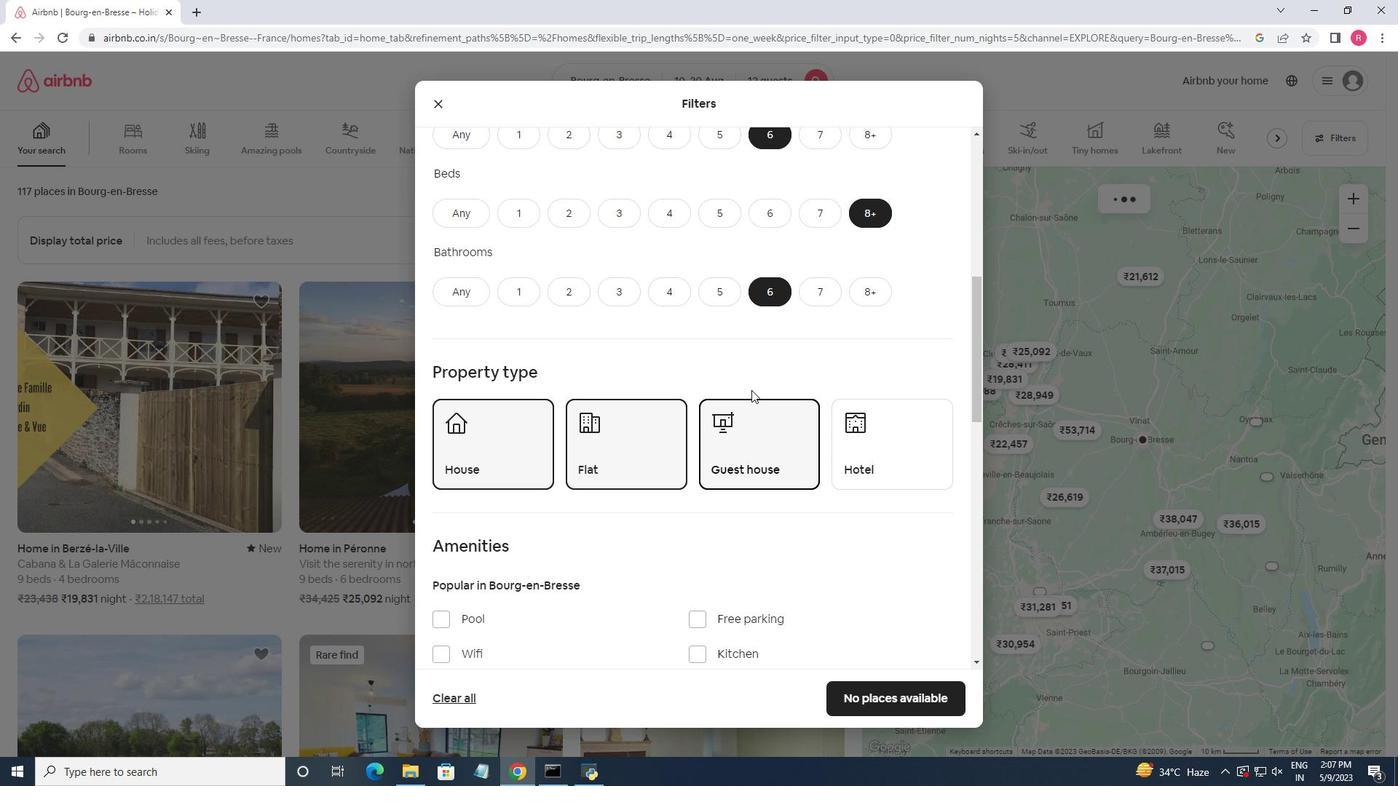 
Action: Mouse scrolled (750, 380) with delta (0, 0)
Screenshot: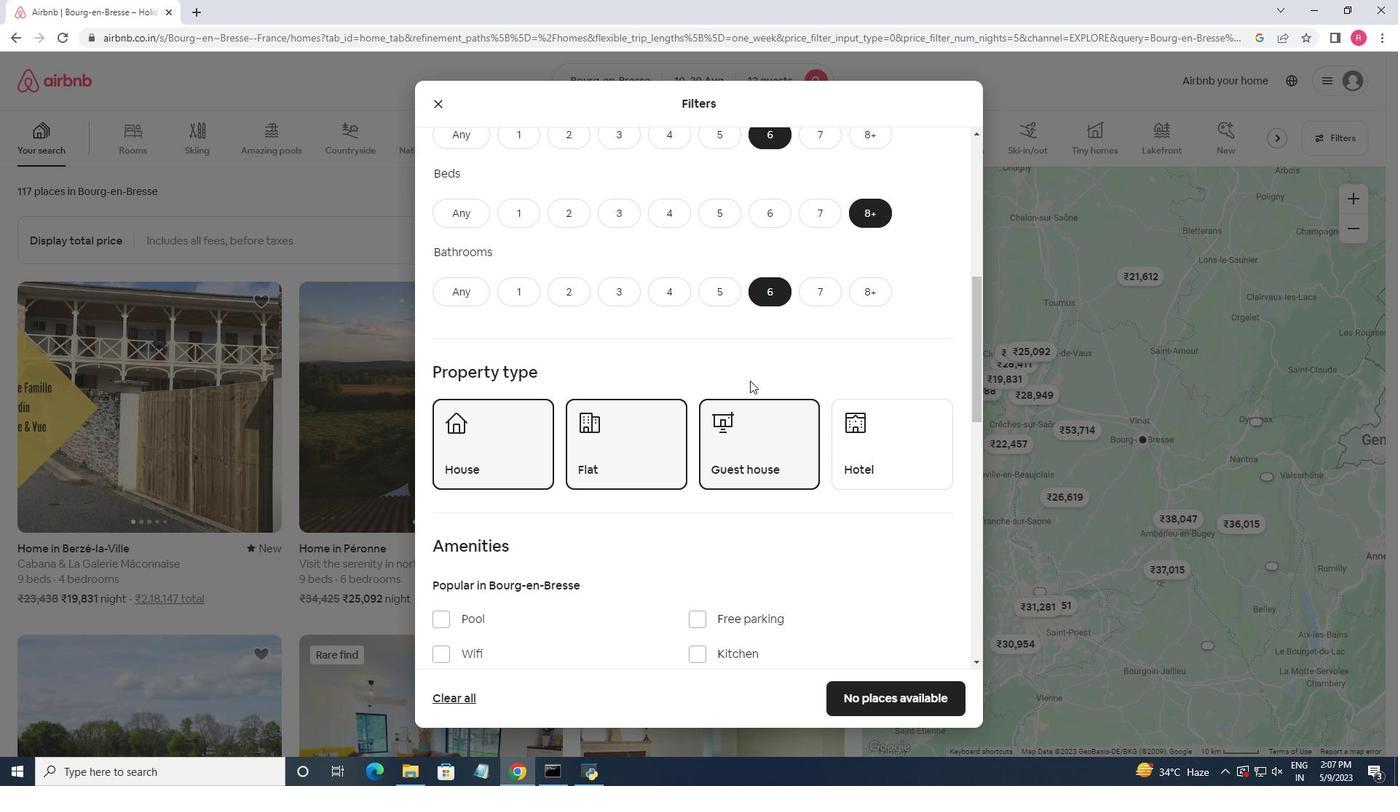 
Action: Mouse scrolled (750, 380) with delta (0, 0)
Screenshot: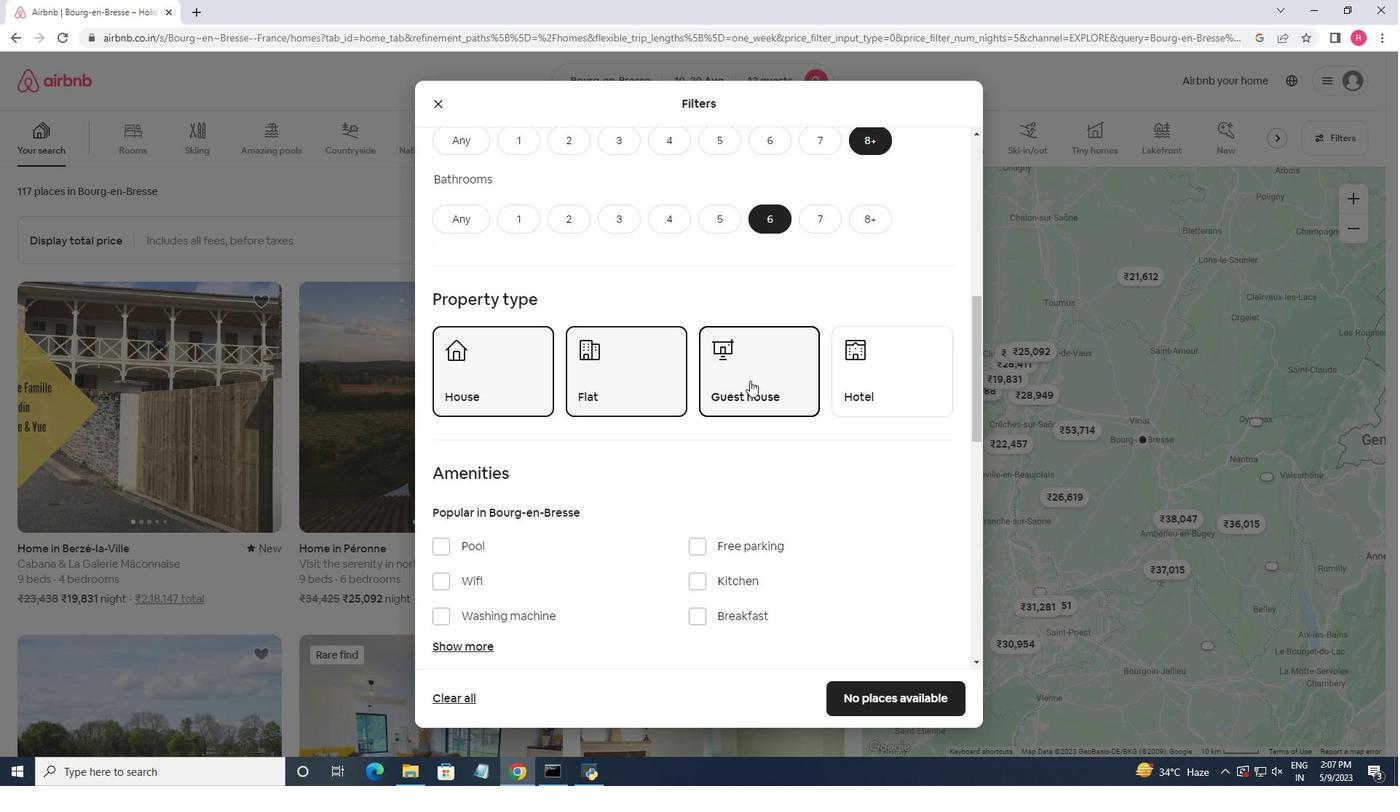 
Action: Mouse scrolled (750, 380) with delta (0, 0)
Screenshot: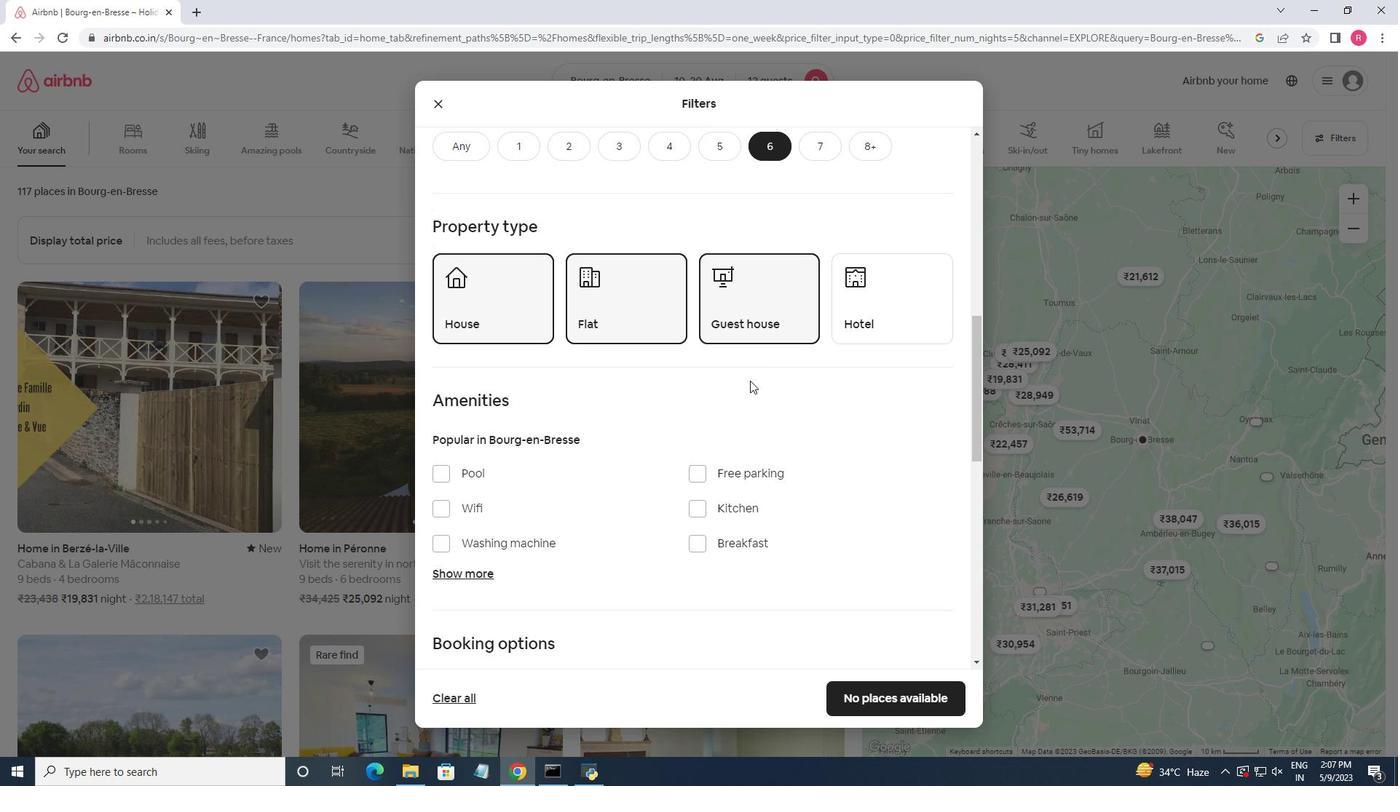 
Action: Mouse moved to (443, 439)
Screenshot: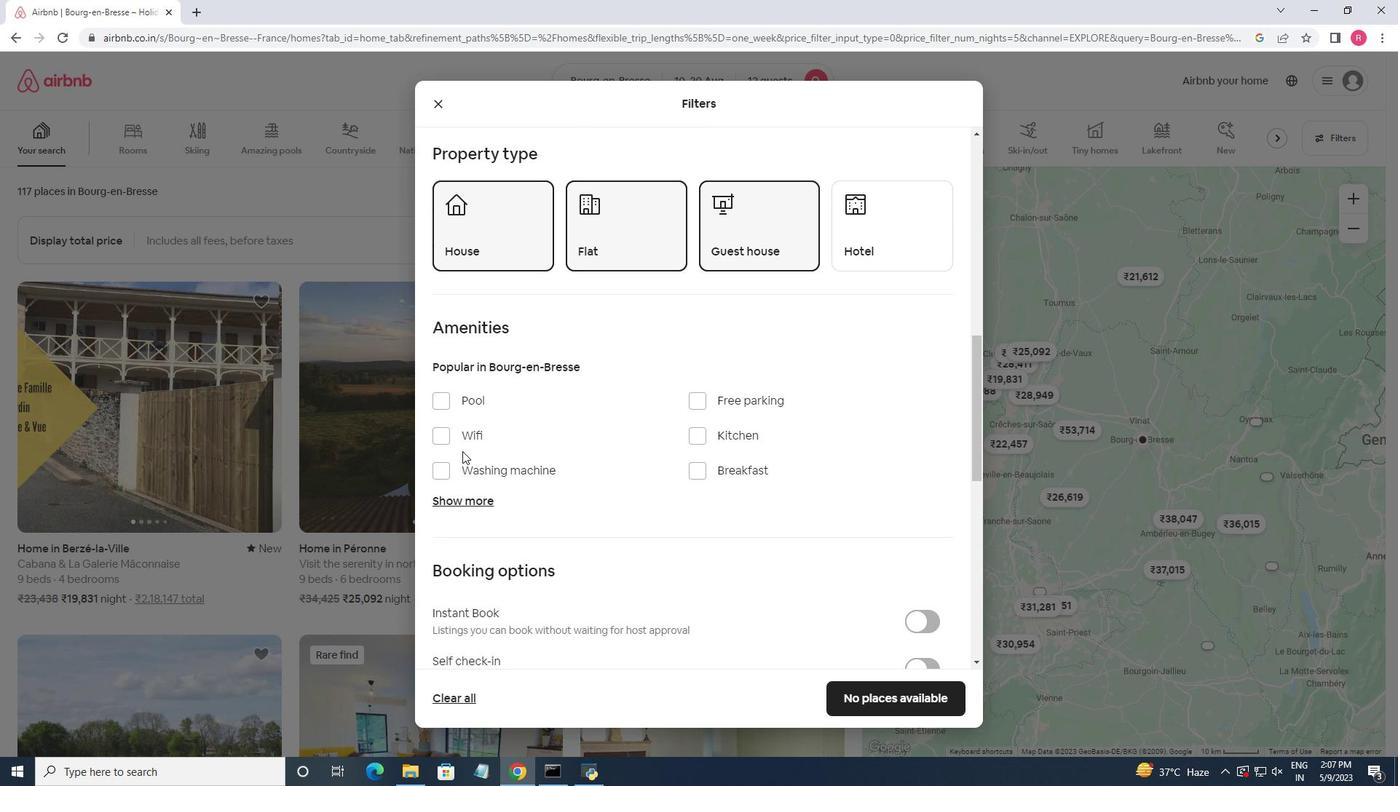 
Action: Mouse pressed left at (443, 439)
Screenshot: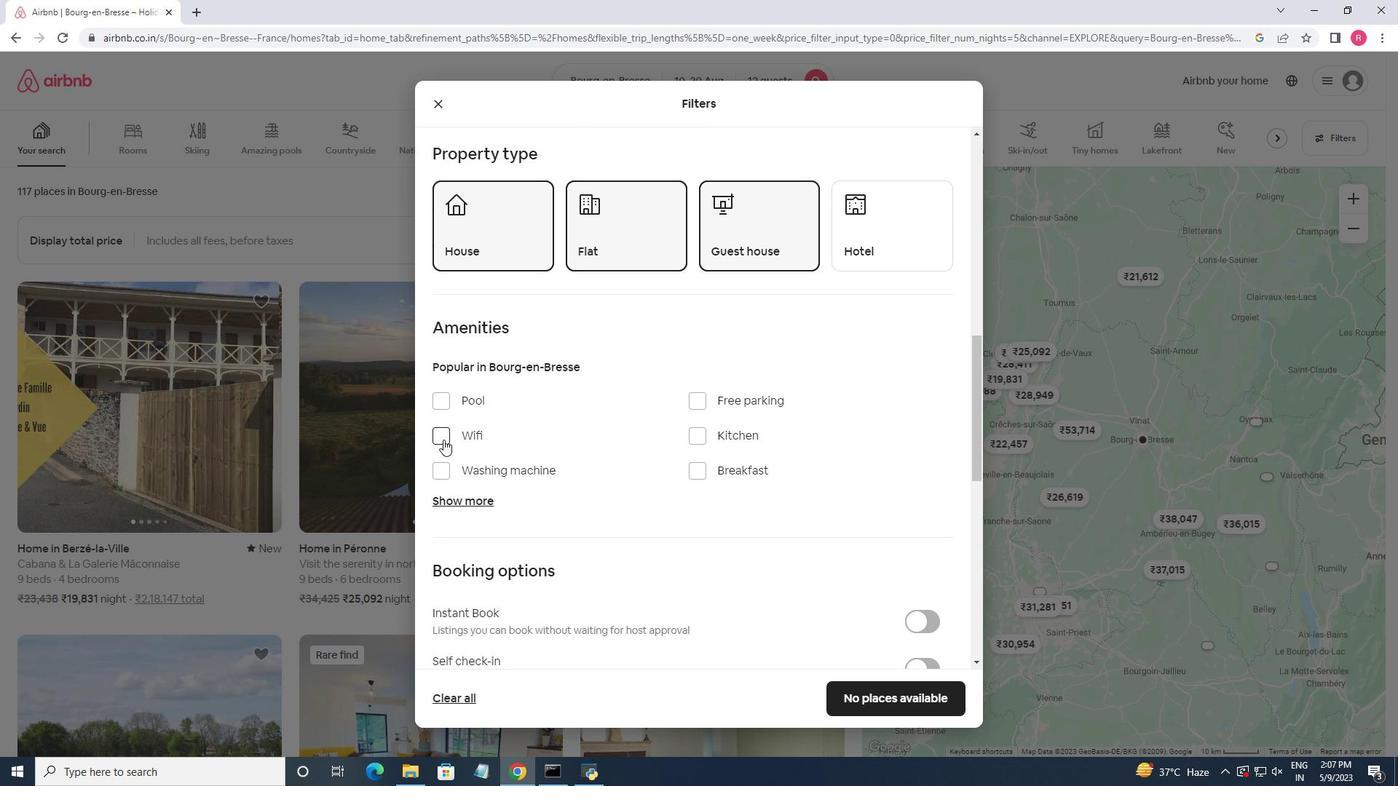 
Action: Mouse moved to (487, 503)
Screenshot: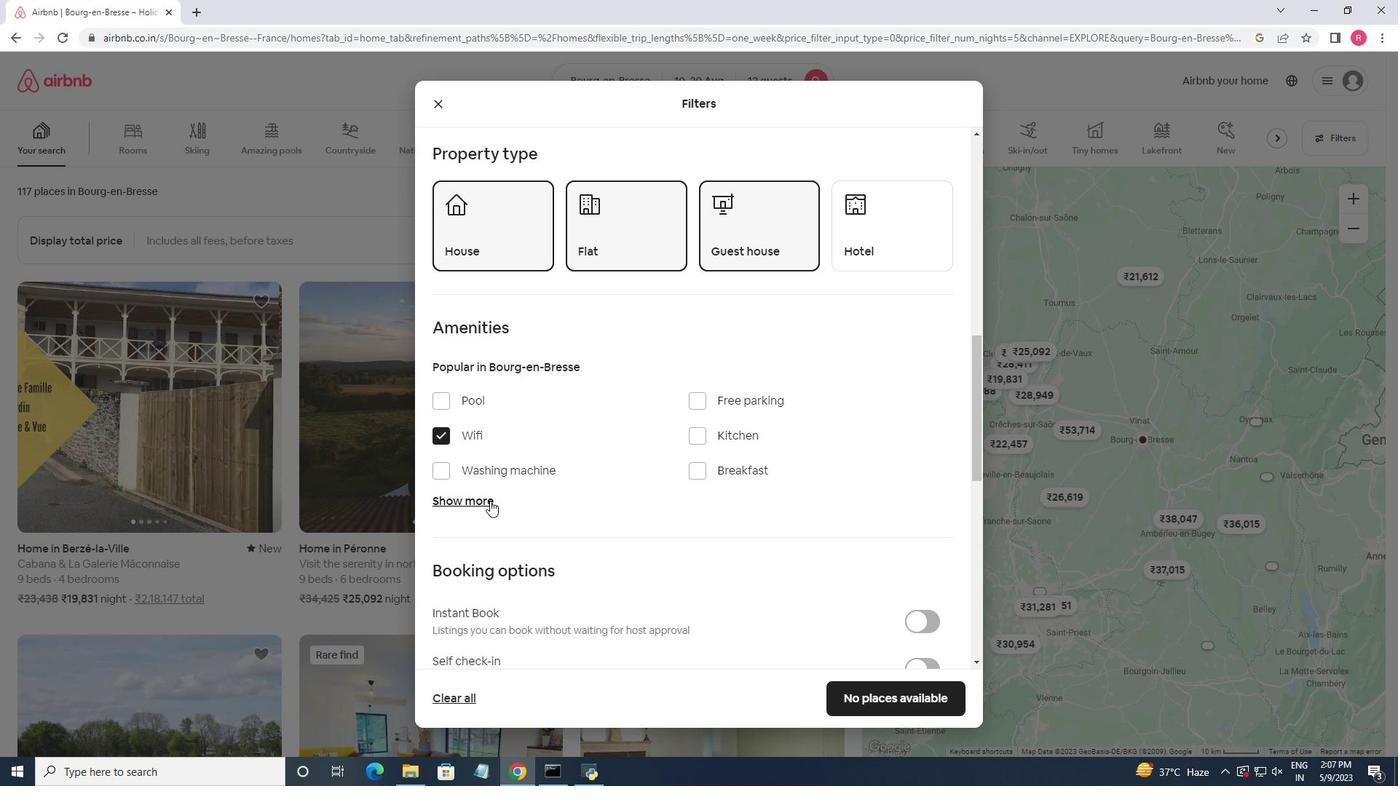 
Action: Mouse pressed left at (487, 503)
Screenshot: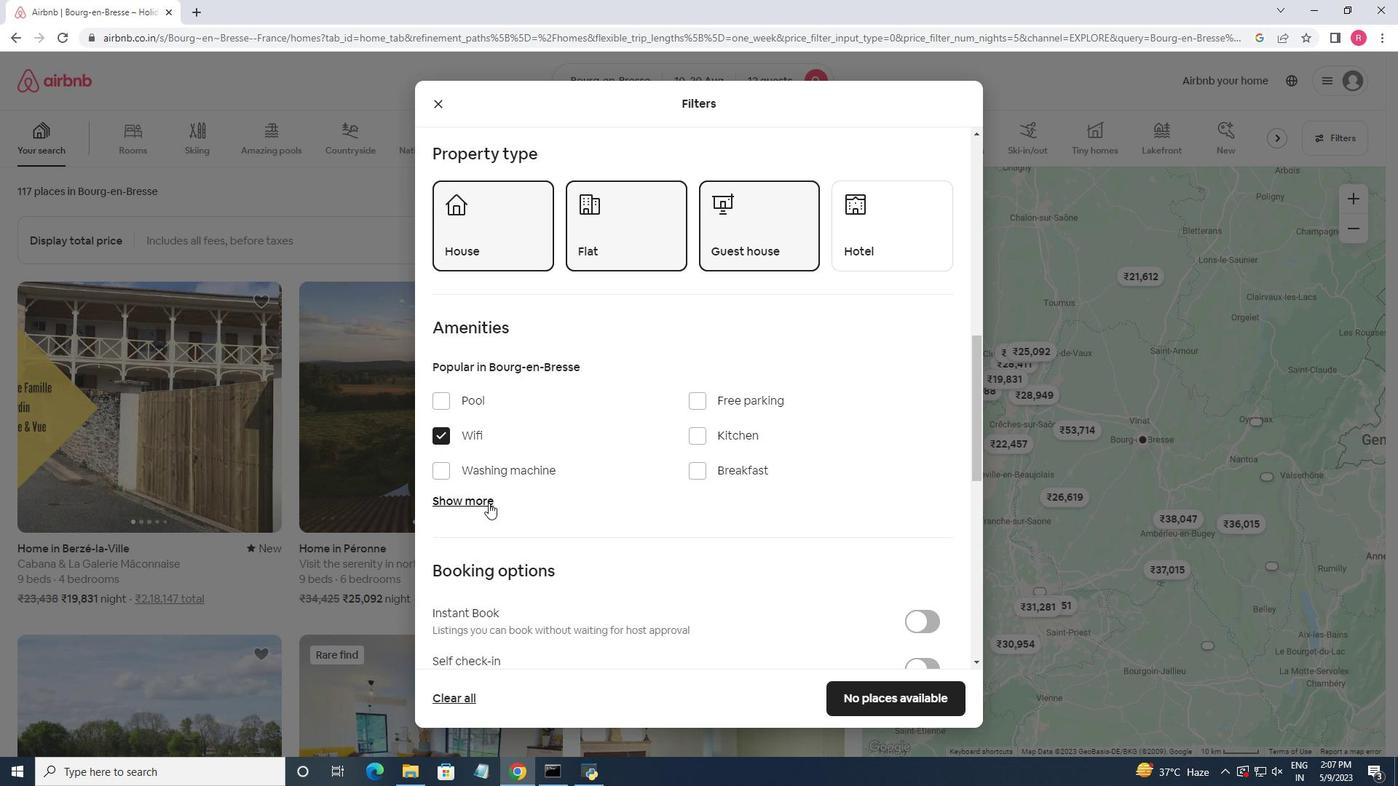 
Action: Mouse moved to (705, 469)
Screenshot: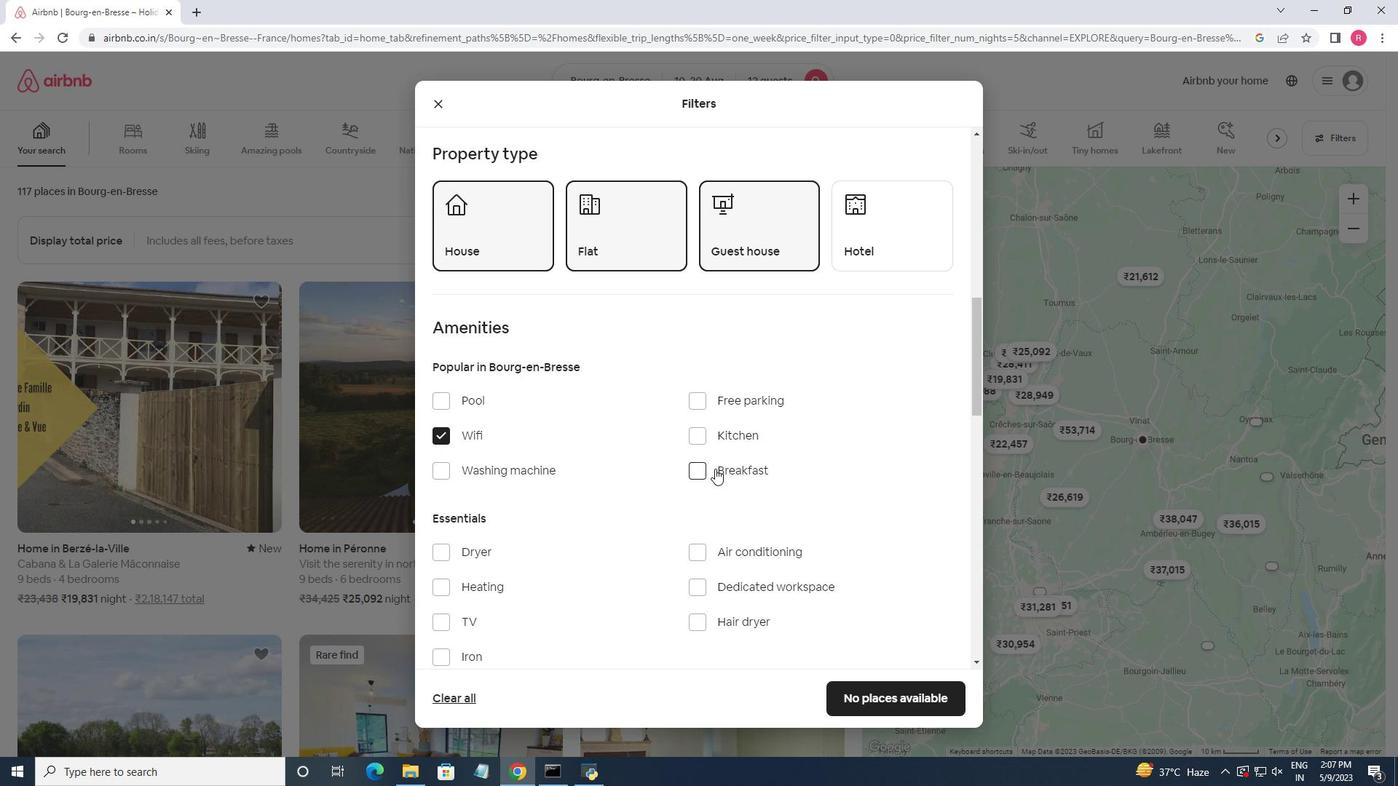 
Action: Mouse pressed left at (705, 469)
Screenshot: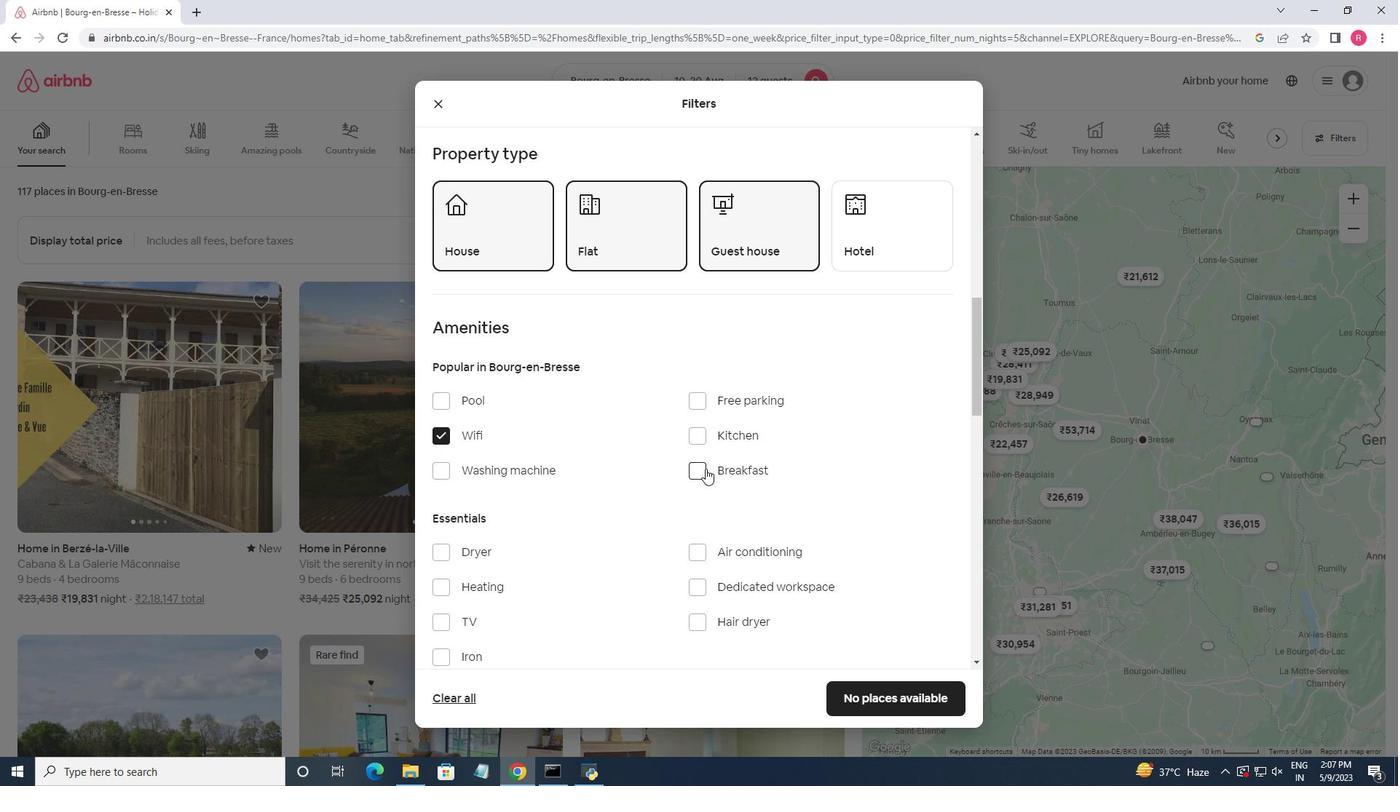 
Action: Mouse moved to (660, 514)
Screenshot: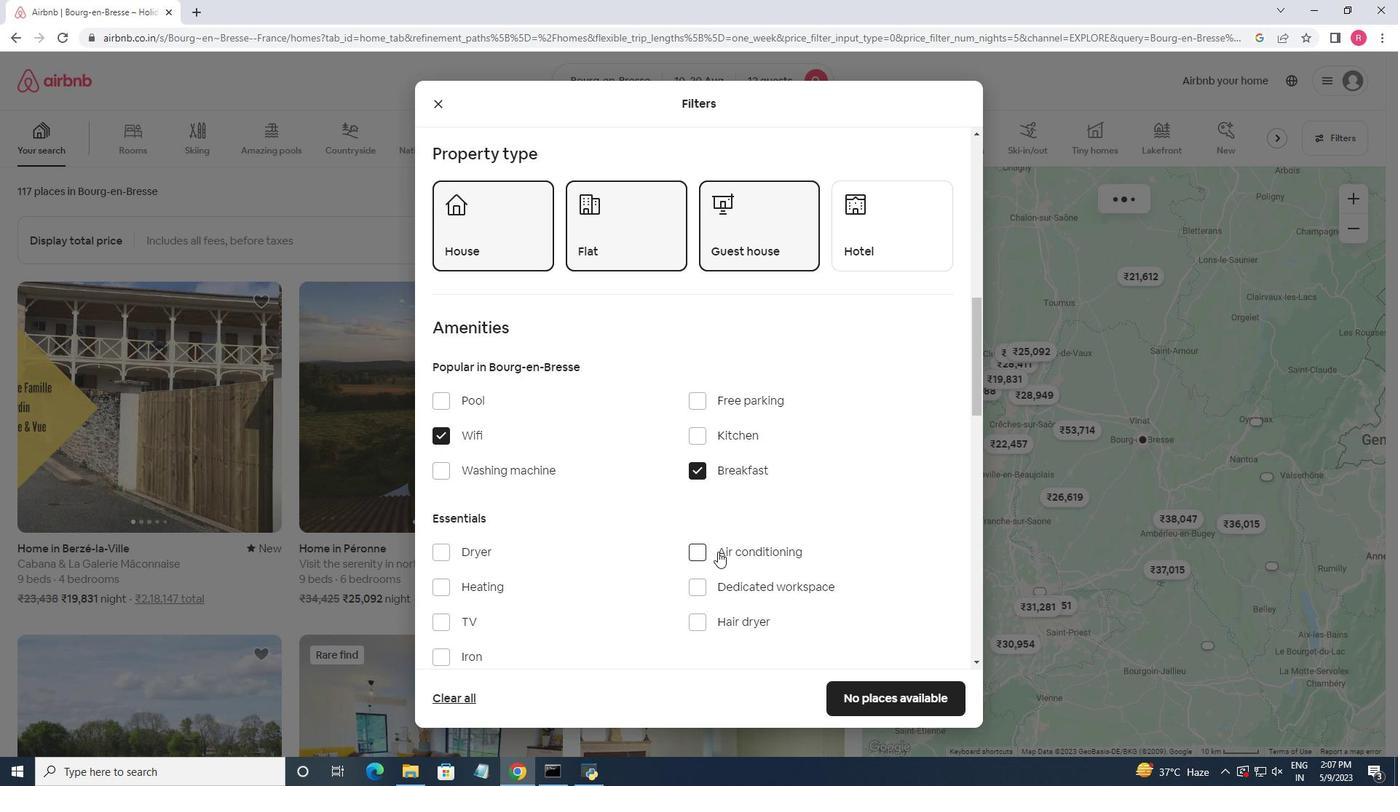
Action: Mouse scrolled (660, 514) with delta (0, 0)
Screenshot: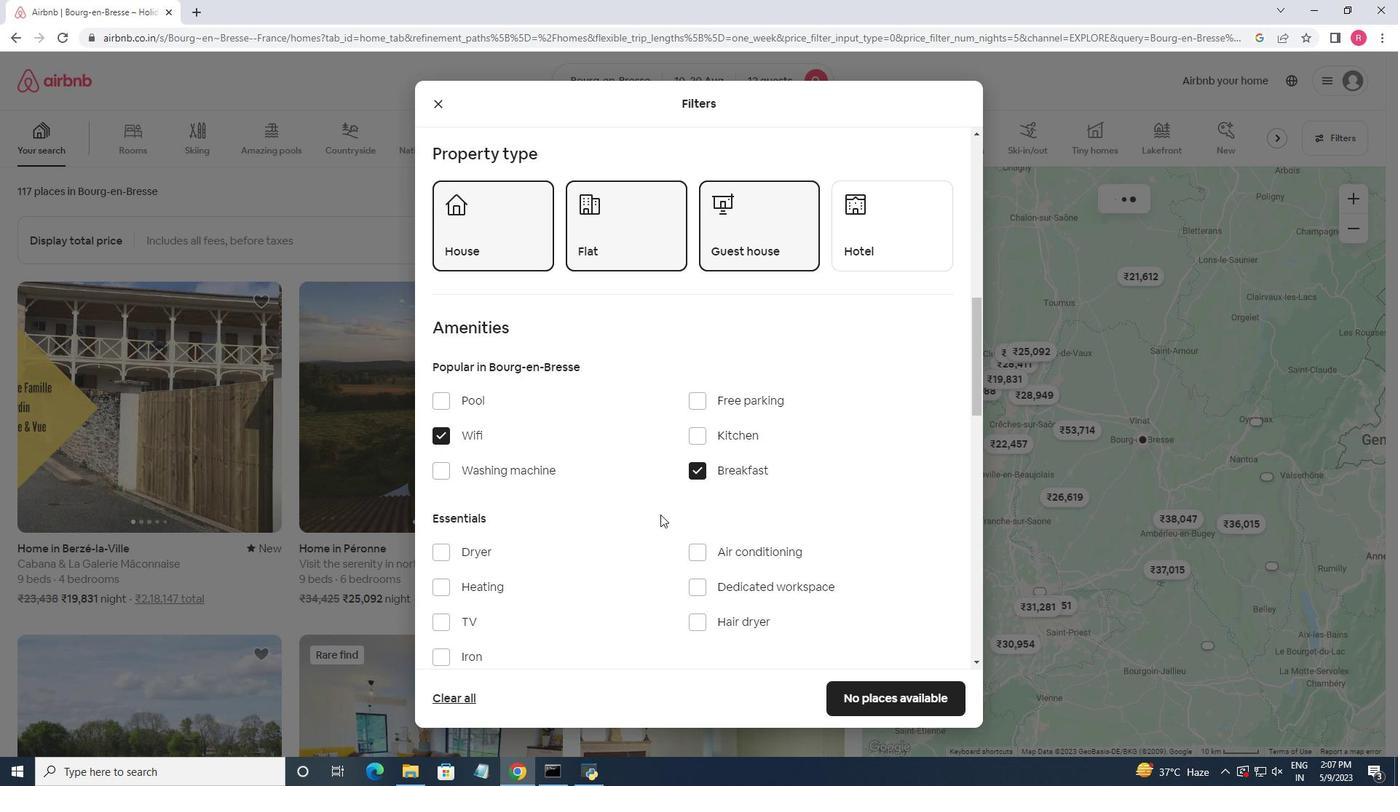 
Action: Mouse moved to (439, 547)
Screenshot: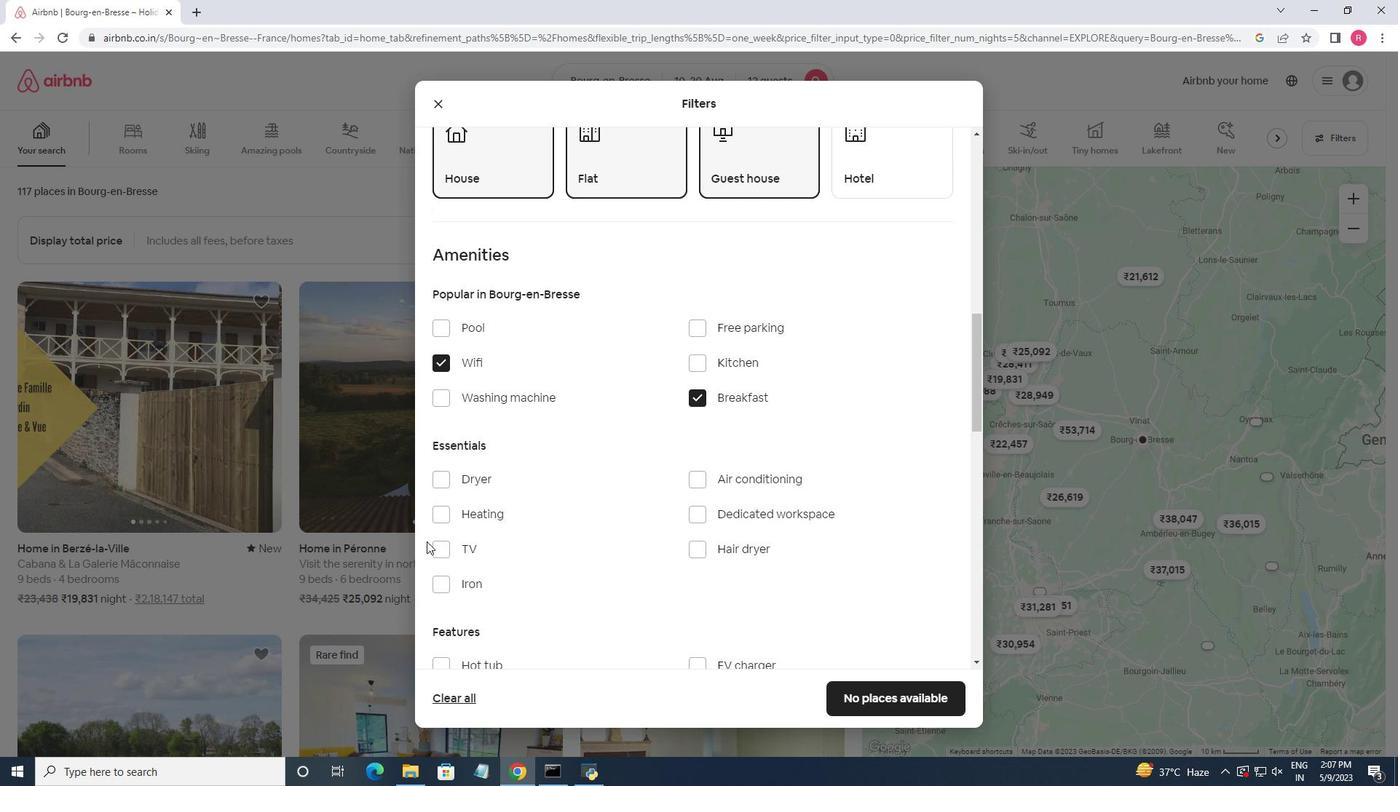 
Action: Mouse pressed left at (439, 547)
Screenshot: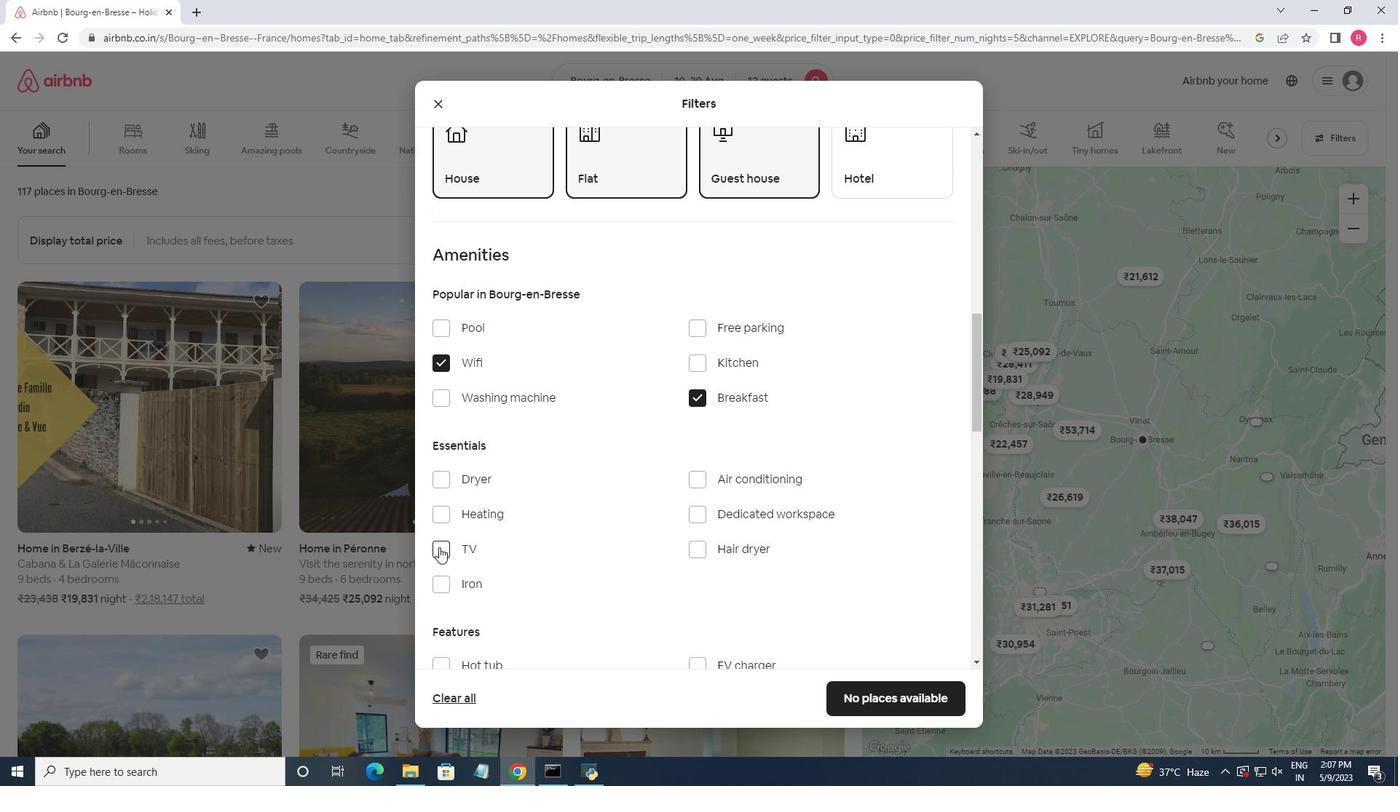 
Action: Mouse moved to (601, 517)
Screenshot: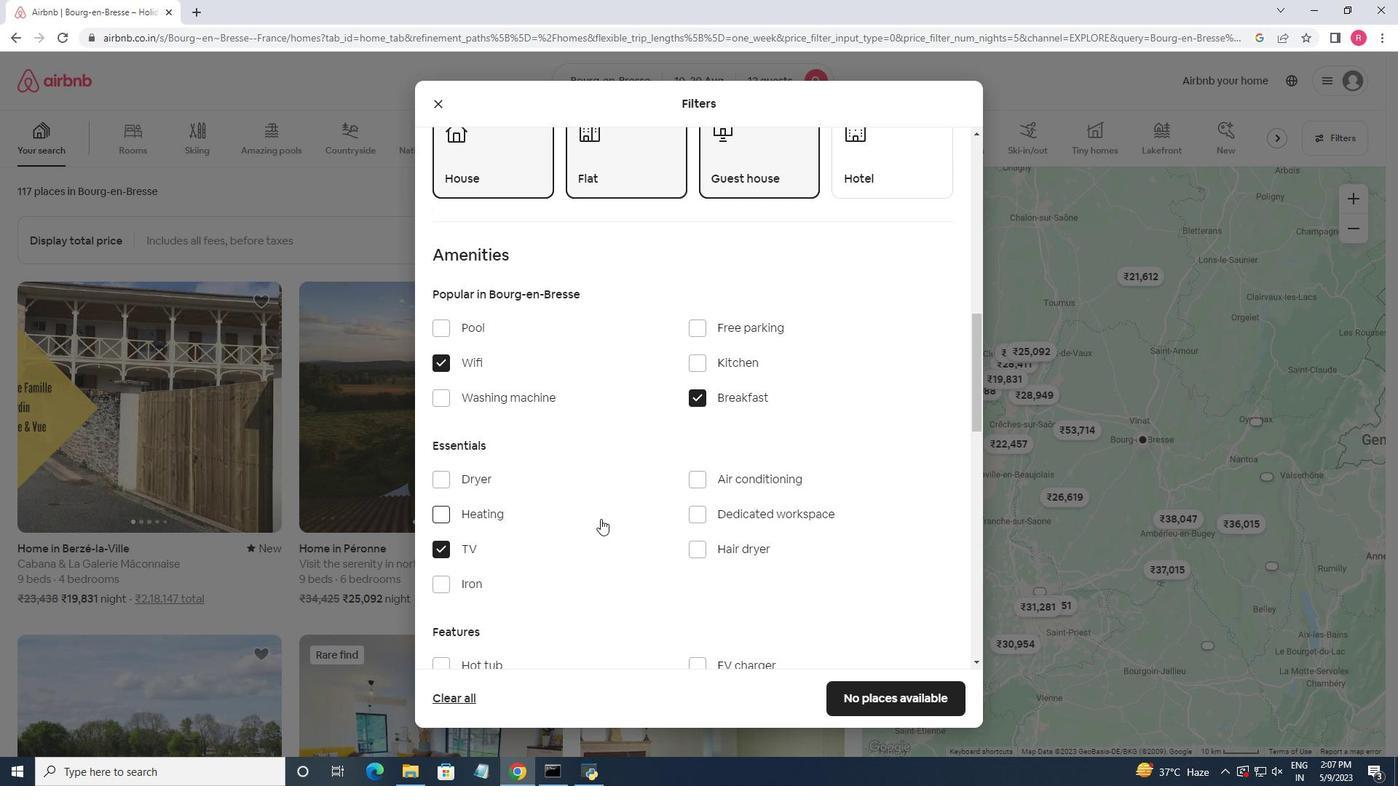
Action: Mouse scrolled (601, 516) with delta (0, 0)
Screenshot: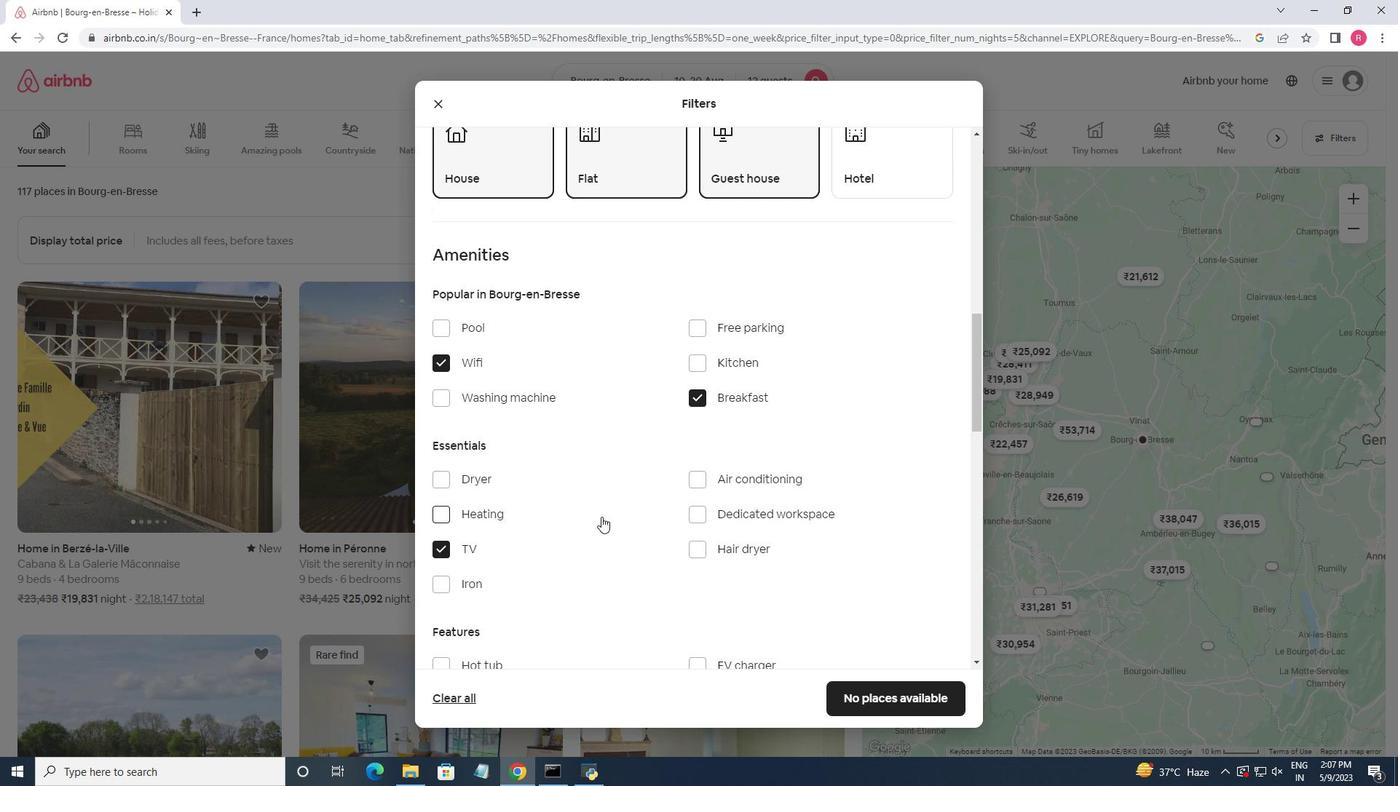 
Action: Mouse scrolled (601, 516) with delta (0, 0)
Screenshot: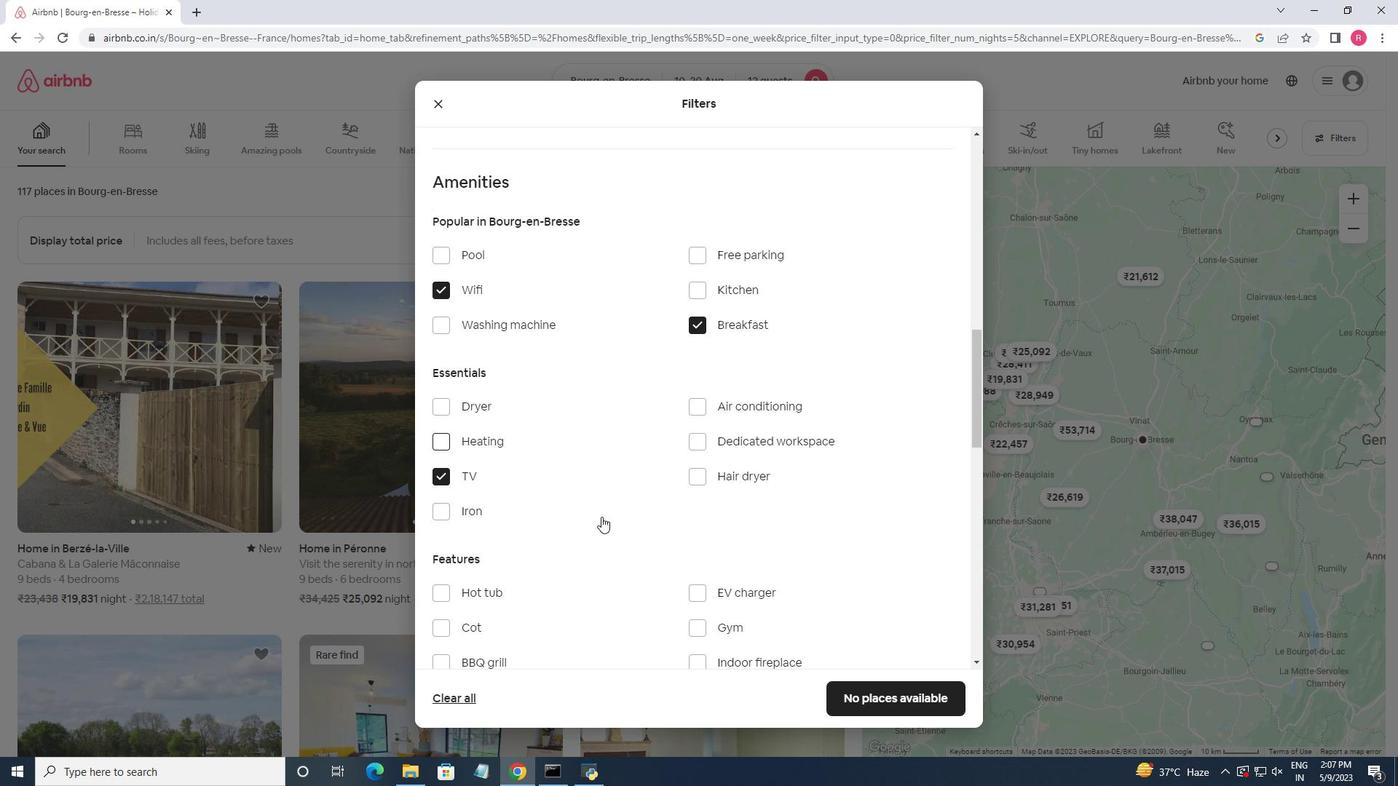 
Action: Mouse moved to (693, 556)
Screenshot: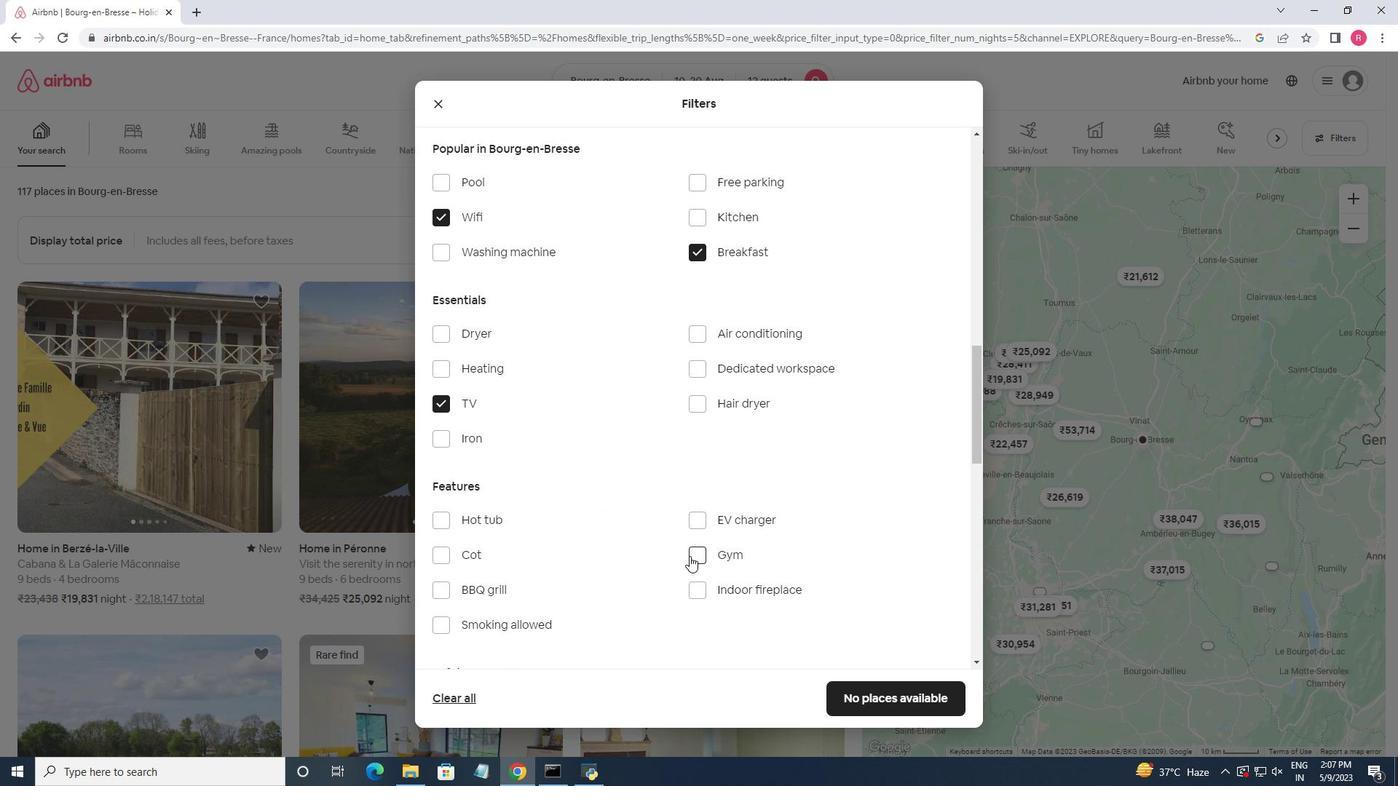 
Action: Mouse pressed left at (693, 556)
Screenshot: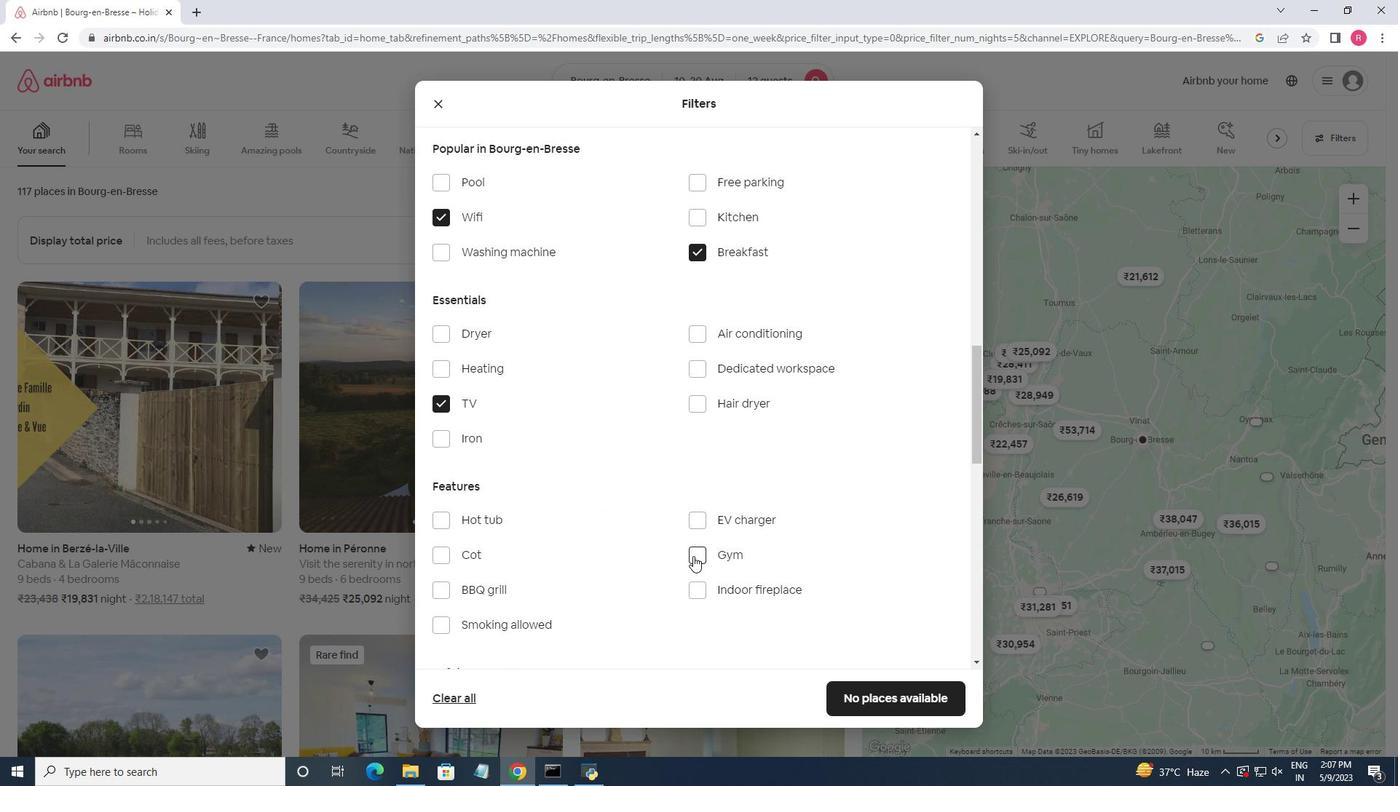 
Action: Mouse moved to (617, 544)
Screenshot: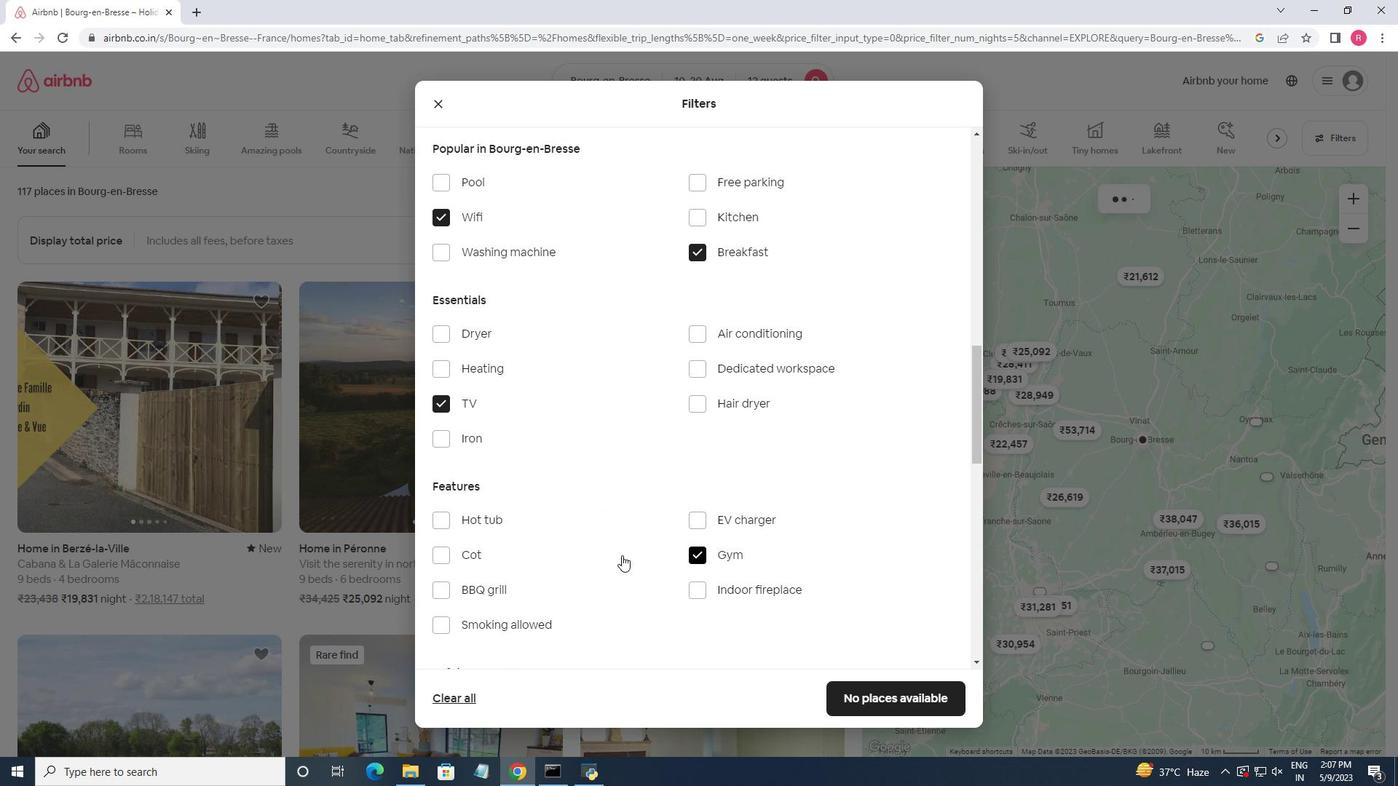 
Action: Mouse scrolled (617, 544) with delta (0, 0)
Screenshot: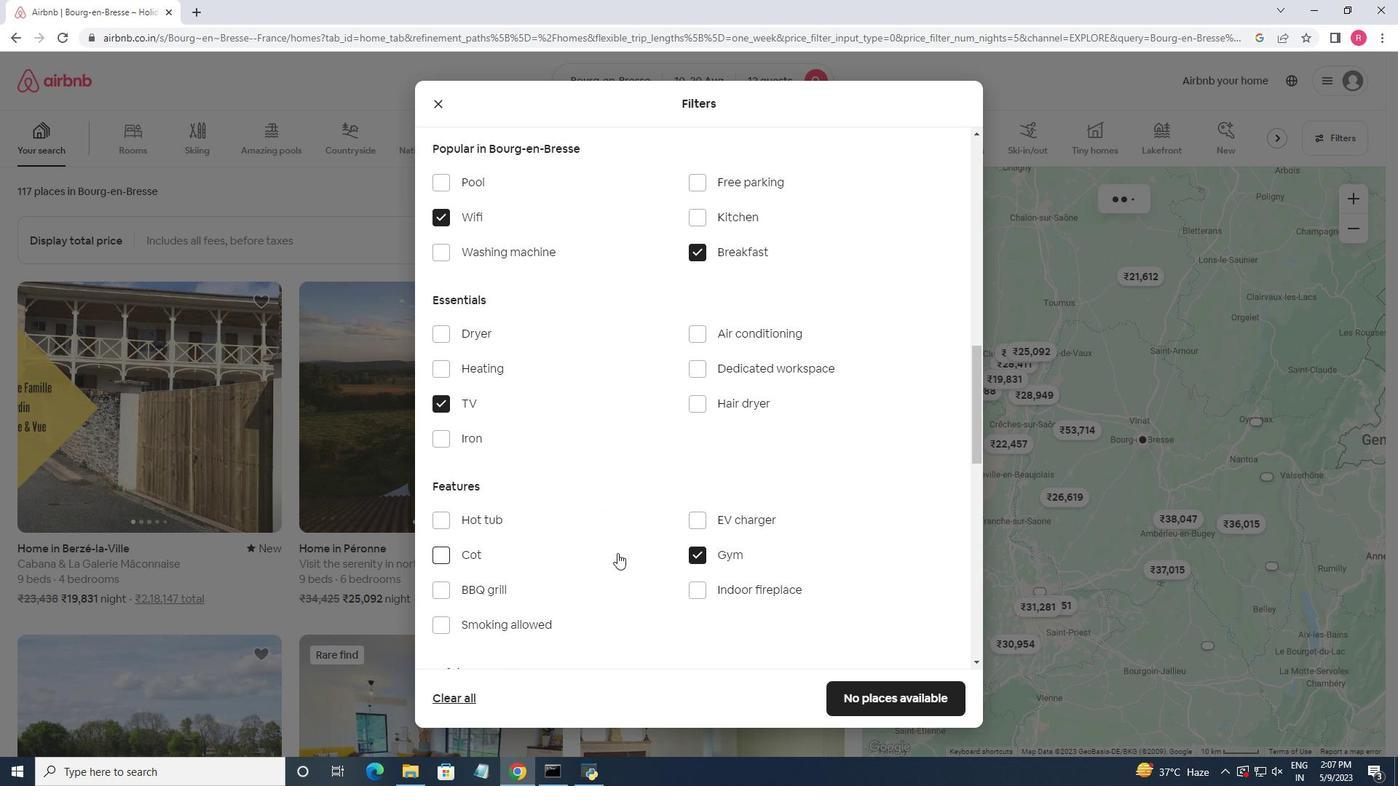 
Action: Mouse scrolled (617, 544) with delta (0, 0)
Screenshot: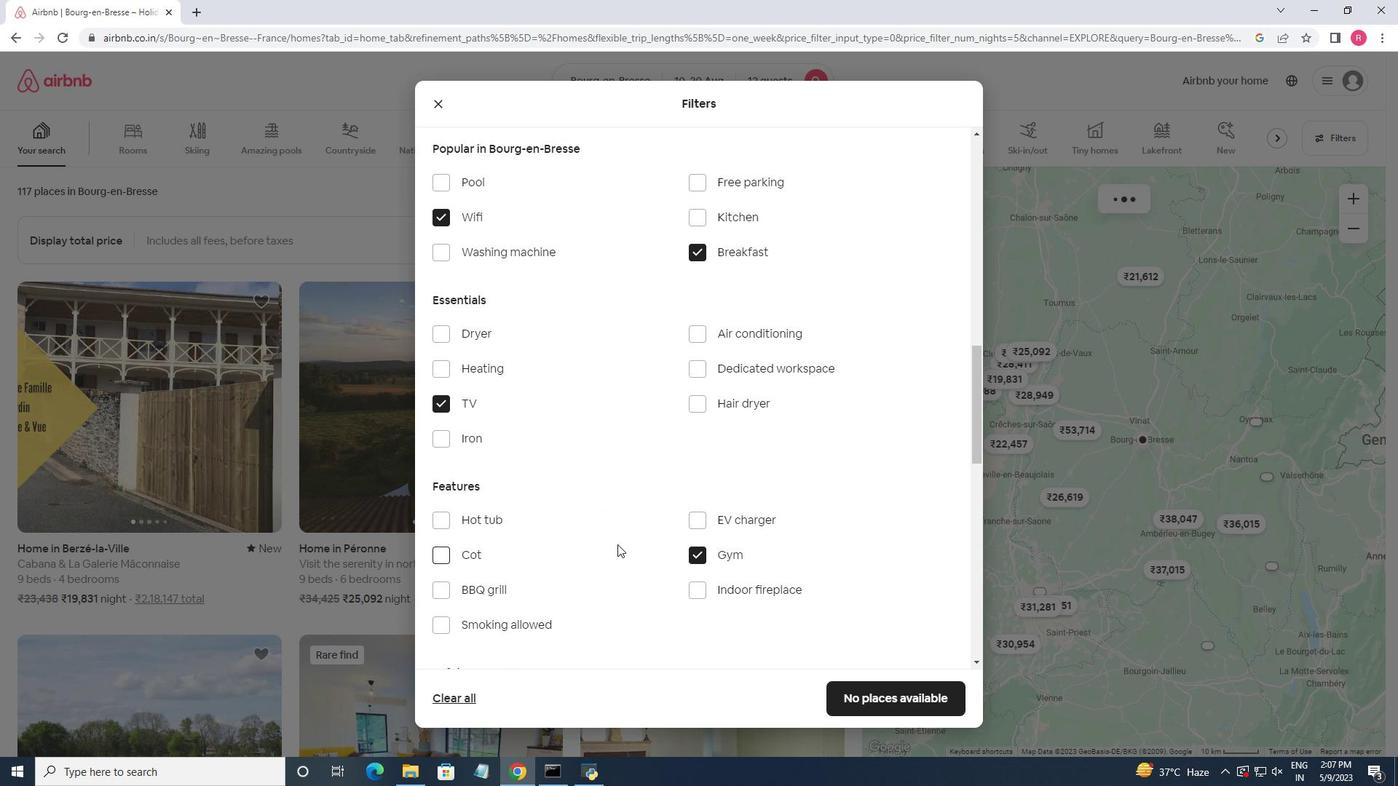 
Action: Mouse scrolled (617, 544) with delta (0, 0)
Screenshot: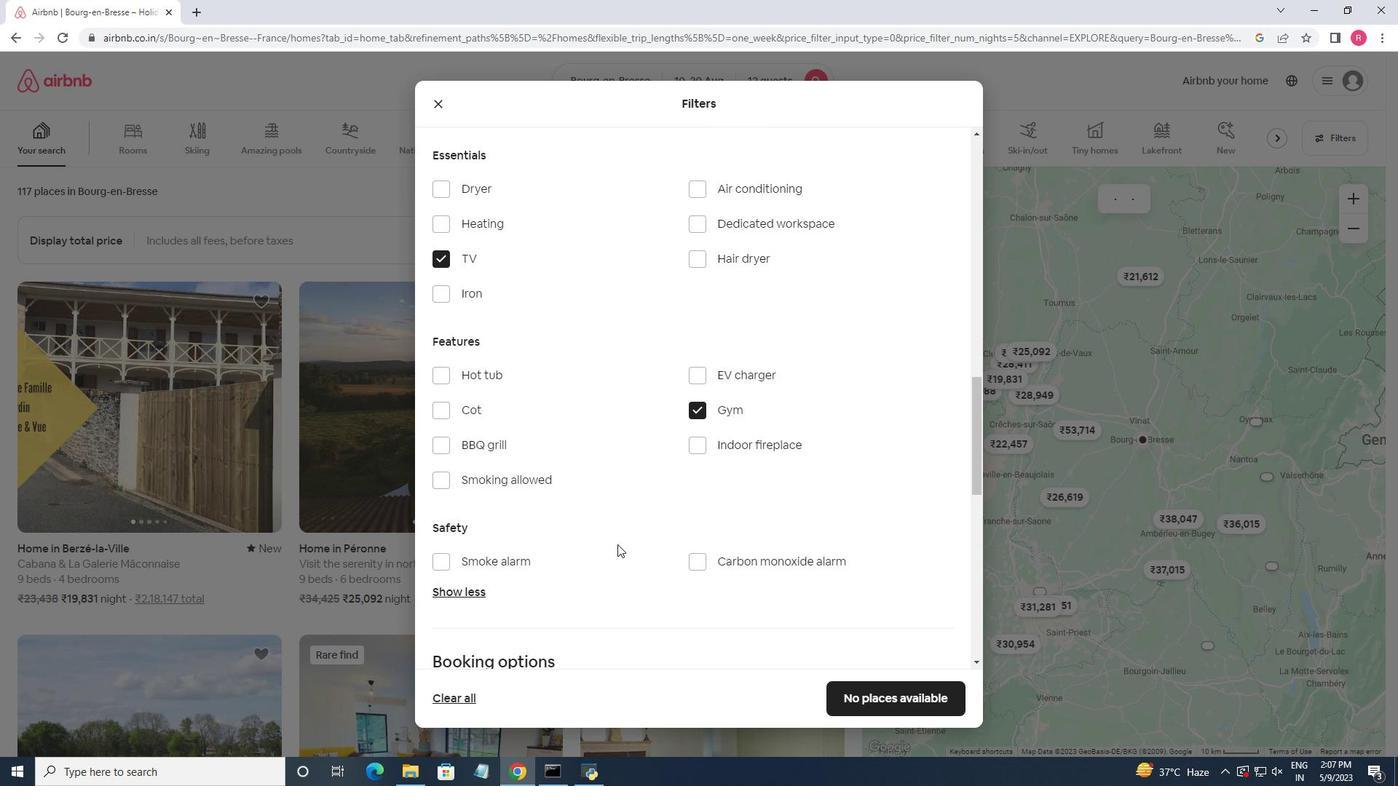 
Action: Mouse moved to (603, 453)
Screenshot: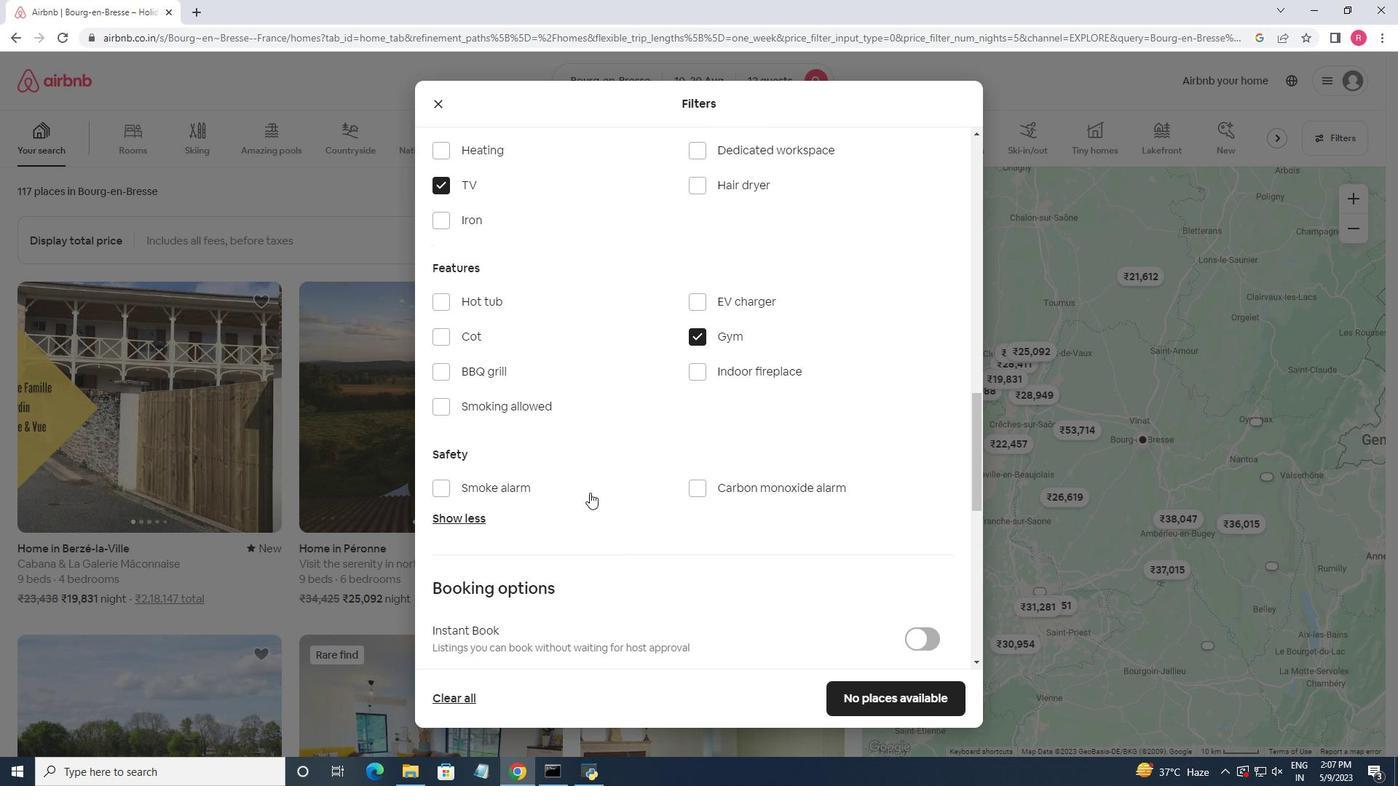 
Action: Mouse scrolled (603, 454) with delta (0, 0)
Screenshot: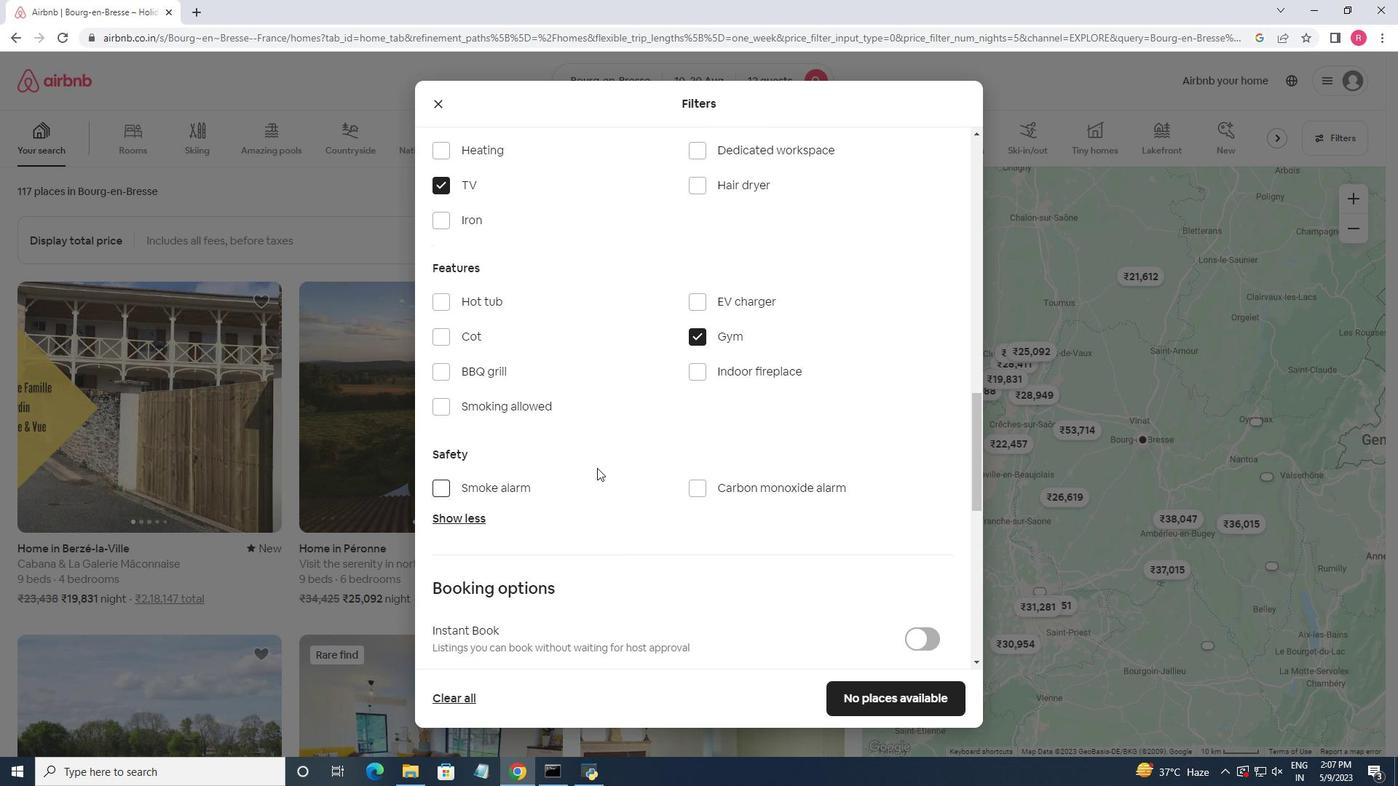 
Action: Mouse scrolled (603, 454) with delta (0, 0)
Screenshot: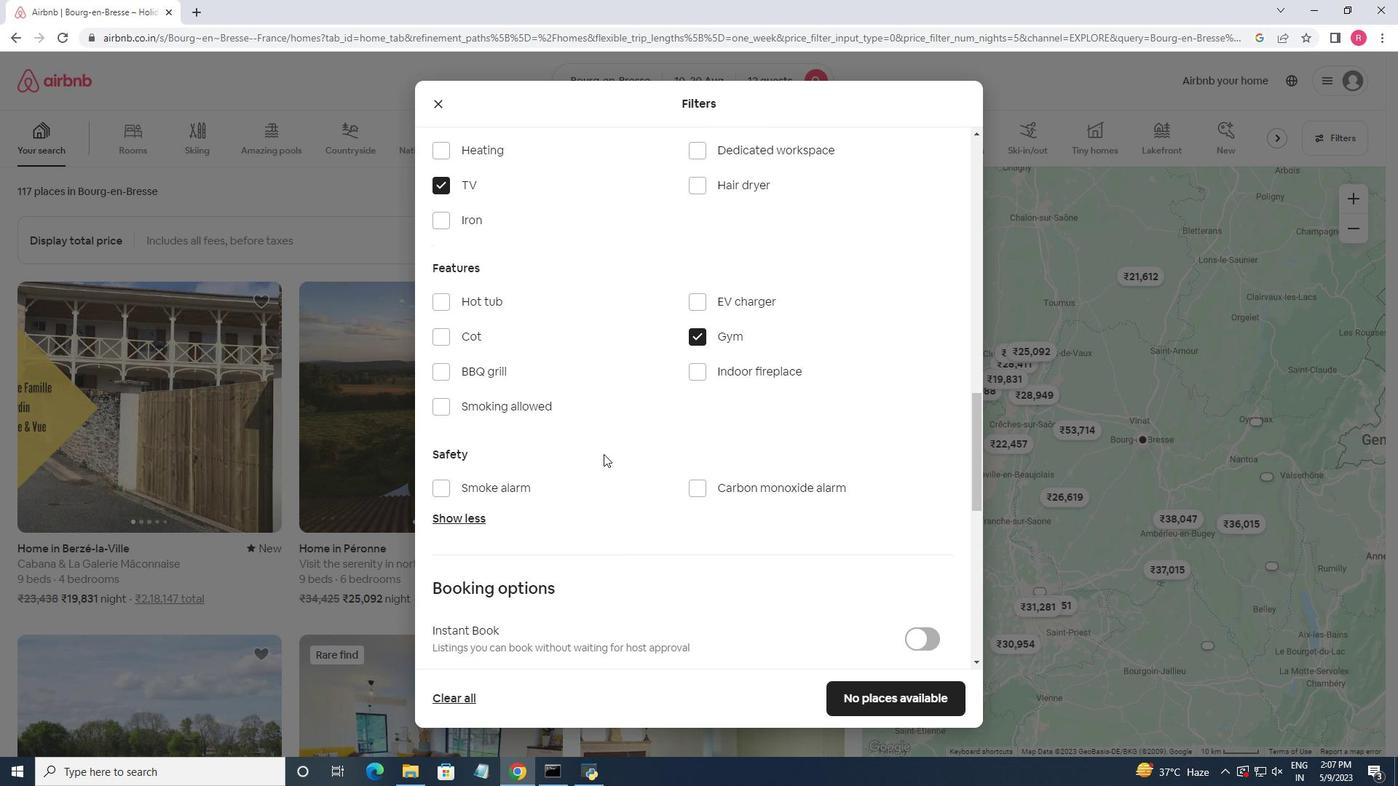 
Action: Mouse moved to (642, 356)
Screenshot: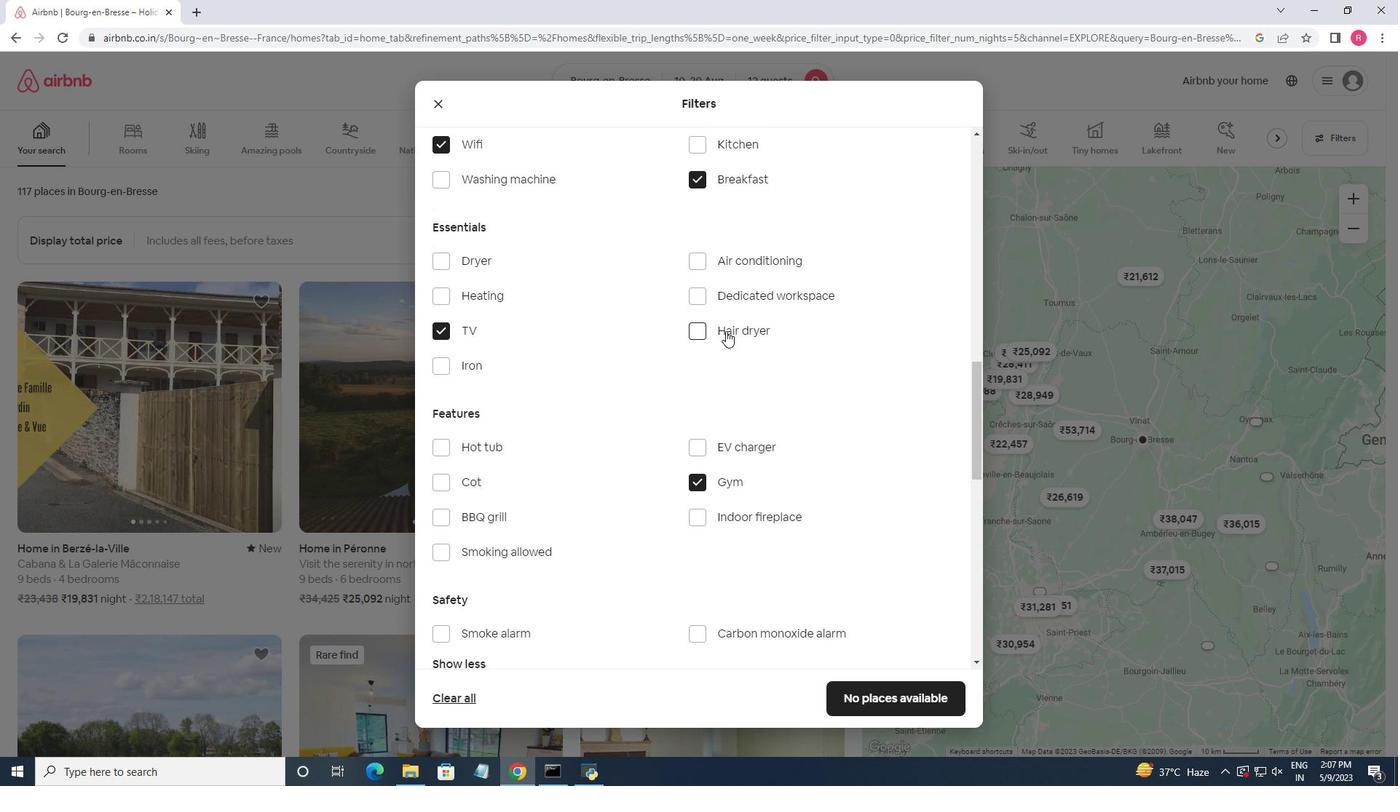 
Action: Mouse scrolled (642, 357) with delta (0, 0)
Screenshot: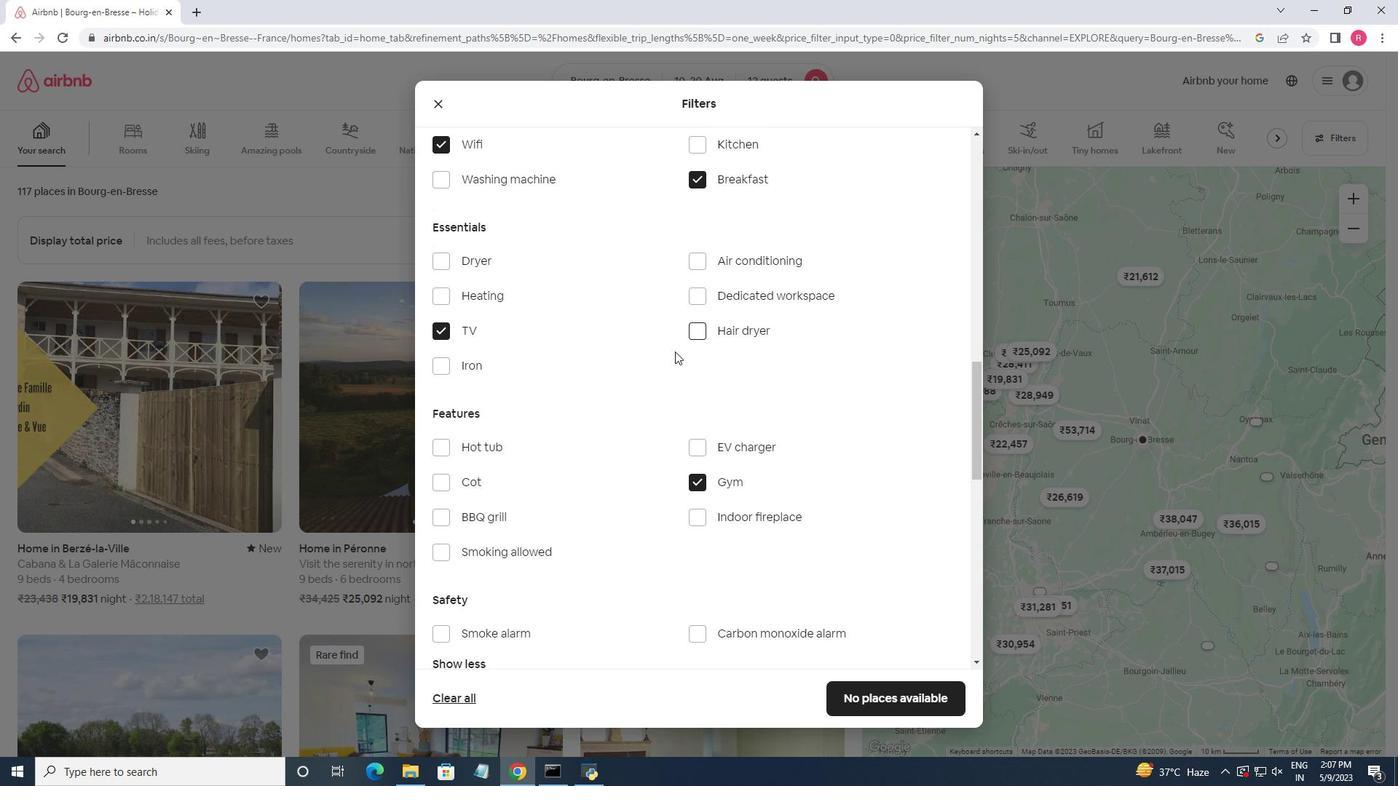 
Action: Mouse moved to (642, 356)
Screenshot: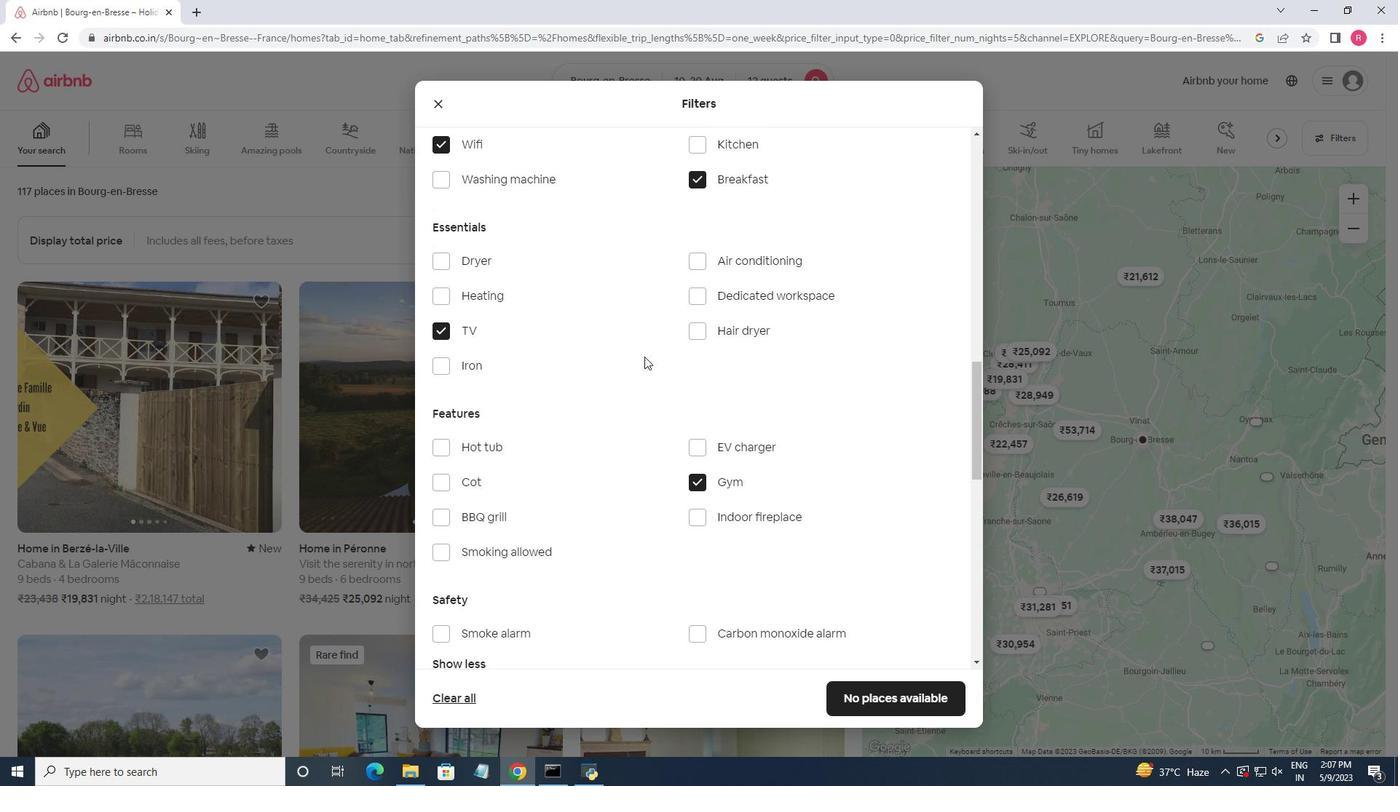 
Action: Mouse scrolled (642, 357) with delta (0, 0)
Screenshot: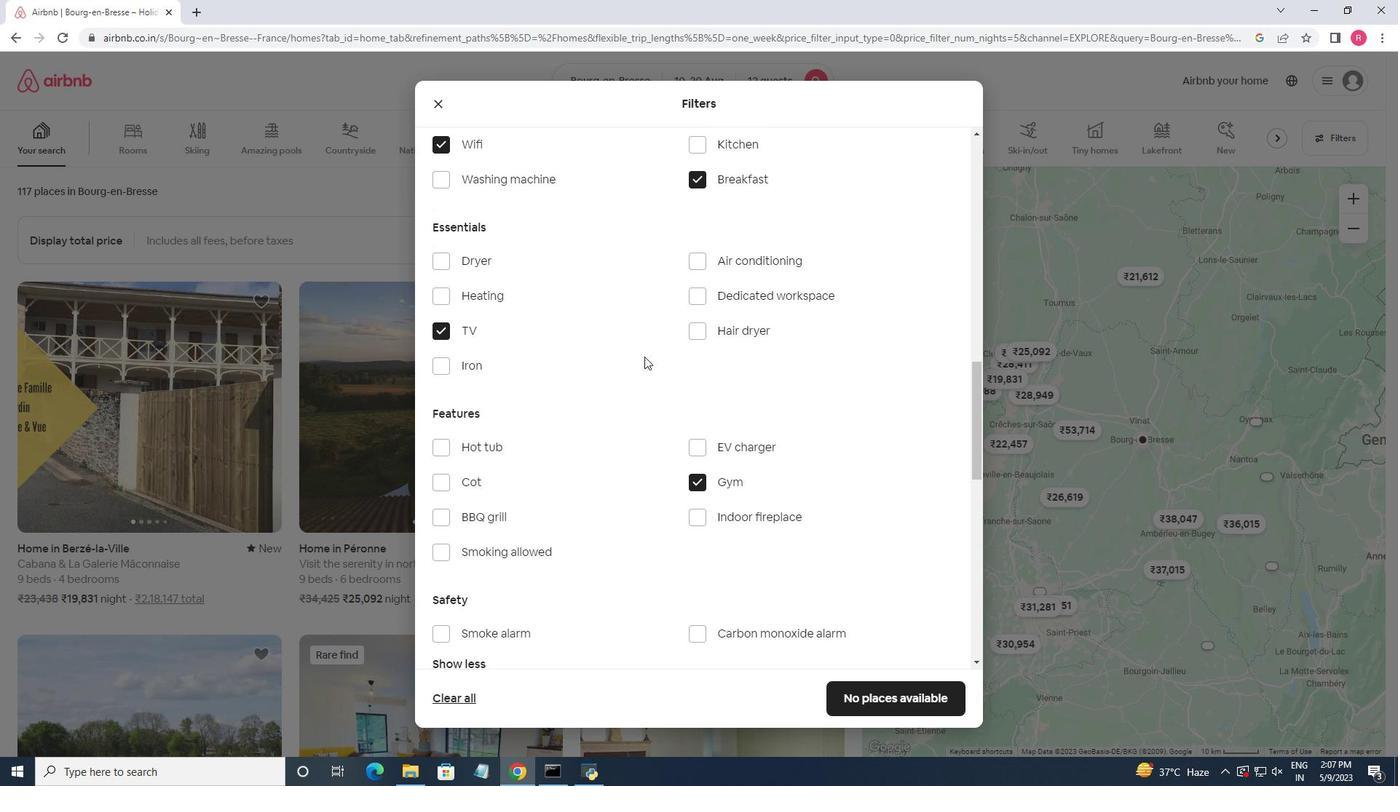 
Action: Mouse moved to (654, 388)
Screenshot: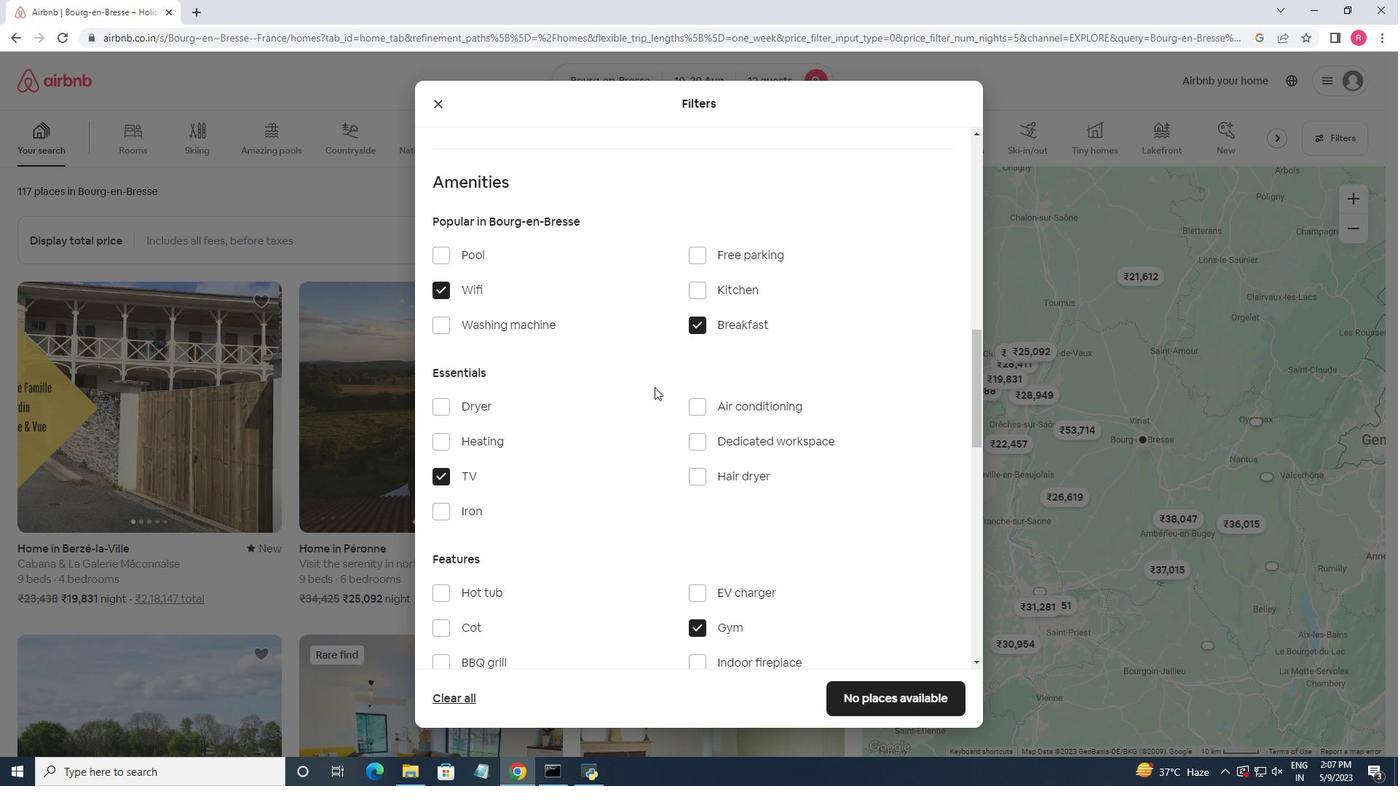 
Action: Mouse scrolled (654, 388) with delta (0, 0)
Screenshot: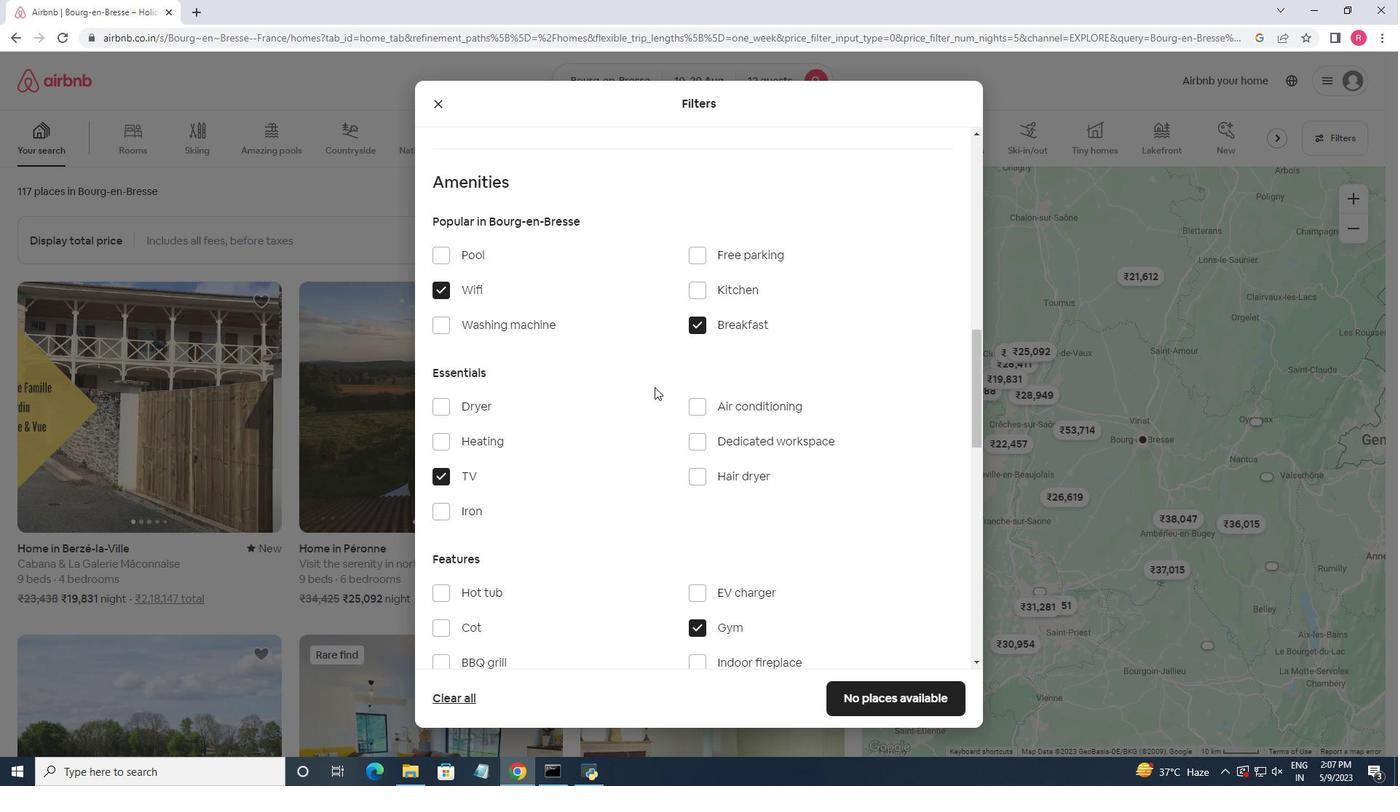 
Action: Mouse scrolled (654, 388) with delta (0, 0)
Screenshot: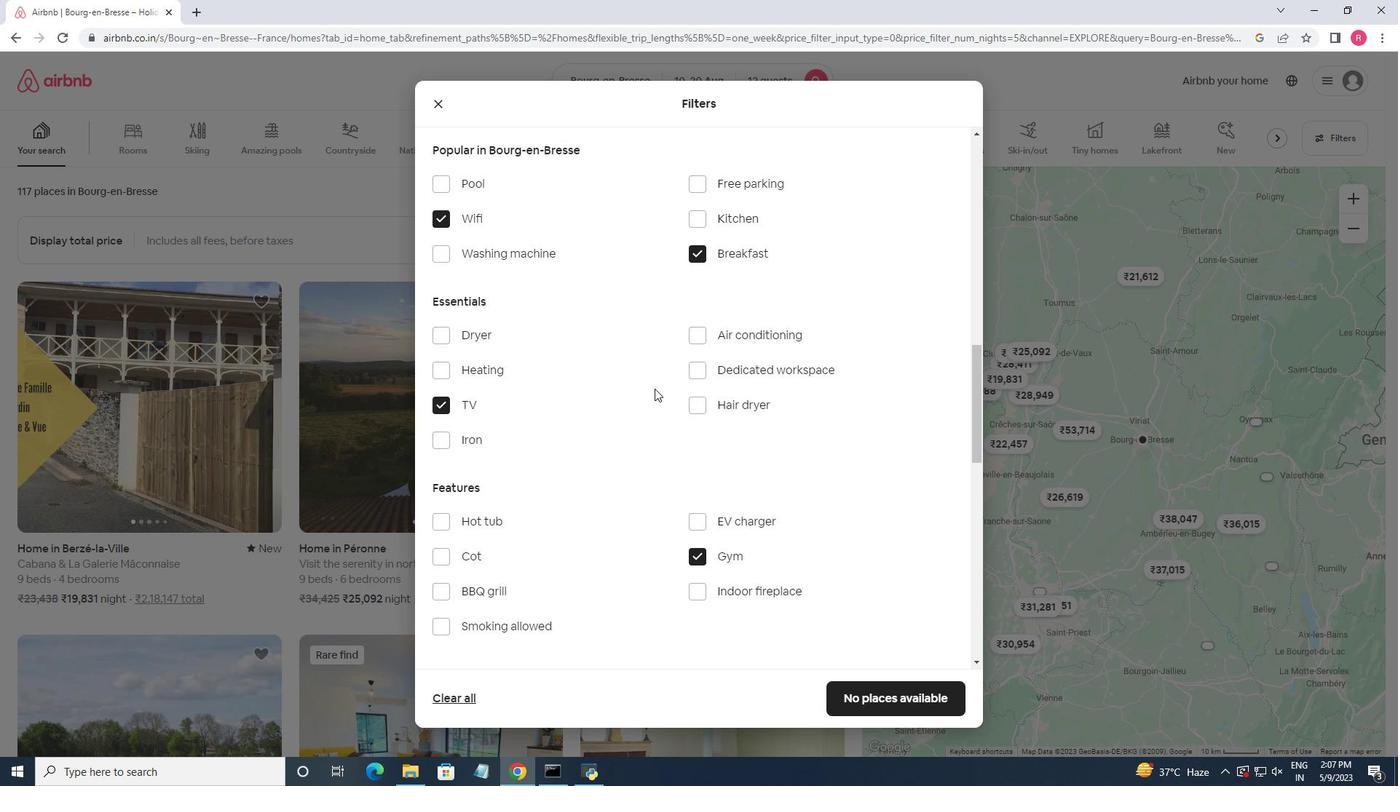 
Action: Mouse scrolled (654, 388) with delta (0, 0)
Screenshot: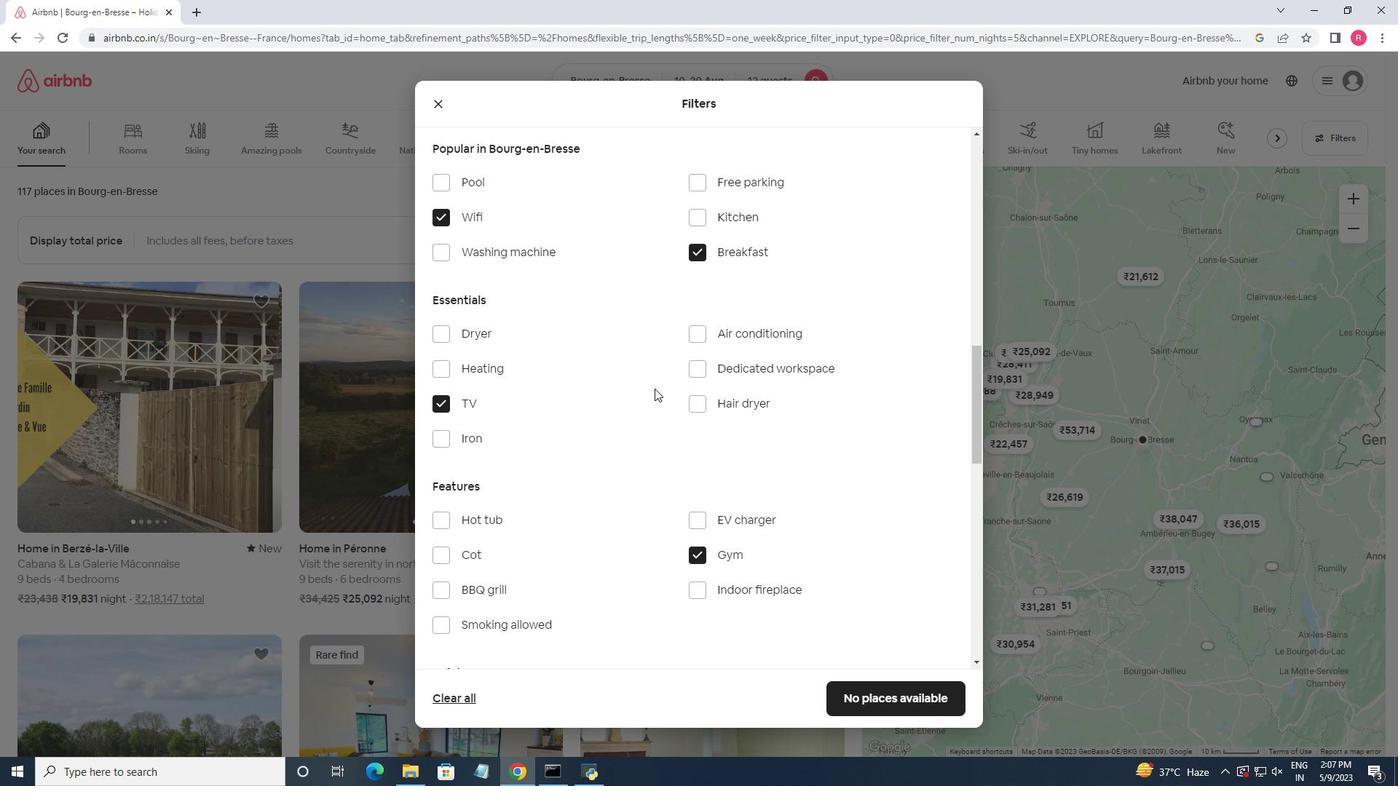 
Action: Mouse scrolled (654, 388) with delta (0, 0)
Screenshot: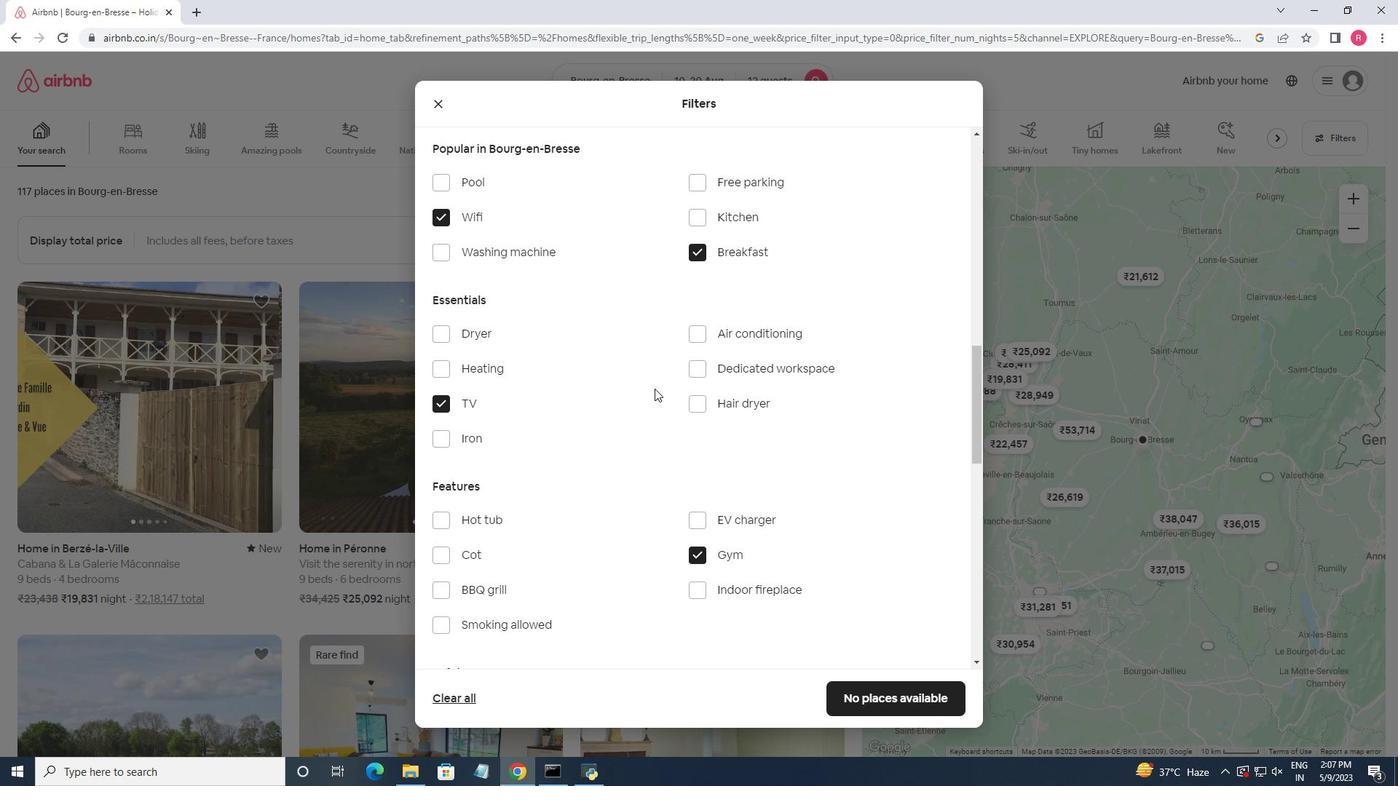 
Action: Mouse scrolled (654, 388) with delta (0, 0)
Screenshot: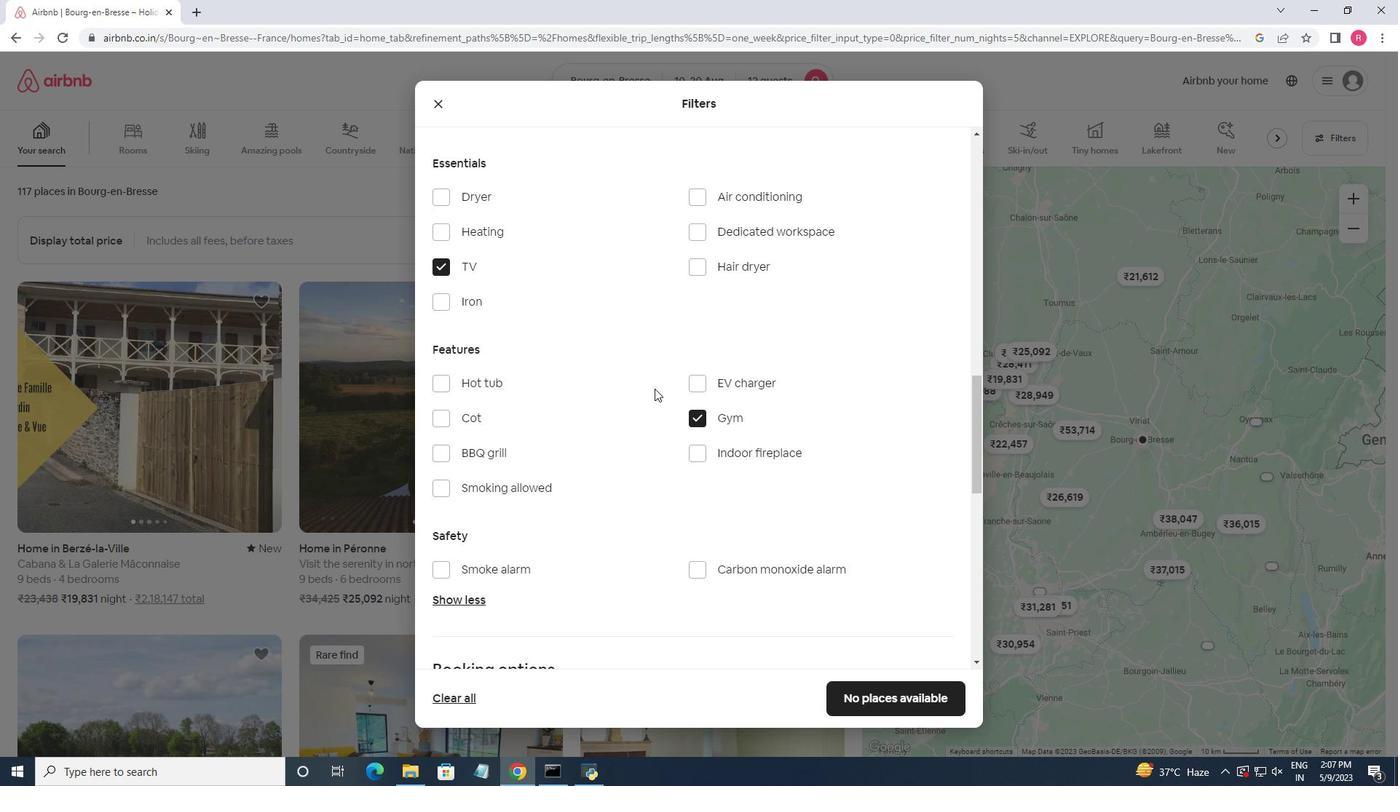 
Action: Mouse scrolled (654, 388) with delta (0, 0)
Screenshot: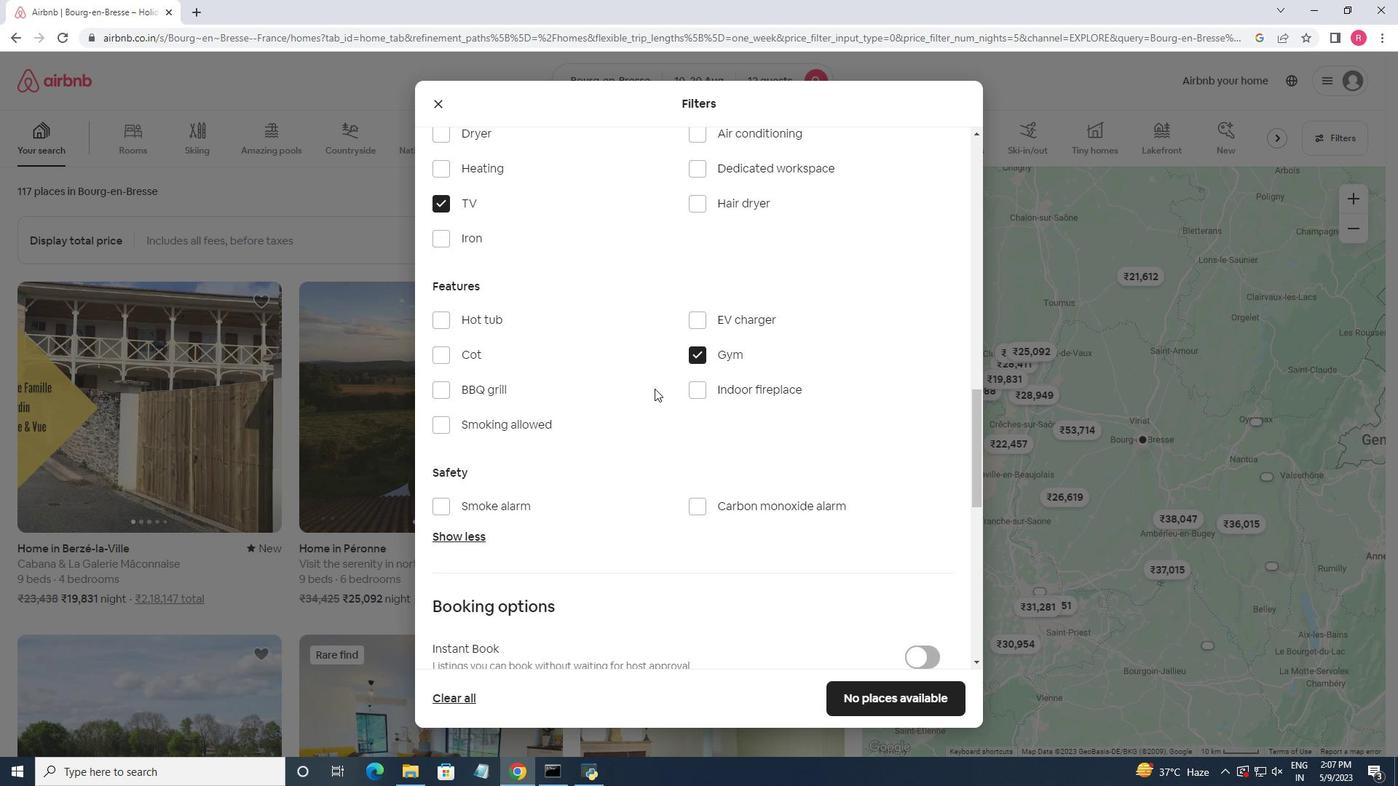 
Action: Mouse scrolled (654, 388) with delta (0, 0)
Screenshot: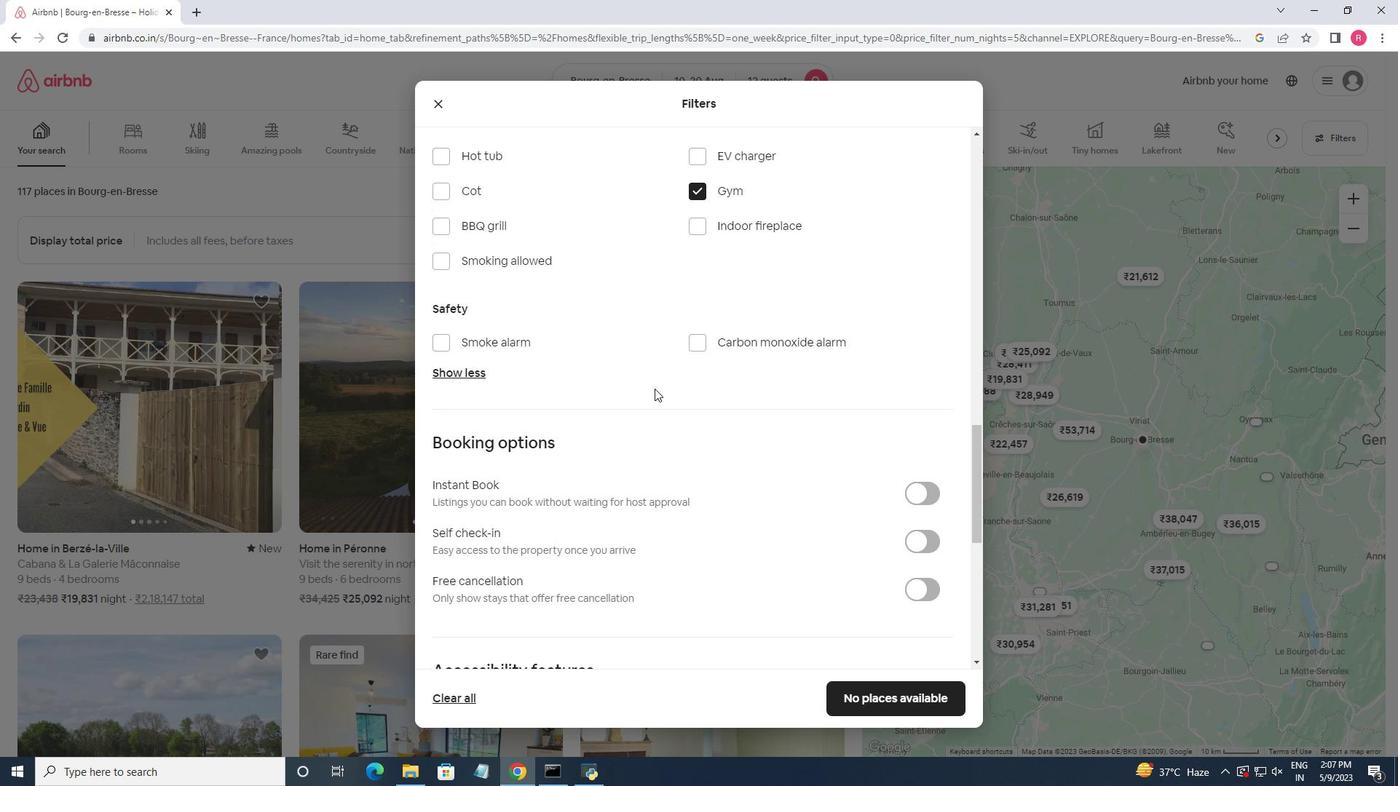 
Action: Mouse scrolled (654, 388) with delta (0, 0)
Screenshot: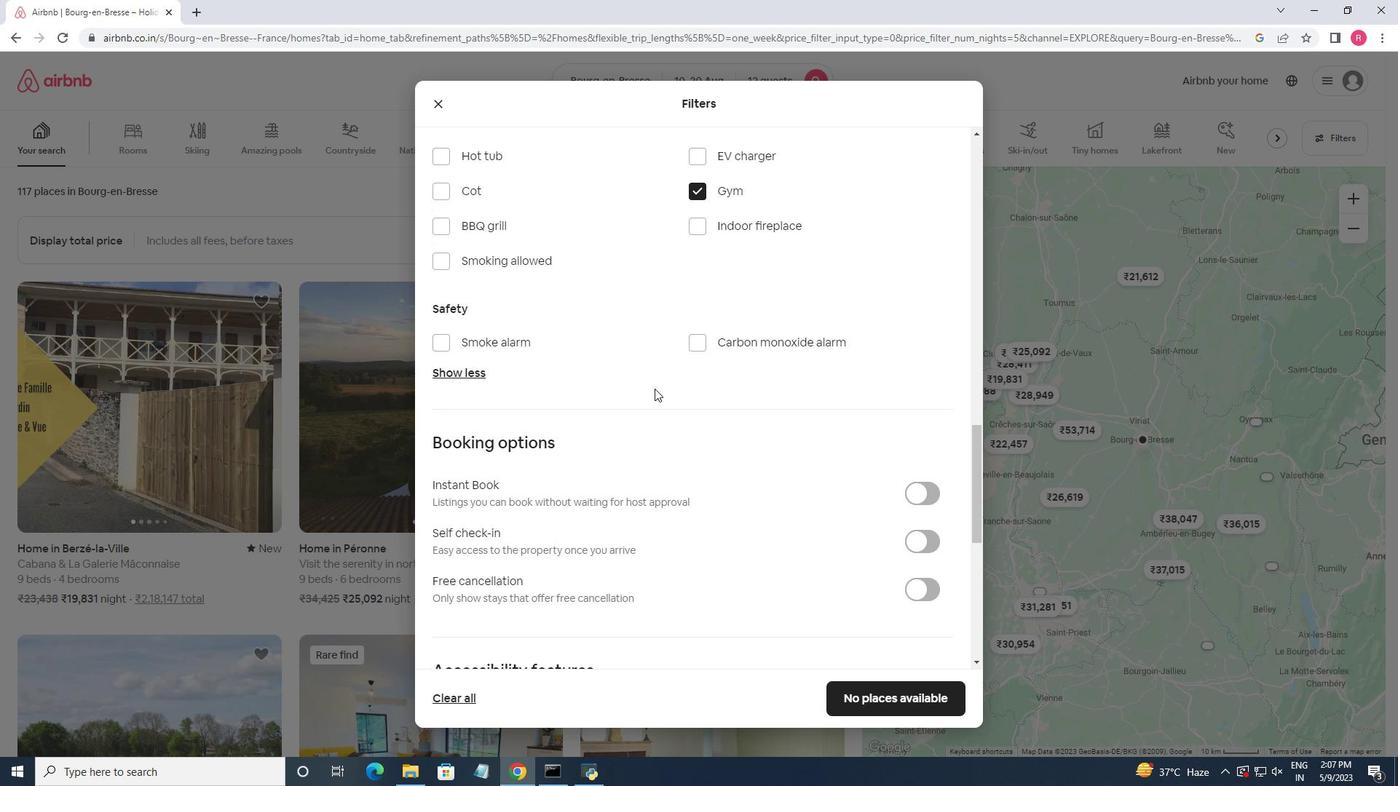 
Action: Mouse scrolled (654, 388) with delta (0, 0)
Screenshot: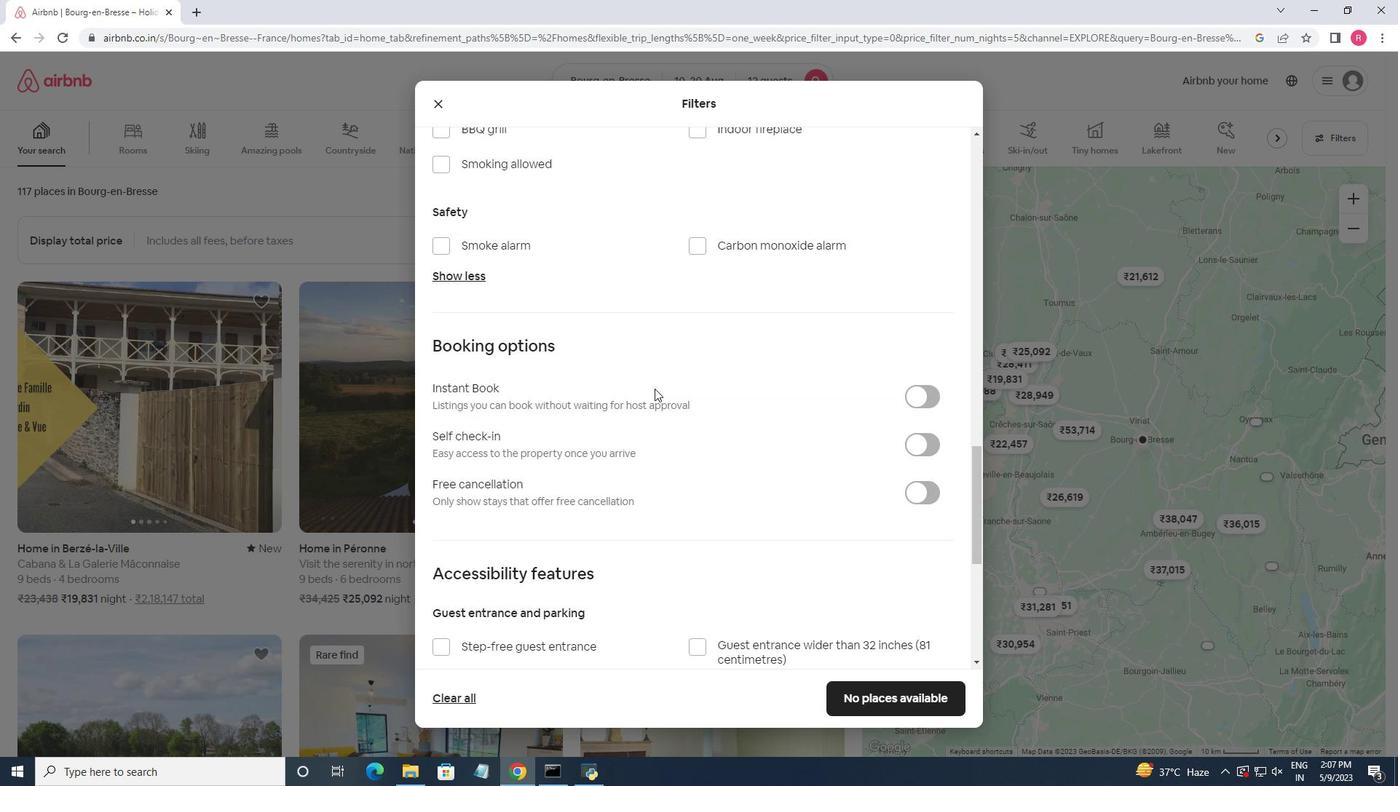 
Action: Mouse moved to (859, 388)
Screenshot: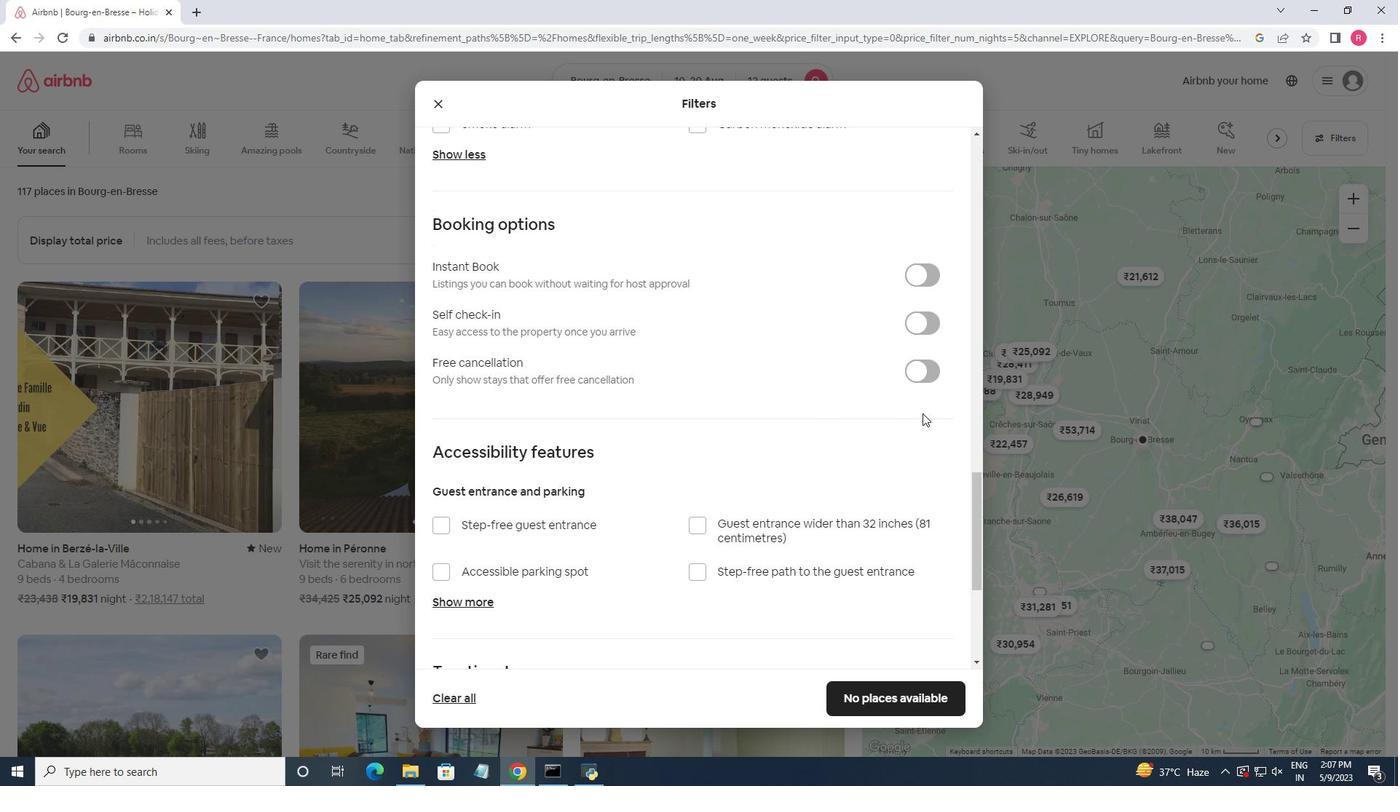 
Action: Mouse scrolled (859, 388) with delta (0, 0)
Screenshot: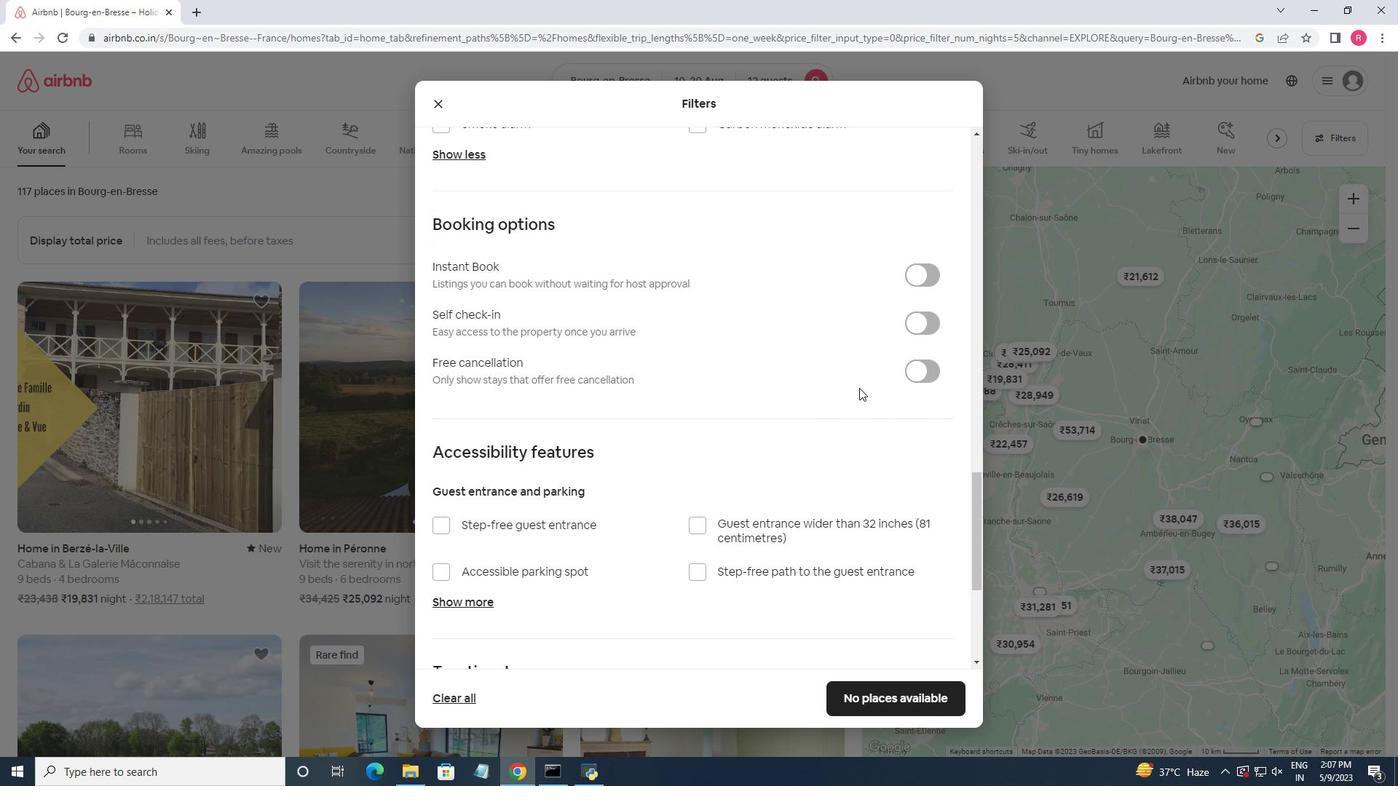 
Action: Mouse scrolled (859, 388) with delta (0, 0)
Screenshot: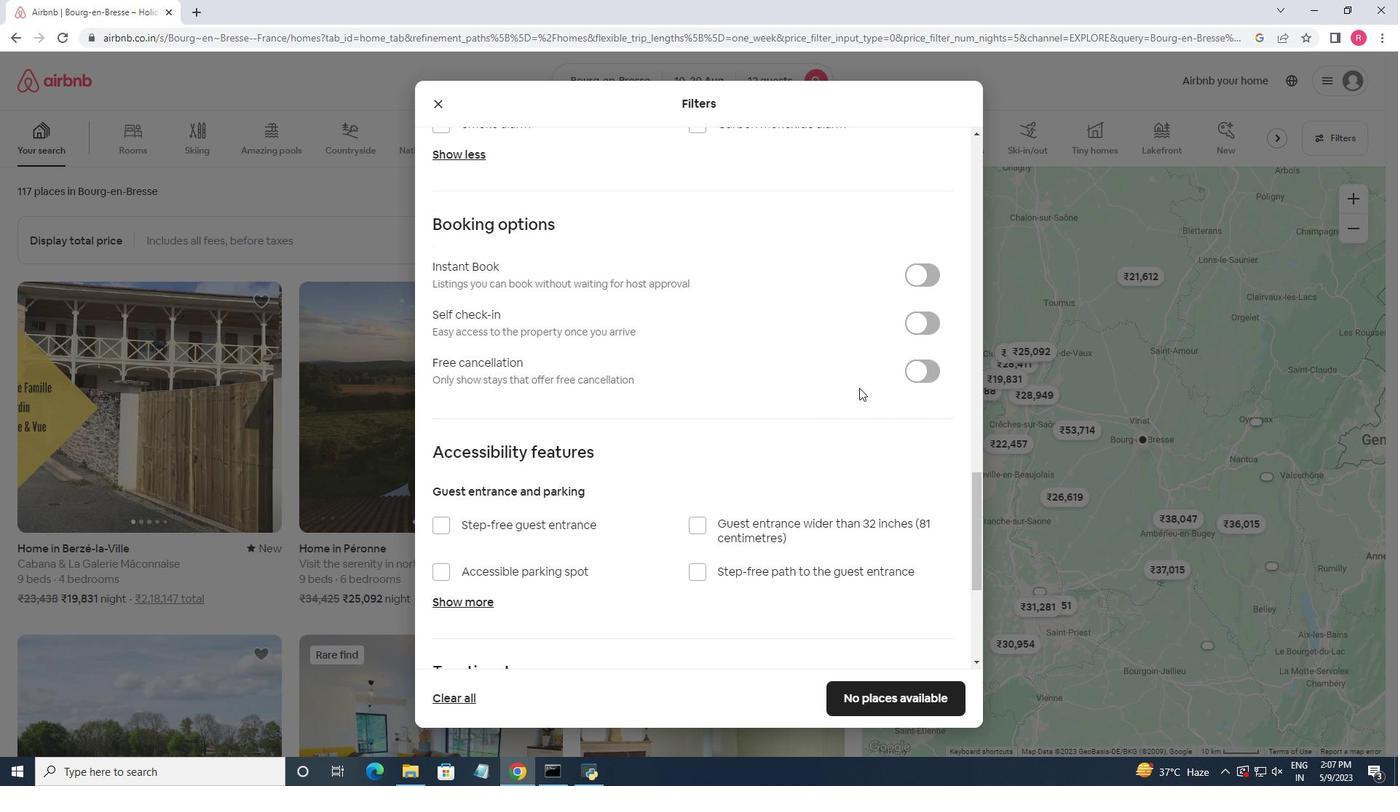 
Action: Mouse moved to (929, 469)
Screenshot: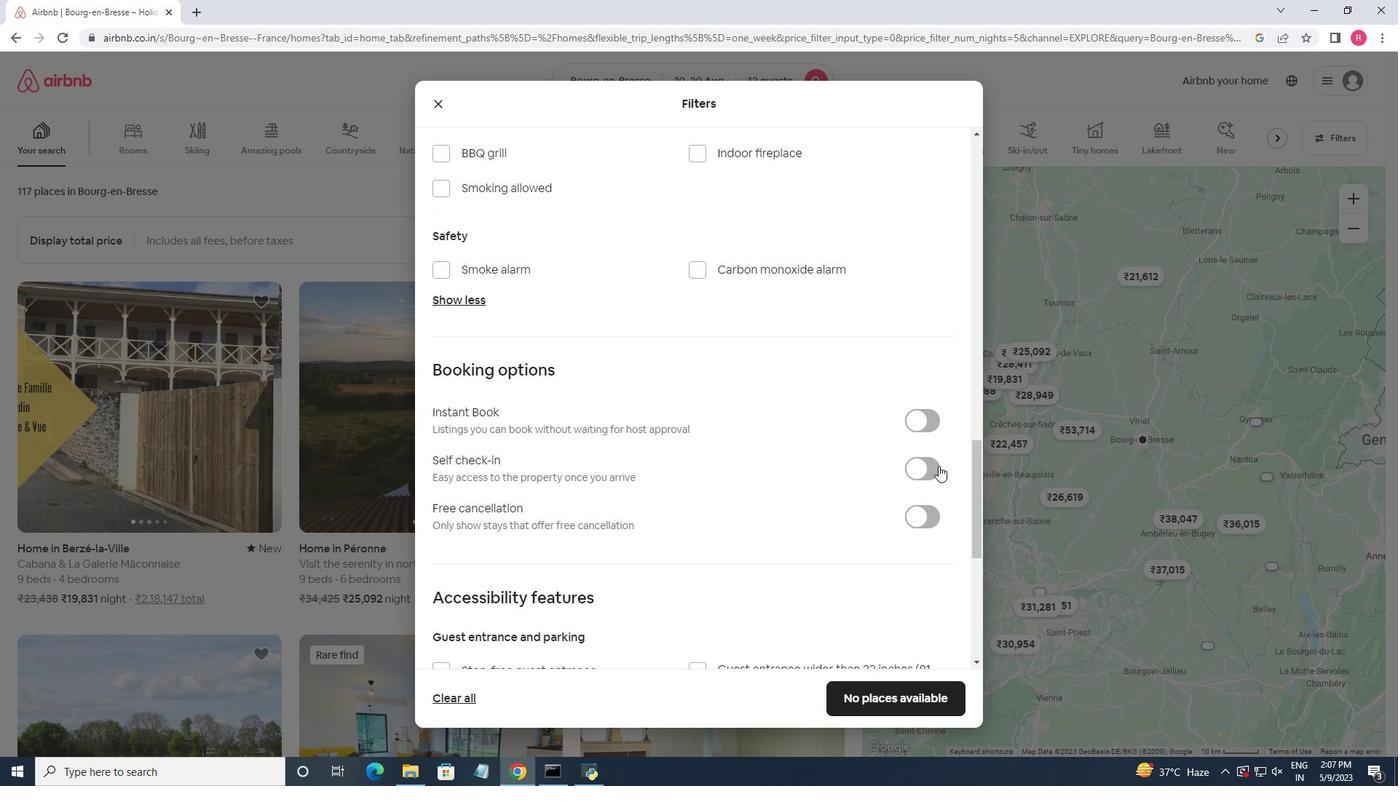 
Action: Mouse pressed left at (929, 469)
Screenshot: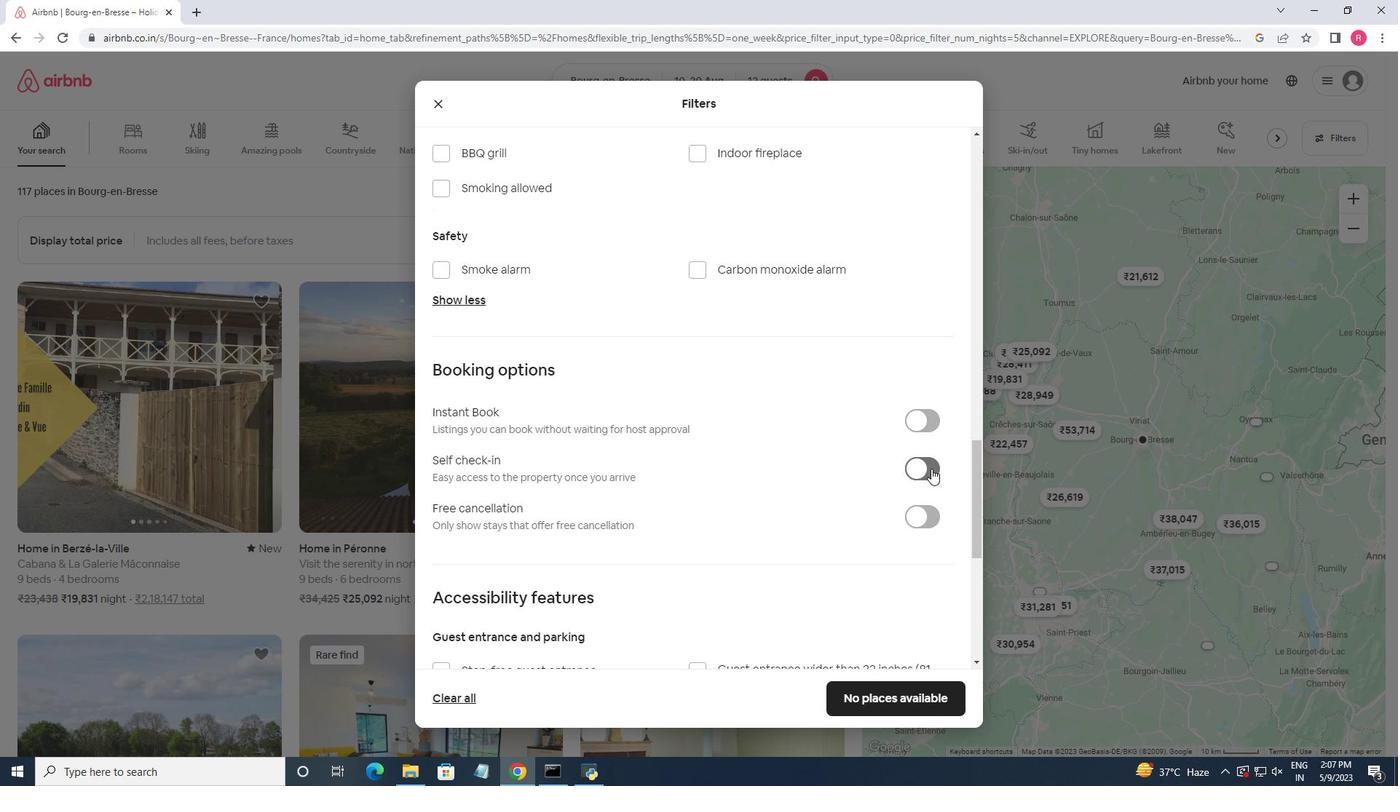 
Action: Mouse moved to (801, 427)
Screenshot: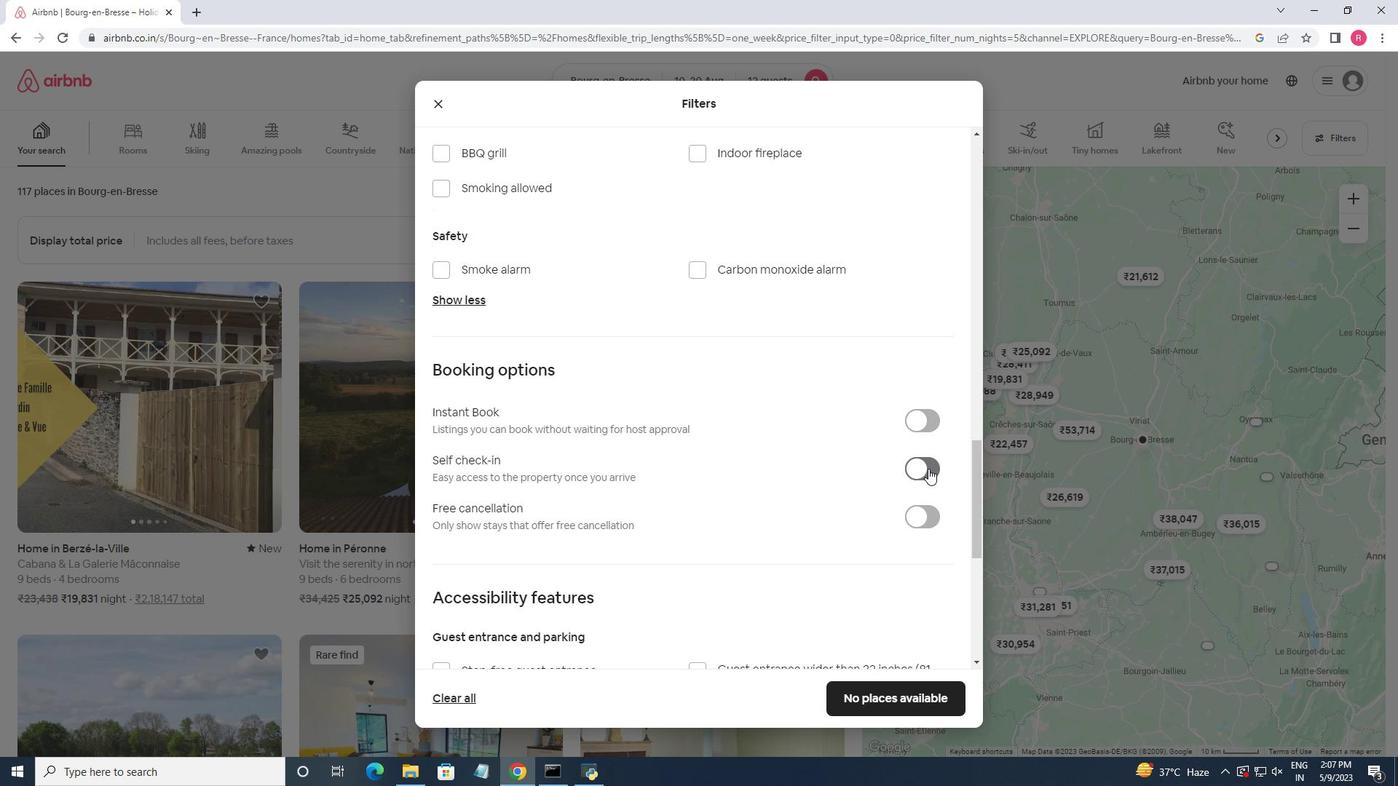 
Action: Mouse scrolled (801, 426) with delta (0, 0)
Screenshot: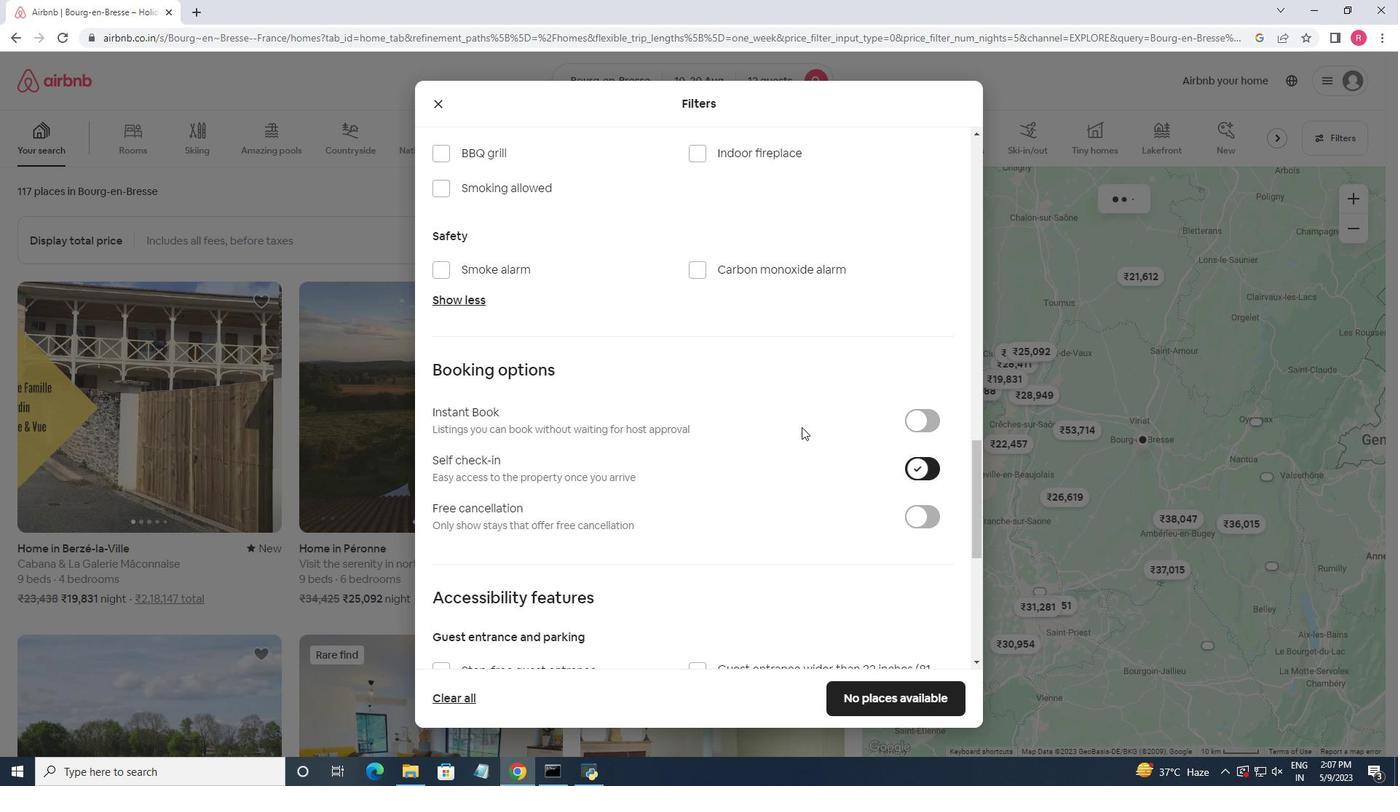 
Action: Mouse scrolled (801, 426) with delta (0, 0)
Screenshot: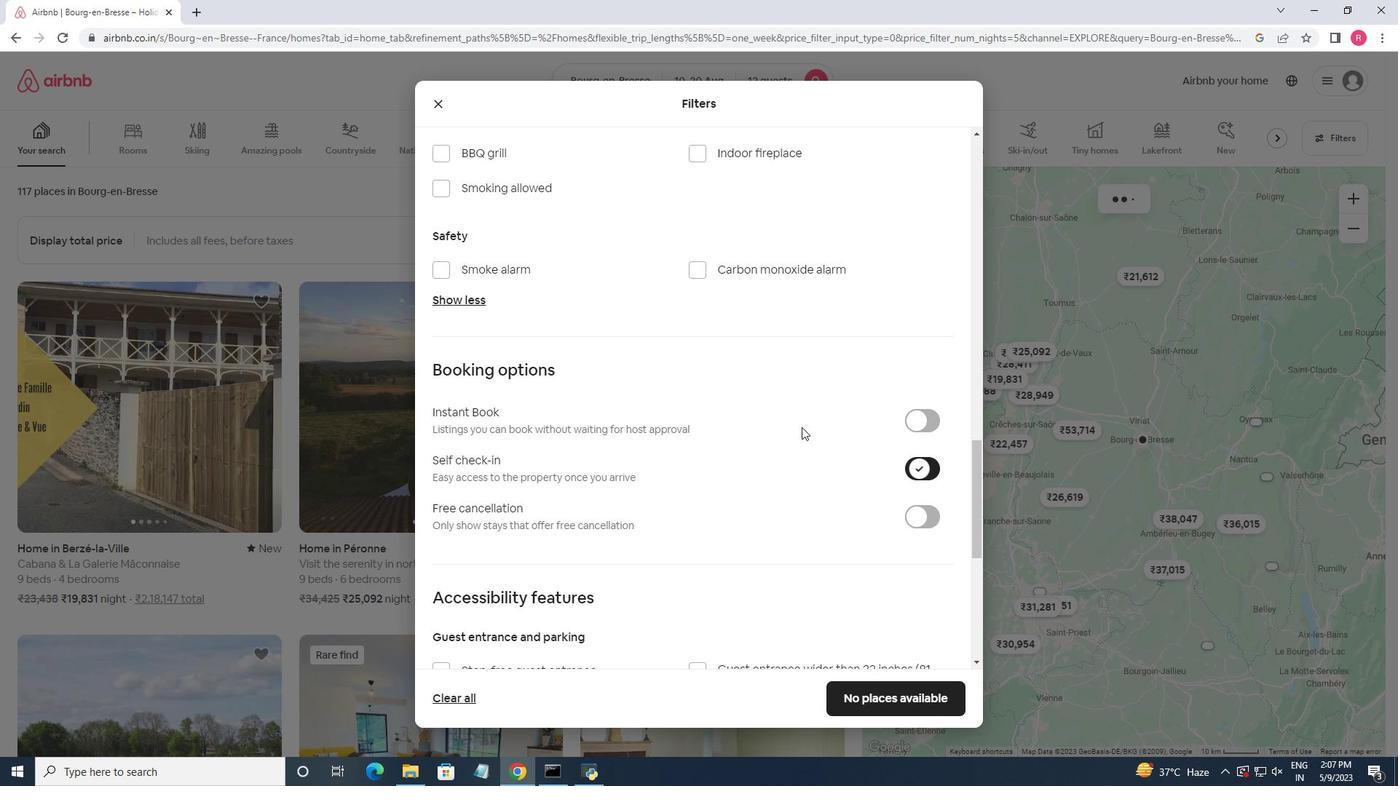 
Action: Mouse scrolled (801, 426) with delta (0, 0)
Screenshot: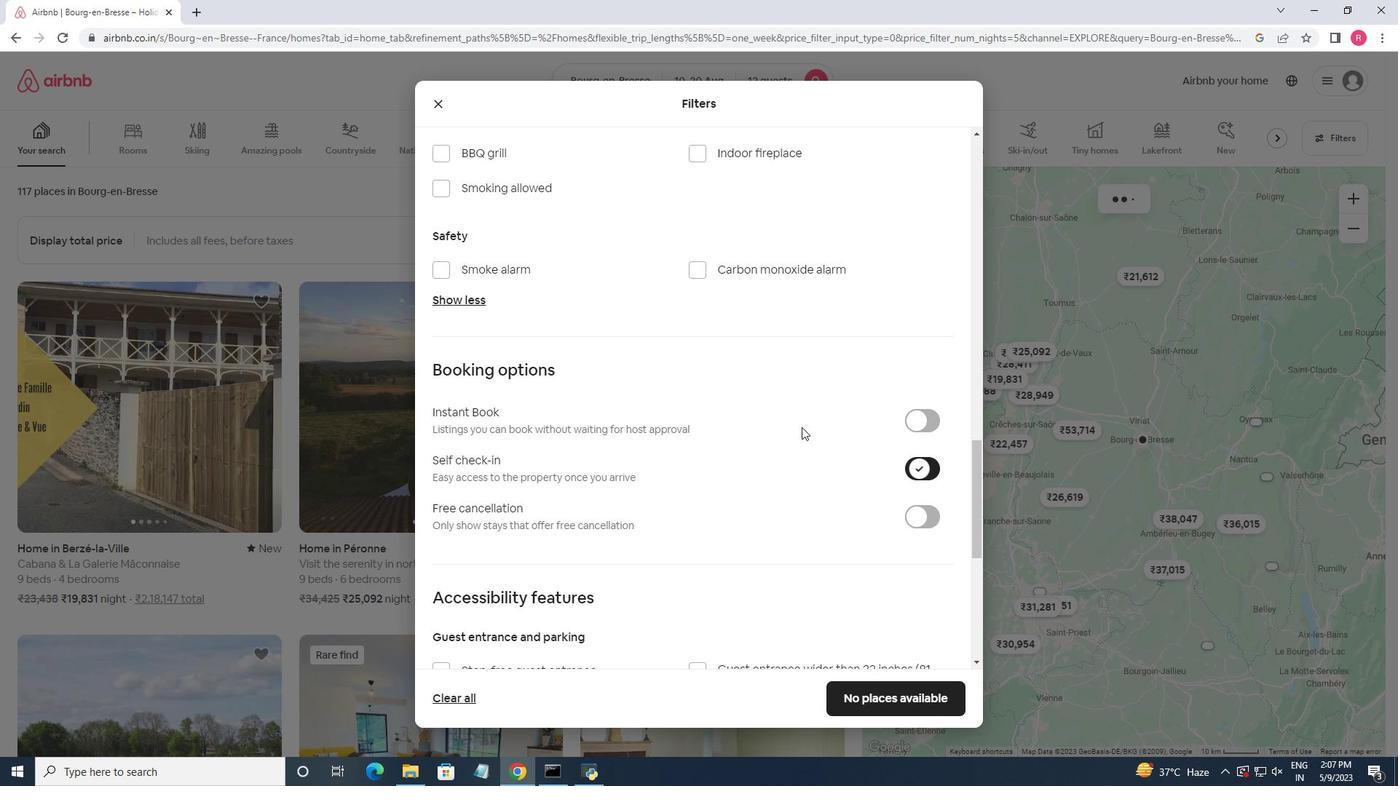 
Action: Mouse scrolled (801, 426) with delta (0, 0)
Screenshot: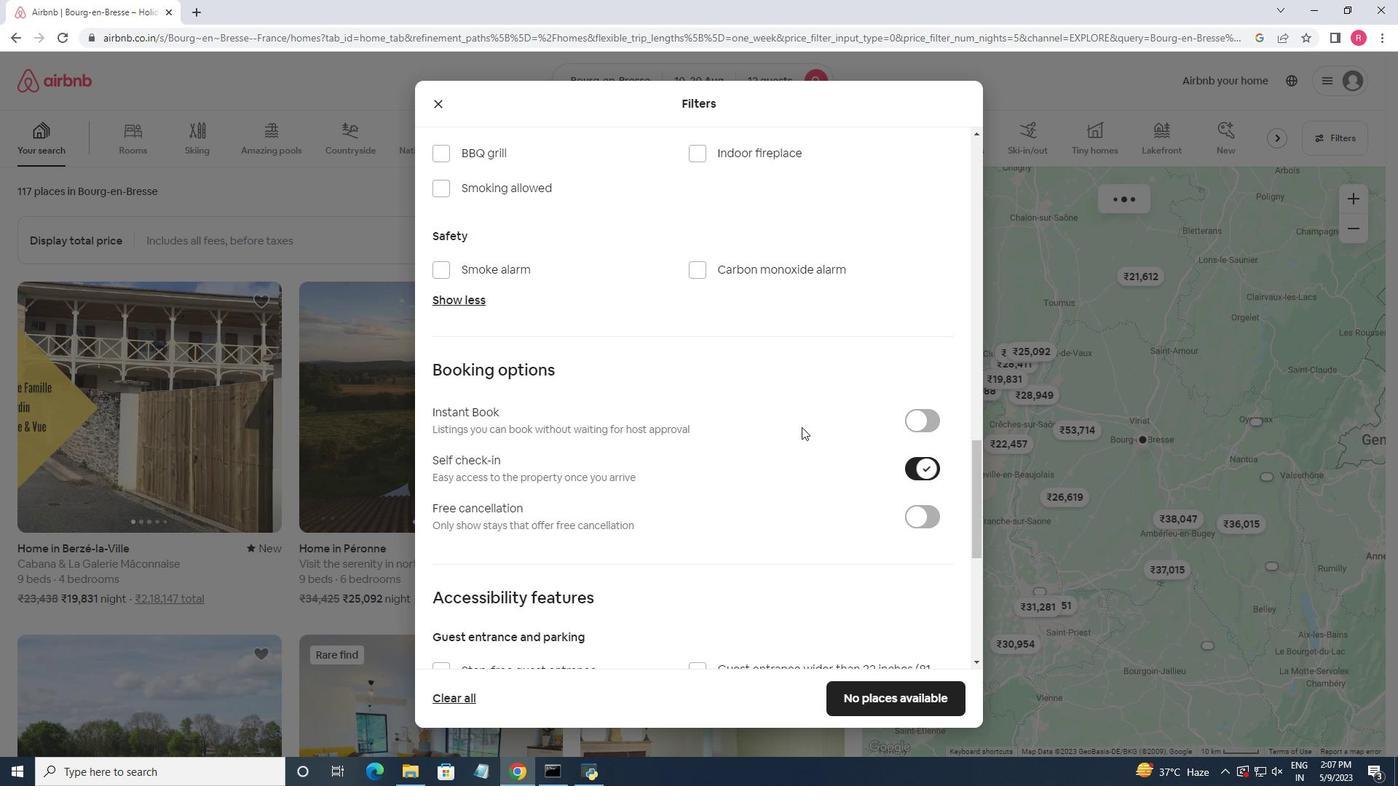 
Action: Mouse scrolled (801, 426) with delta (0, 0)
Screenshot: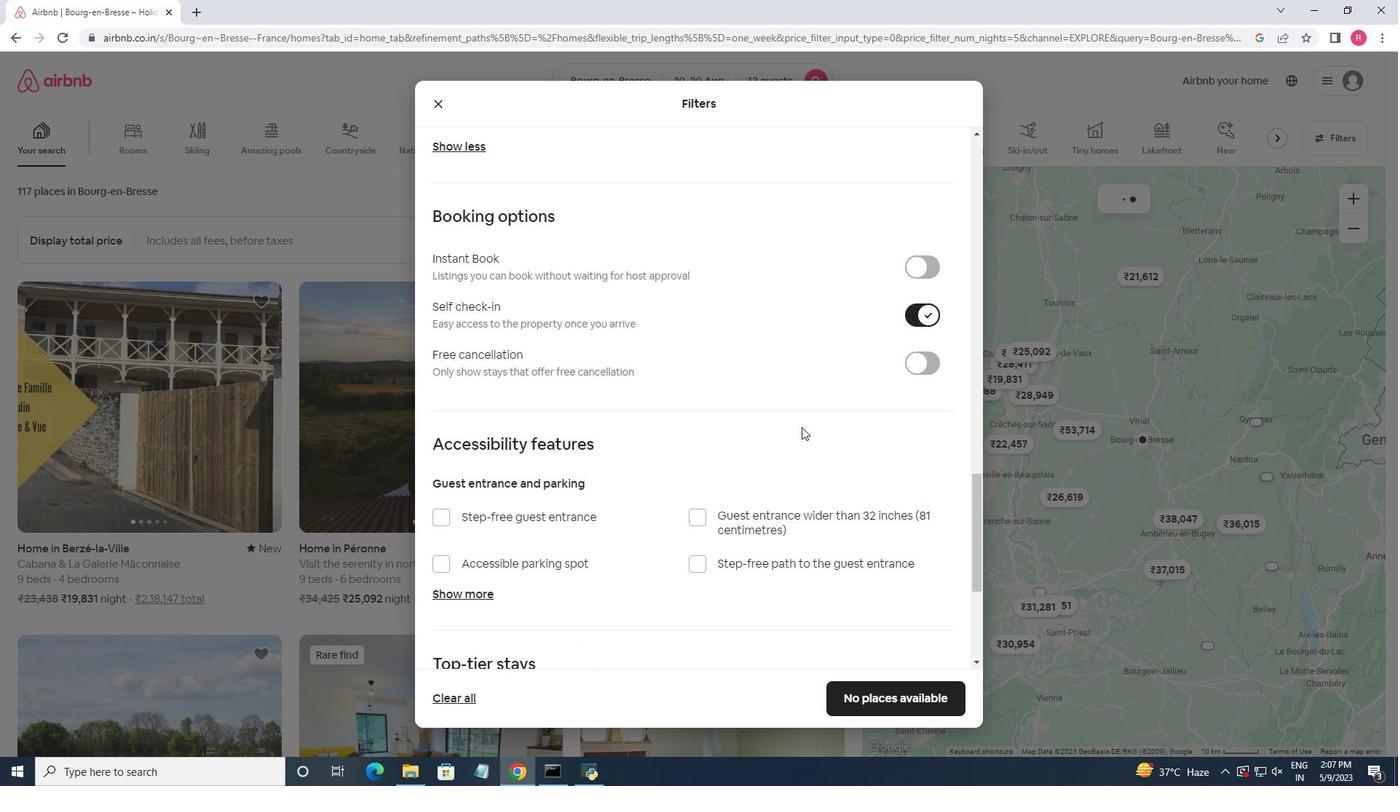 
Action: Mouse scrolled (801, 426) with delta (0, 0)
Screenshot: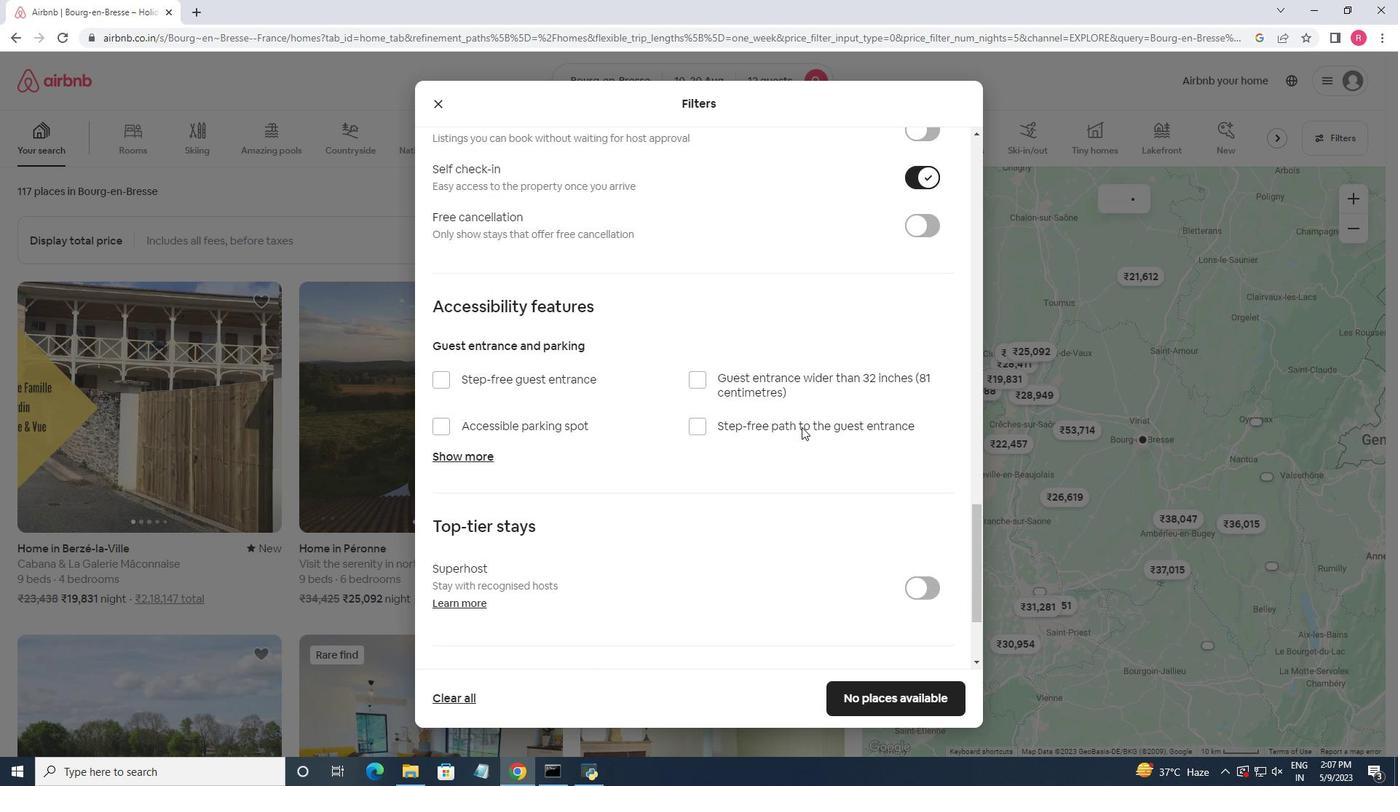 
Action: Mouse scrolled (801, 426) with delta (0, 0)
Screenshot: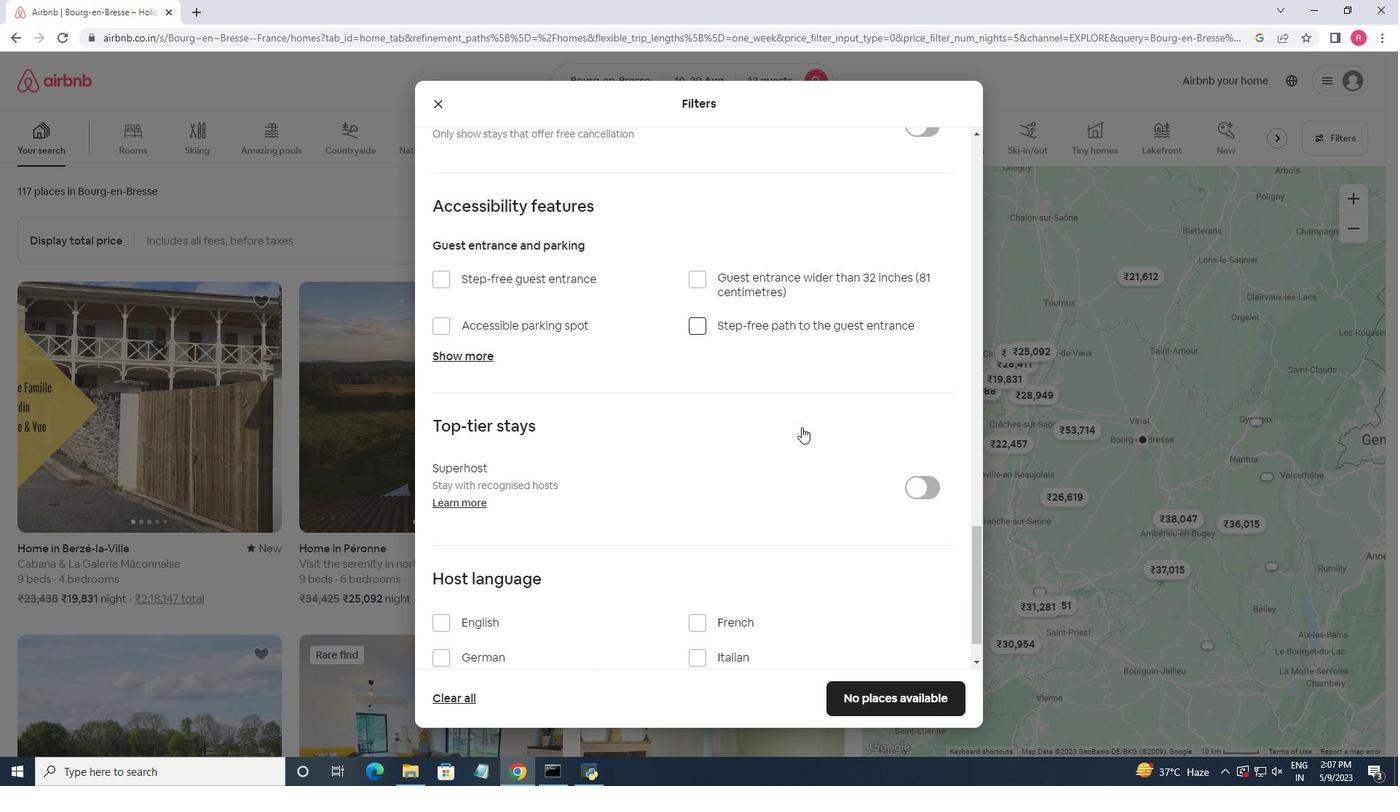 
Action: Mouse scrolled (801, 426) with delta (0, 0)
Screenshot: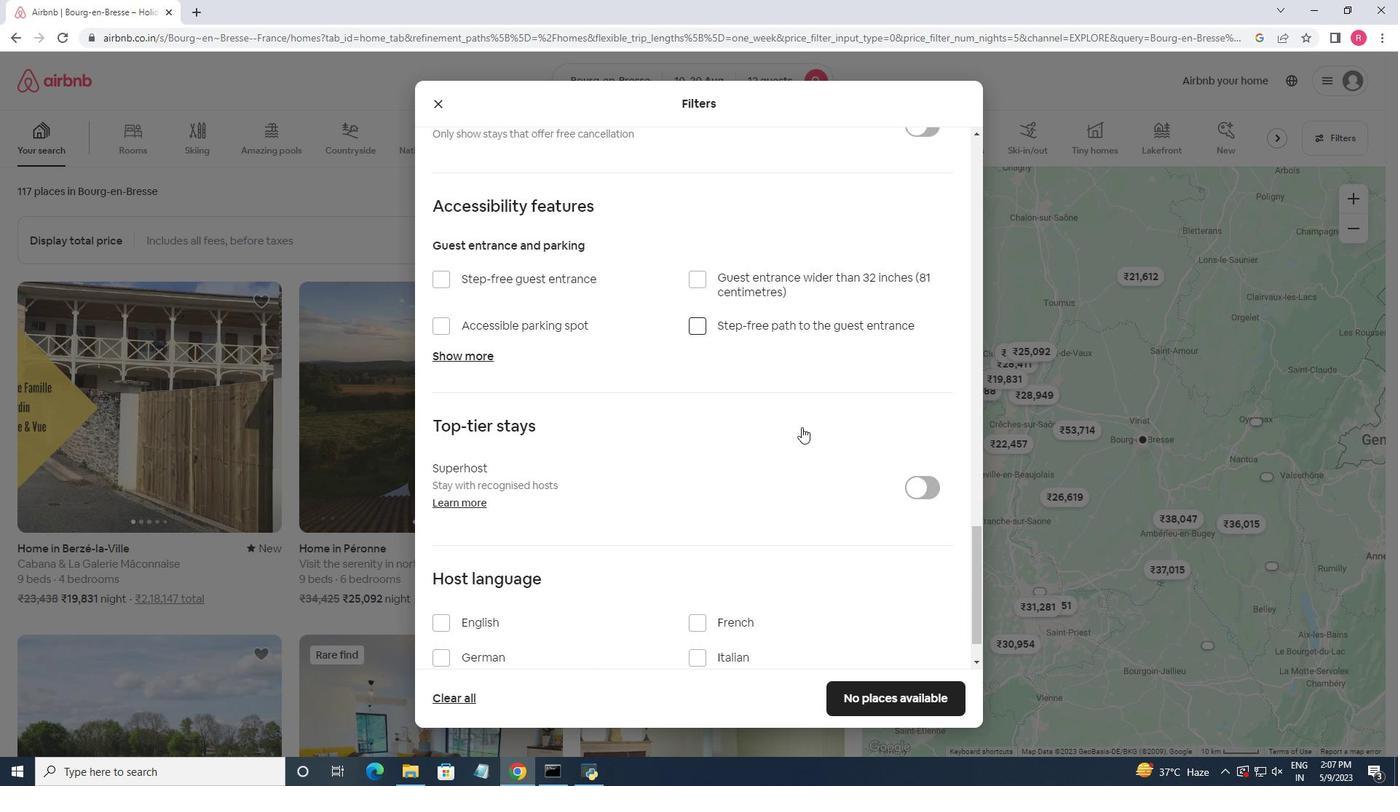 
Action: Mouse scrolled (801, 426) with delta (0, 0)
Screenshot: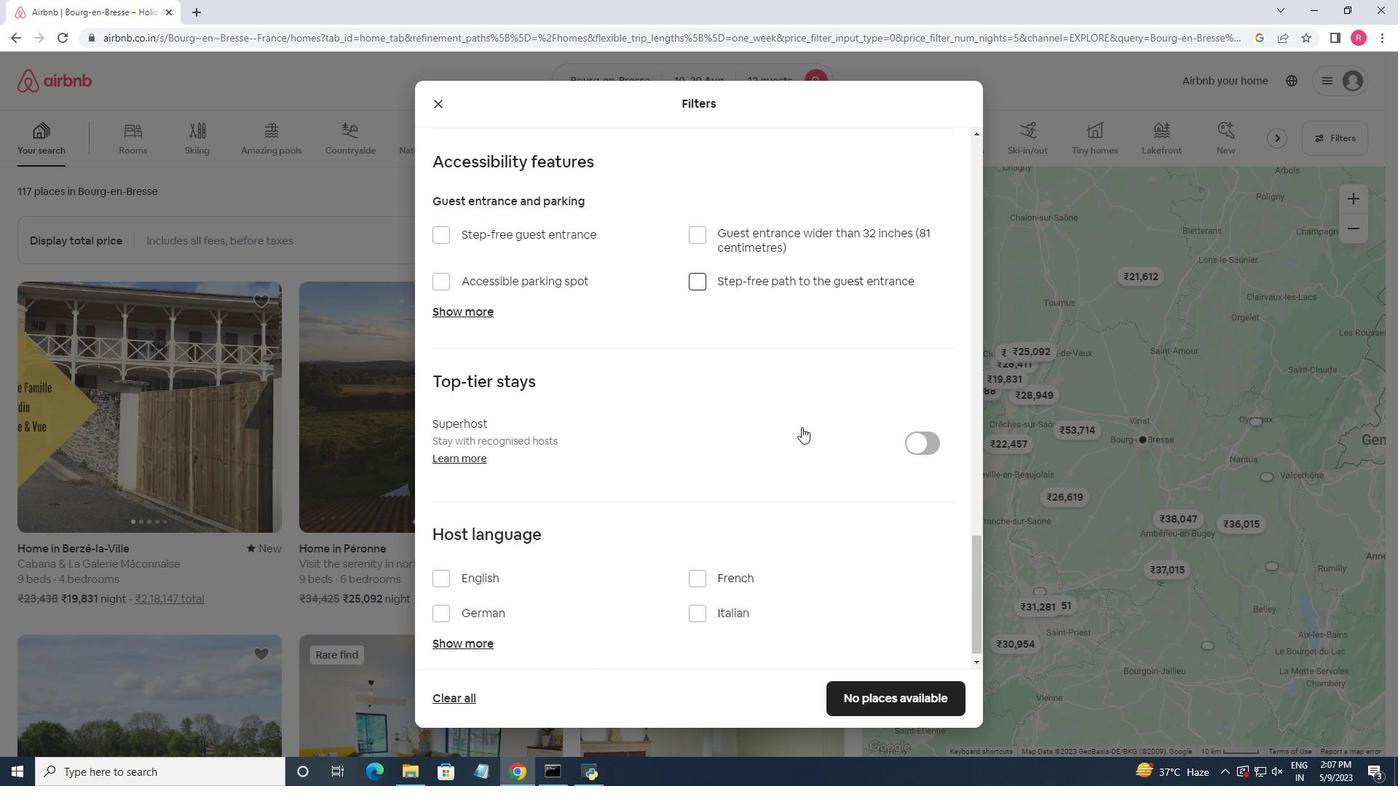 
Action: Mouse moved to (444, 568)
Screenshot: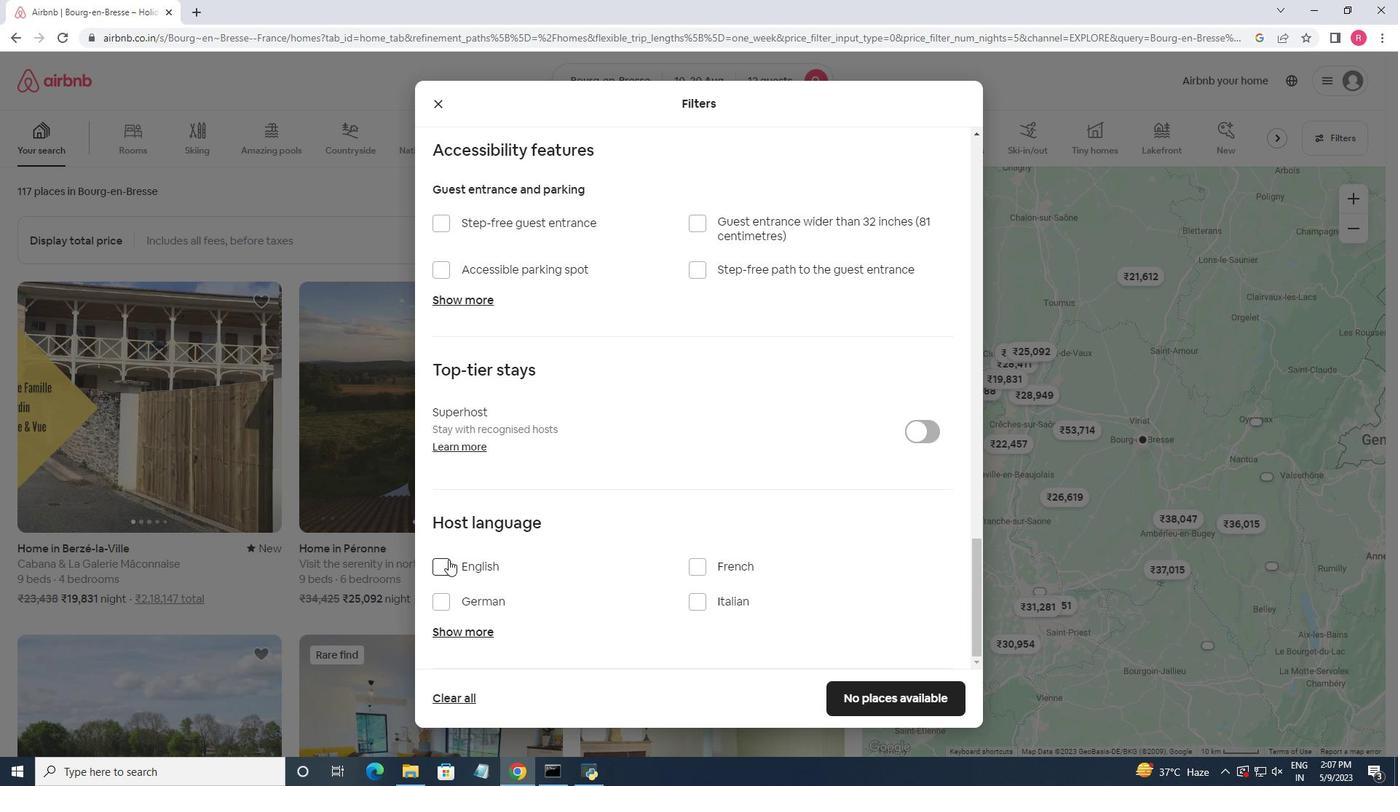 
Action: Mouse pressed left at (444, 568)
Screenshot: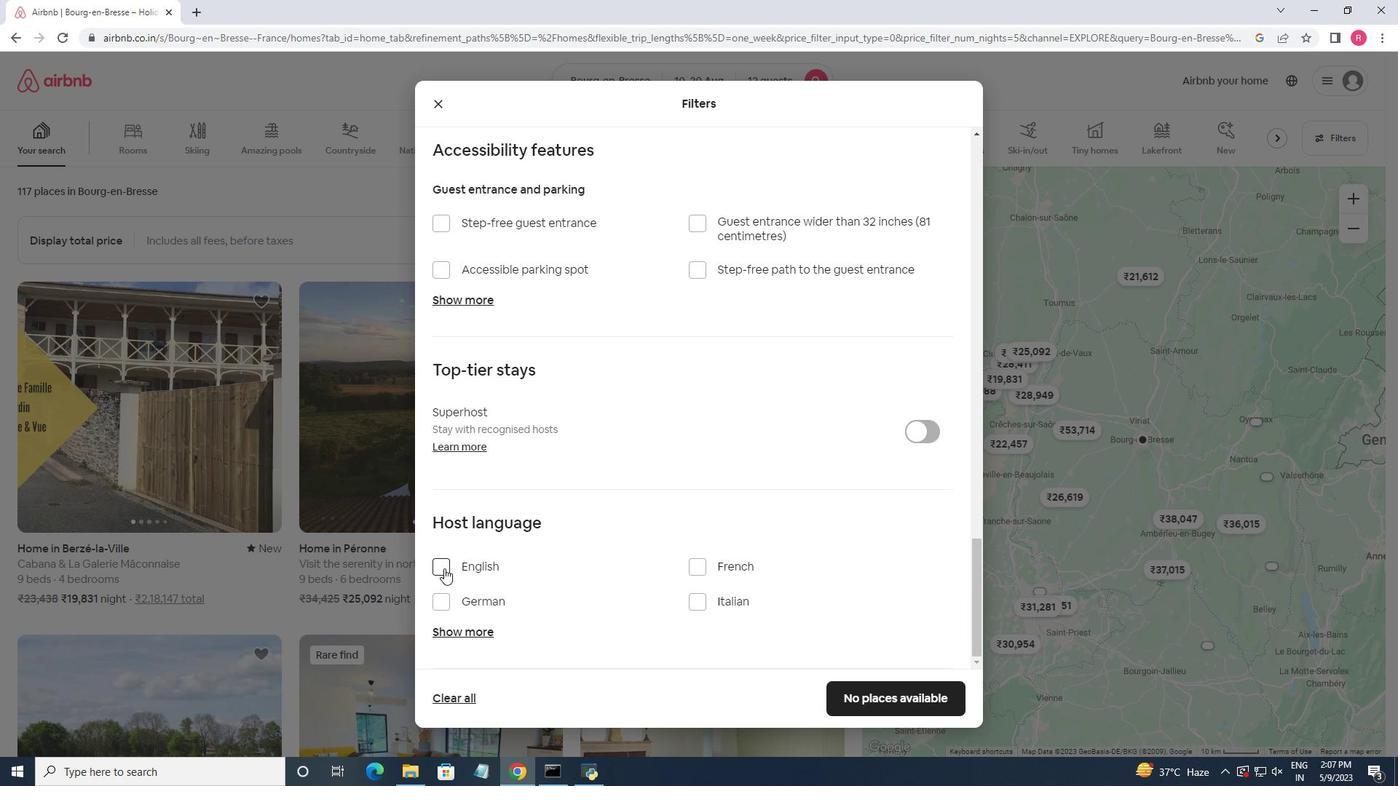 
Action: Mouse moved to (889, 702)
Screenshot: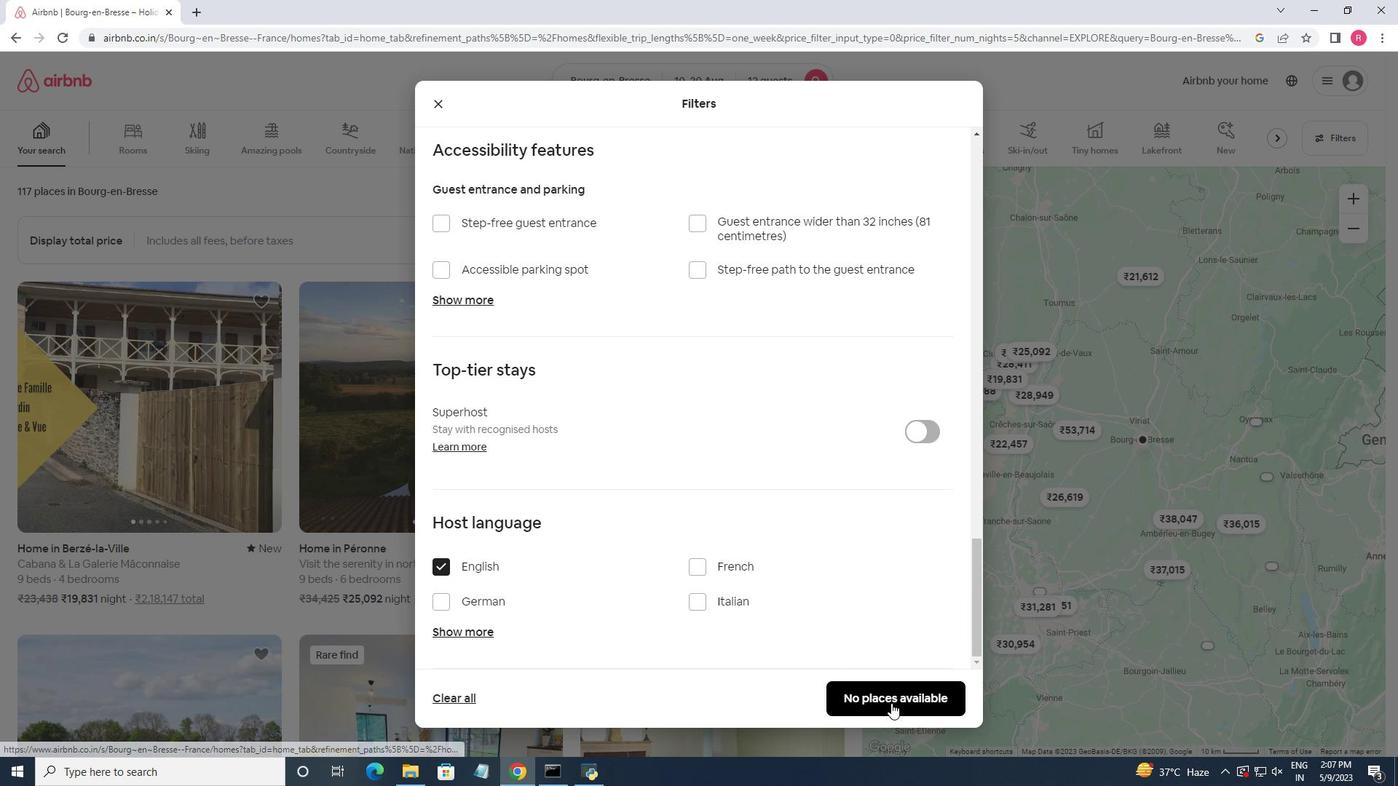 
Action: Mouse pressed left at (889, 702)
Screenshot: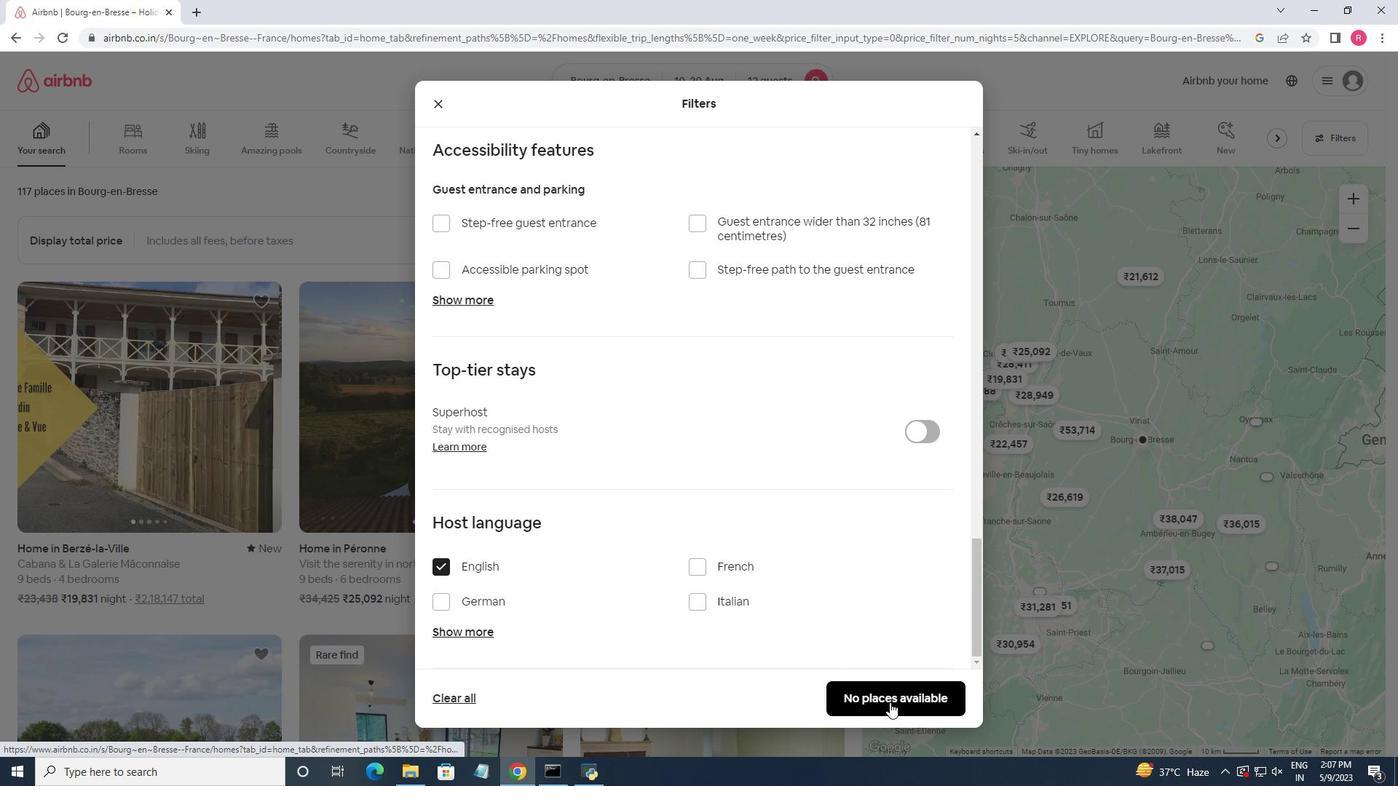 
Action: Mouse moved to (887, 703)
Screenshot: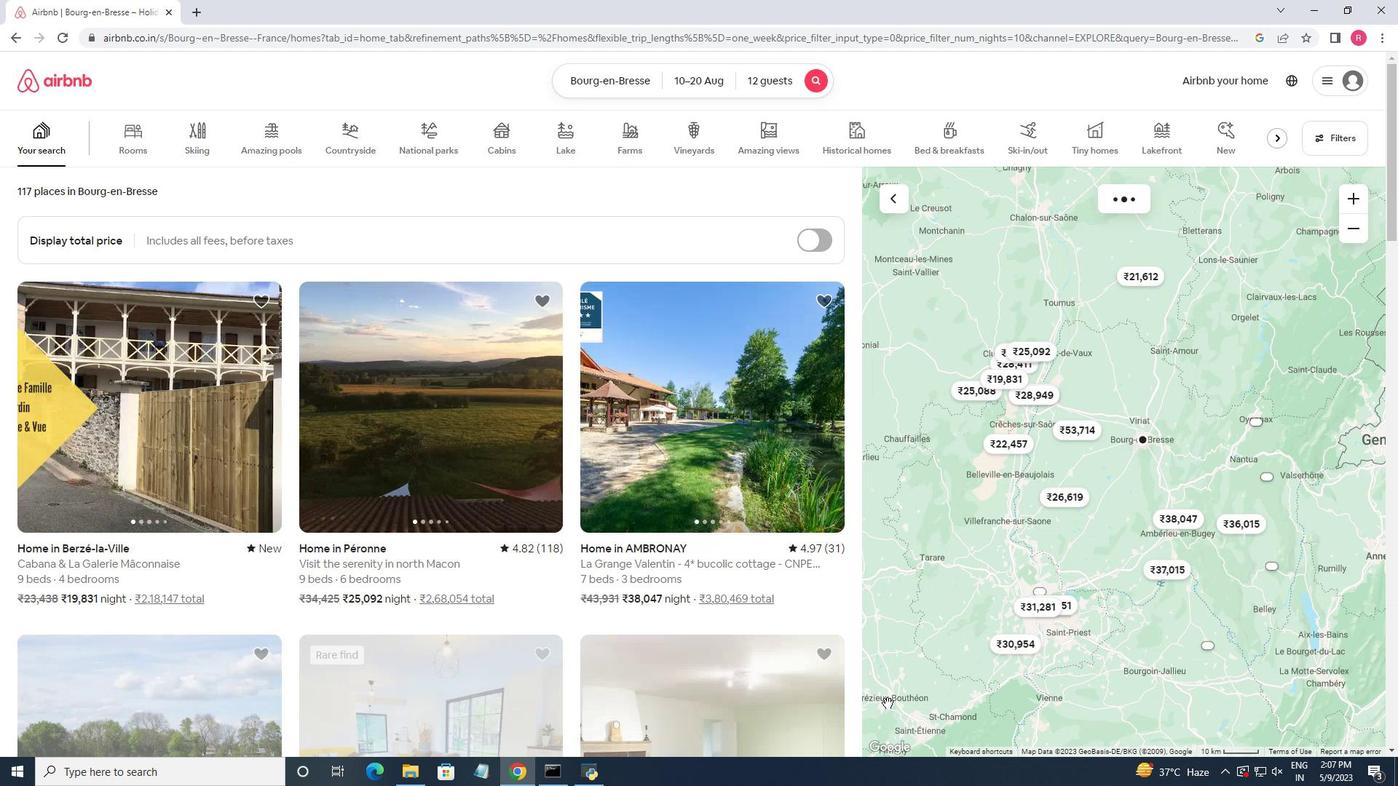 
